Task: Research Airbnb accommodation in Cuilapa, Guatemala from 10th December, 2023 to 25th December, 2023 for 3 adults, 1 child. Place can be shared room with 2 bedrooms having 3 beds and 2 bathrooms. Property type can be guest house. Amenities needed are: wifi, TV, free parkinig on premises, gym, breakfast.
Action: Mouse moved to (580, 113)
Screenshot: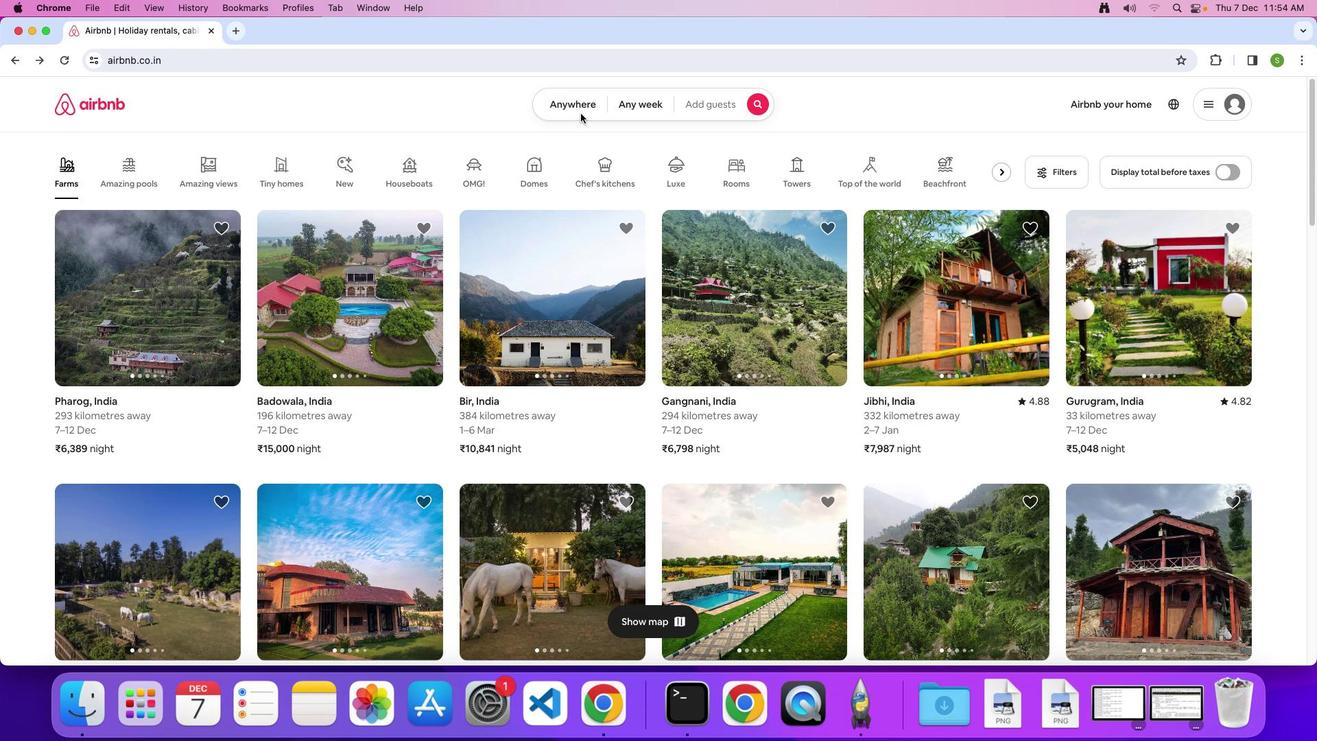 
Action: Mouse pressed left at (580, 113)
Screenshot: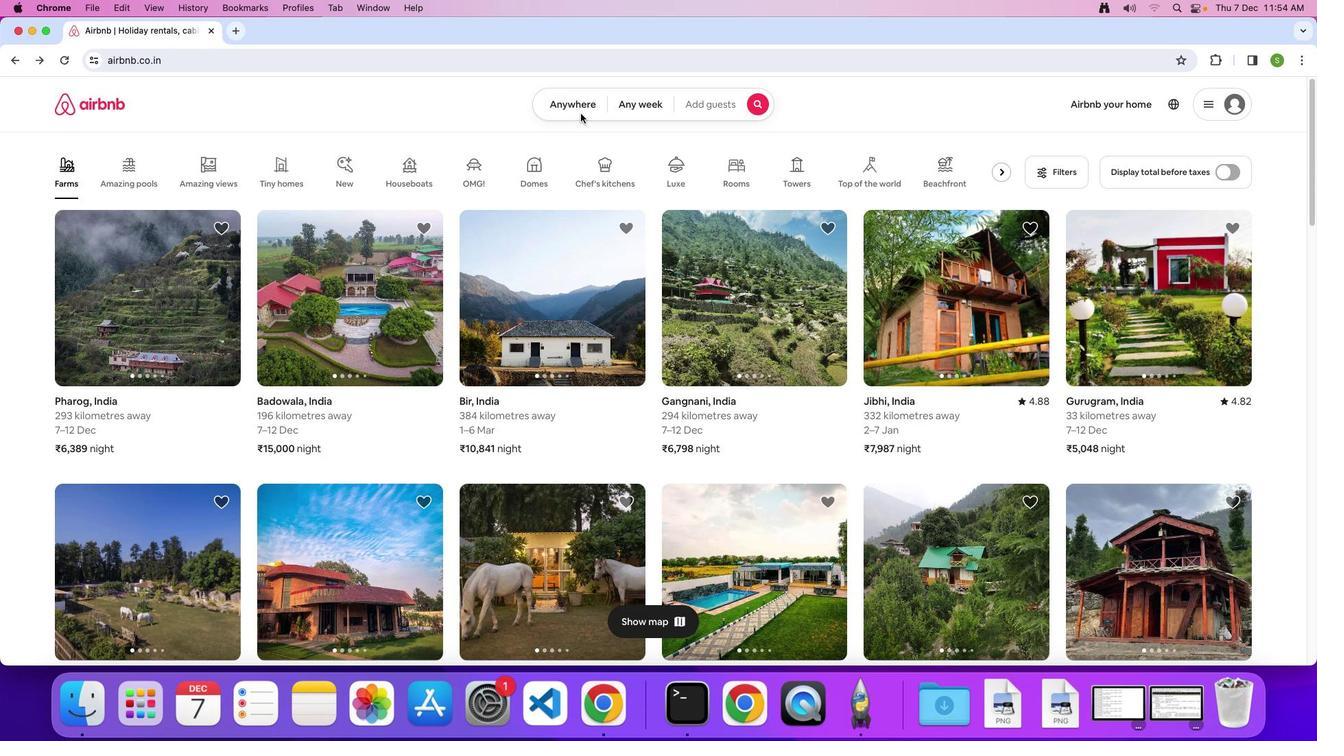 
Action: Mouse moved to (576, 107)
Screenshot: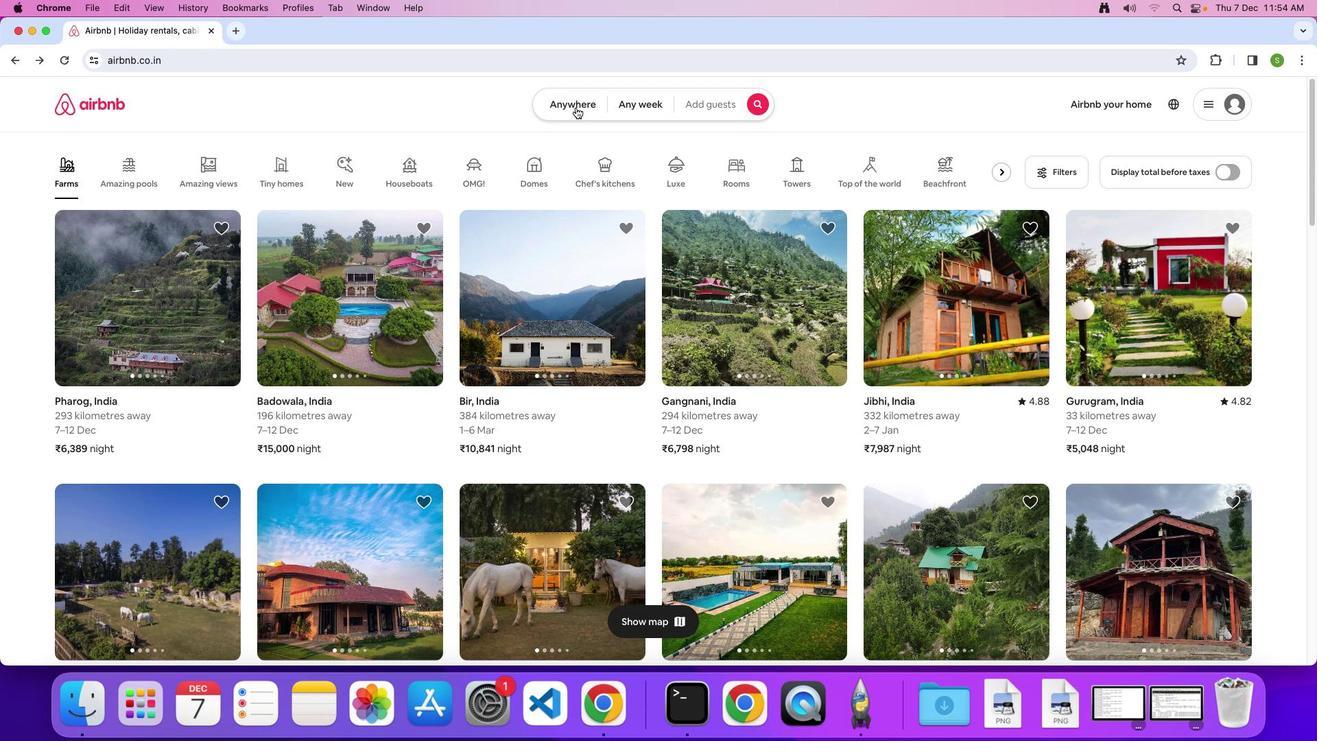 
Action: Mouse pressed left at (576, 107)
Screenshot: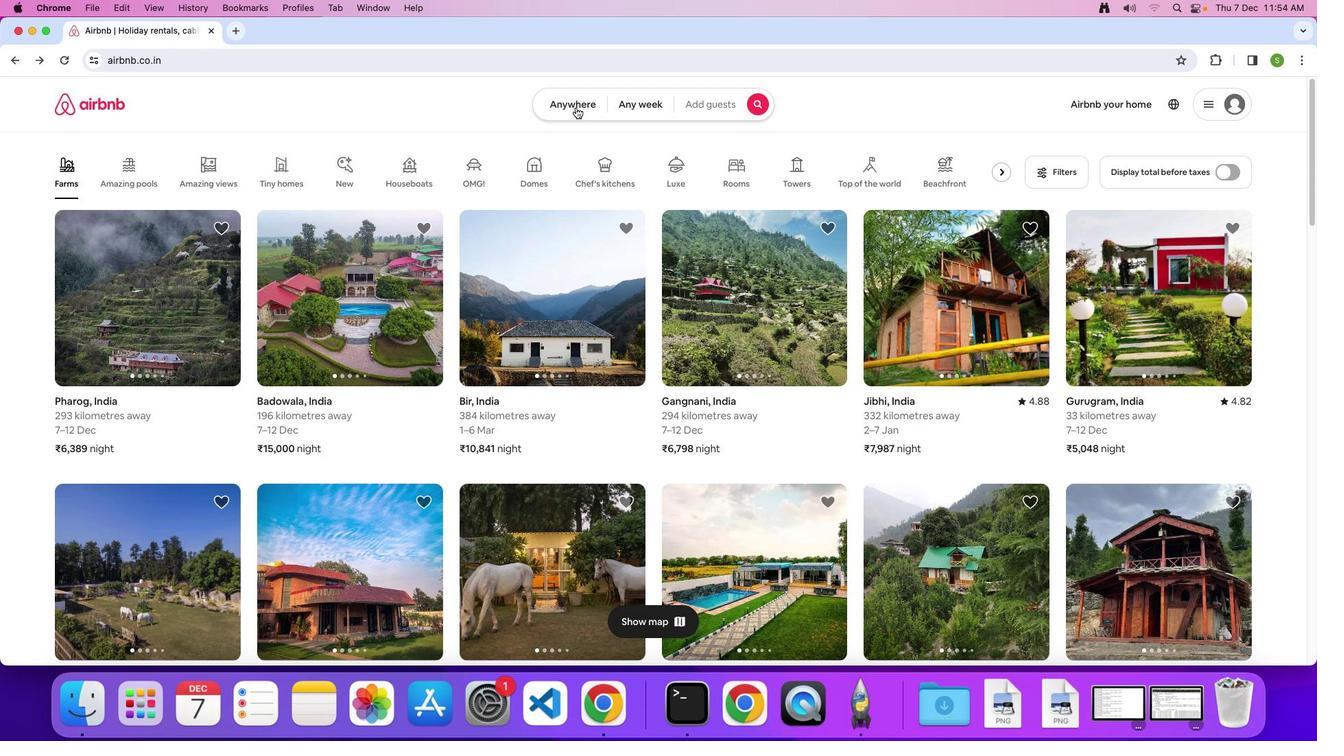 
Action: Mouse moved to (518, 149)
Screenshot: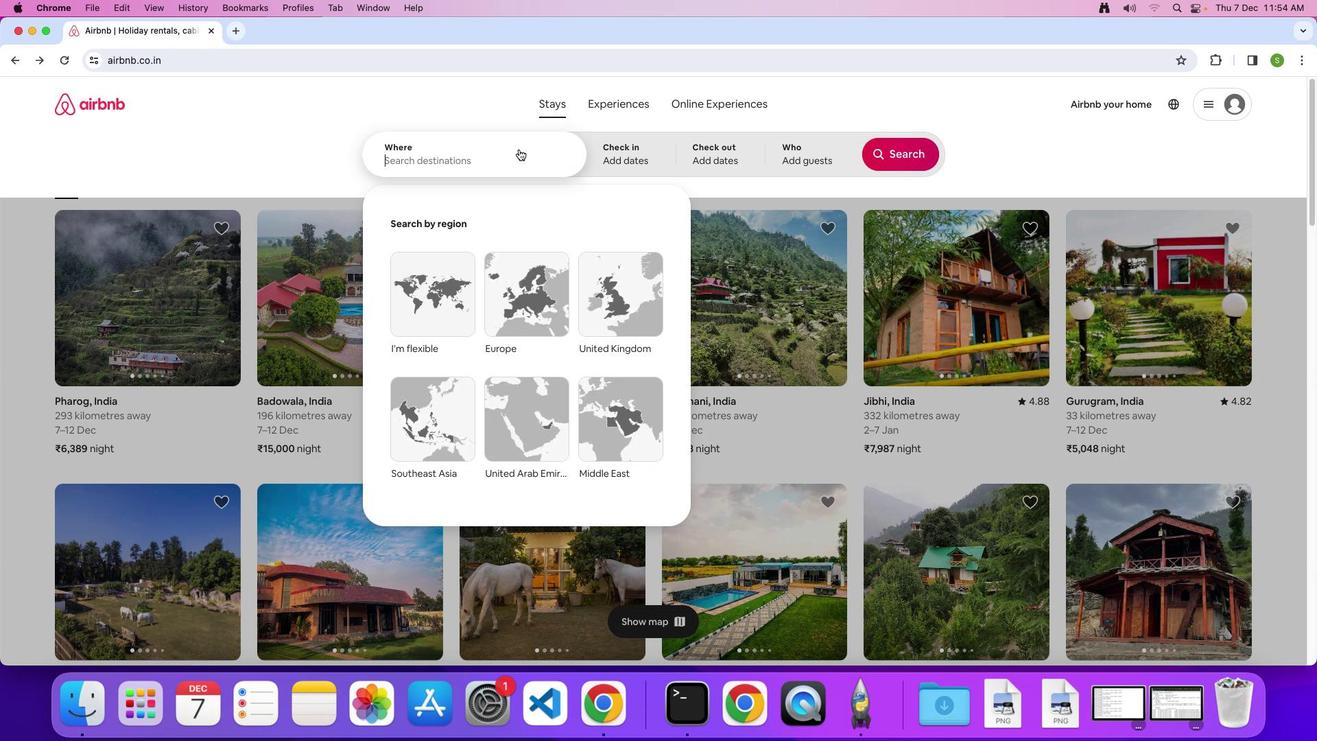 
Action: Mouse pressed left at (518, 149)
Screenshot: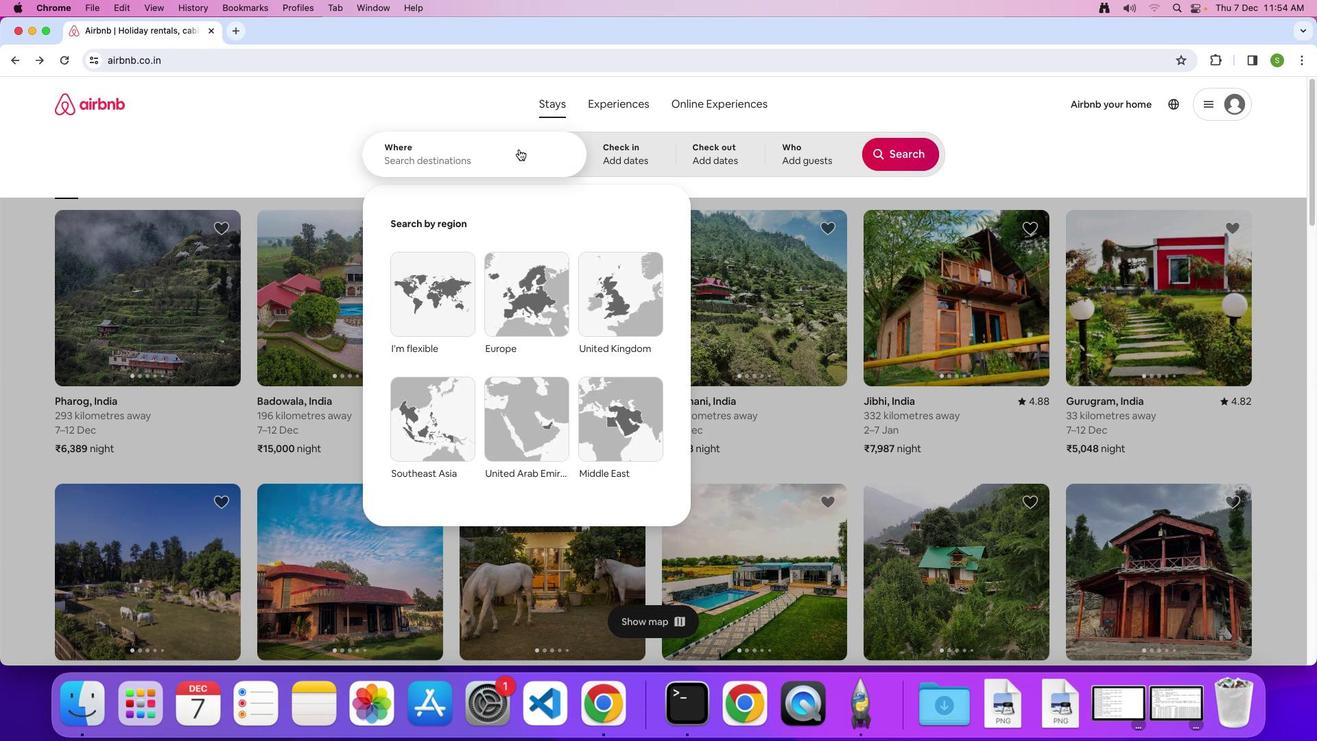 
Action: Mouse moved to (518, 149)
Screenshot: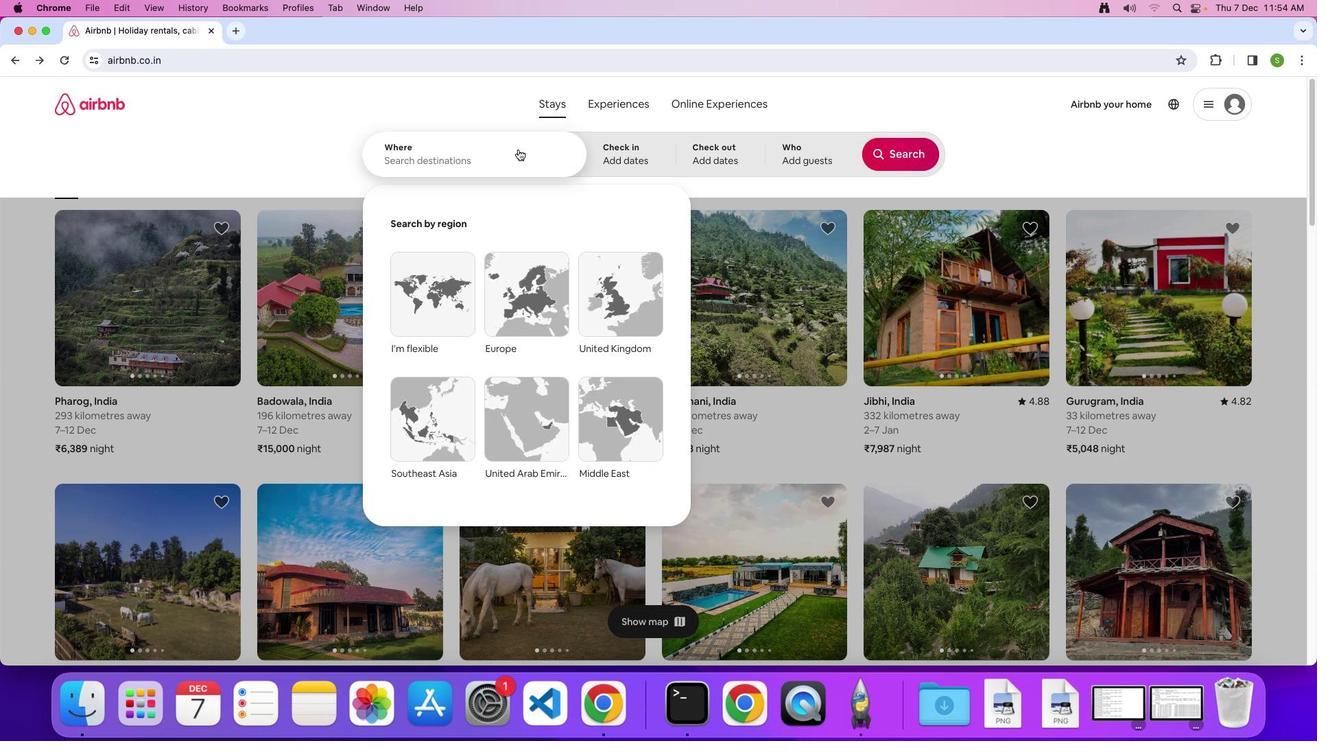 
Action: Key pressed 'C'Key.caps_lock'u''l''i''a''p''a'','Key.spaceKey.shiftKey.shift'G''u''a''t''e''m''a''l''a'Key.enter
Screenshot: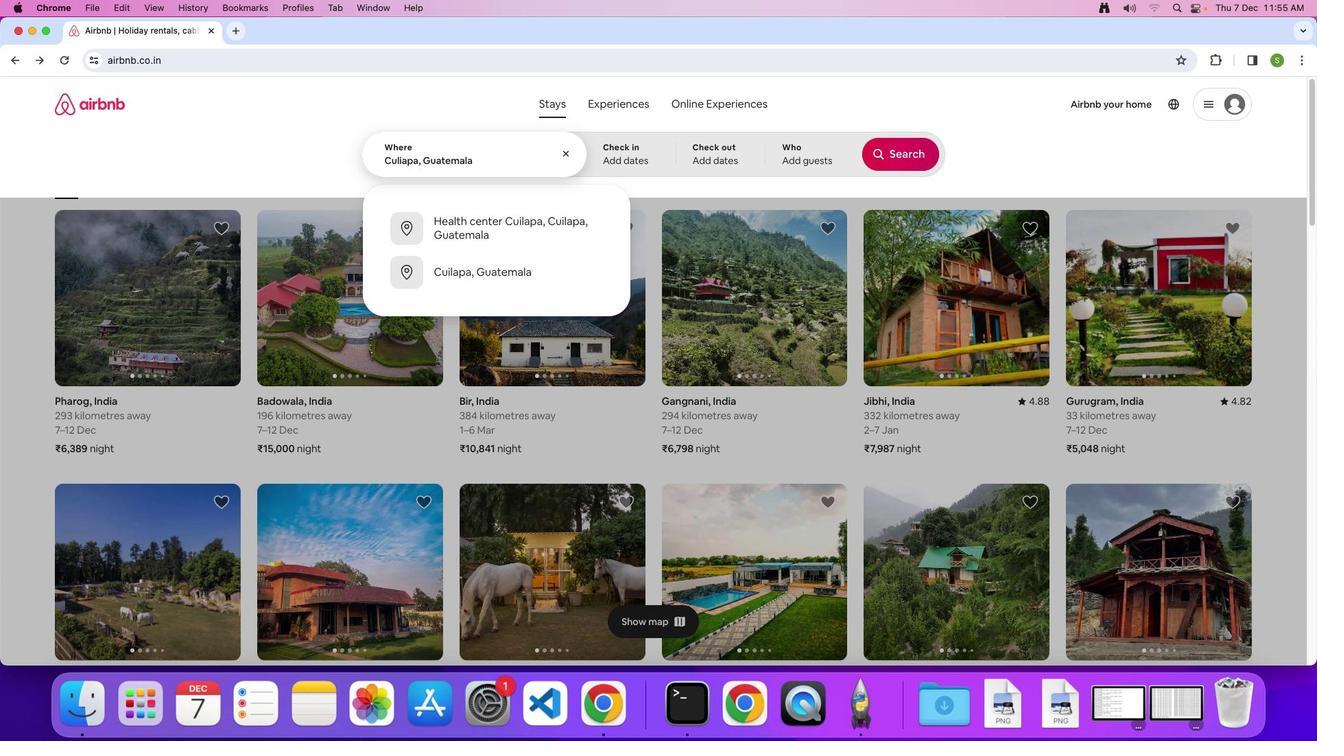 
Action: Mouse moved to (425, 393)
Screenshot: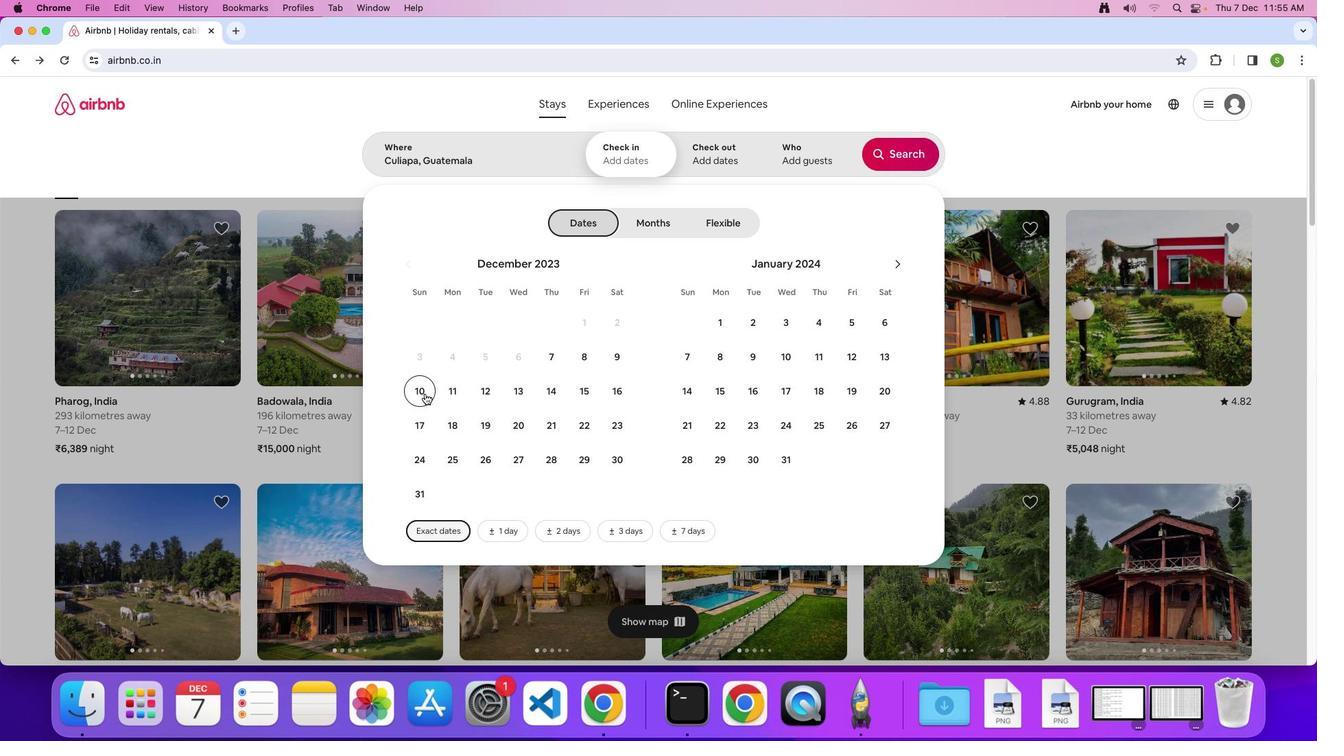 
Action: Mouse pressed left at (425, 393)
Screenshot: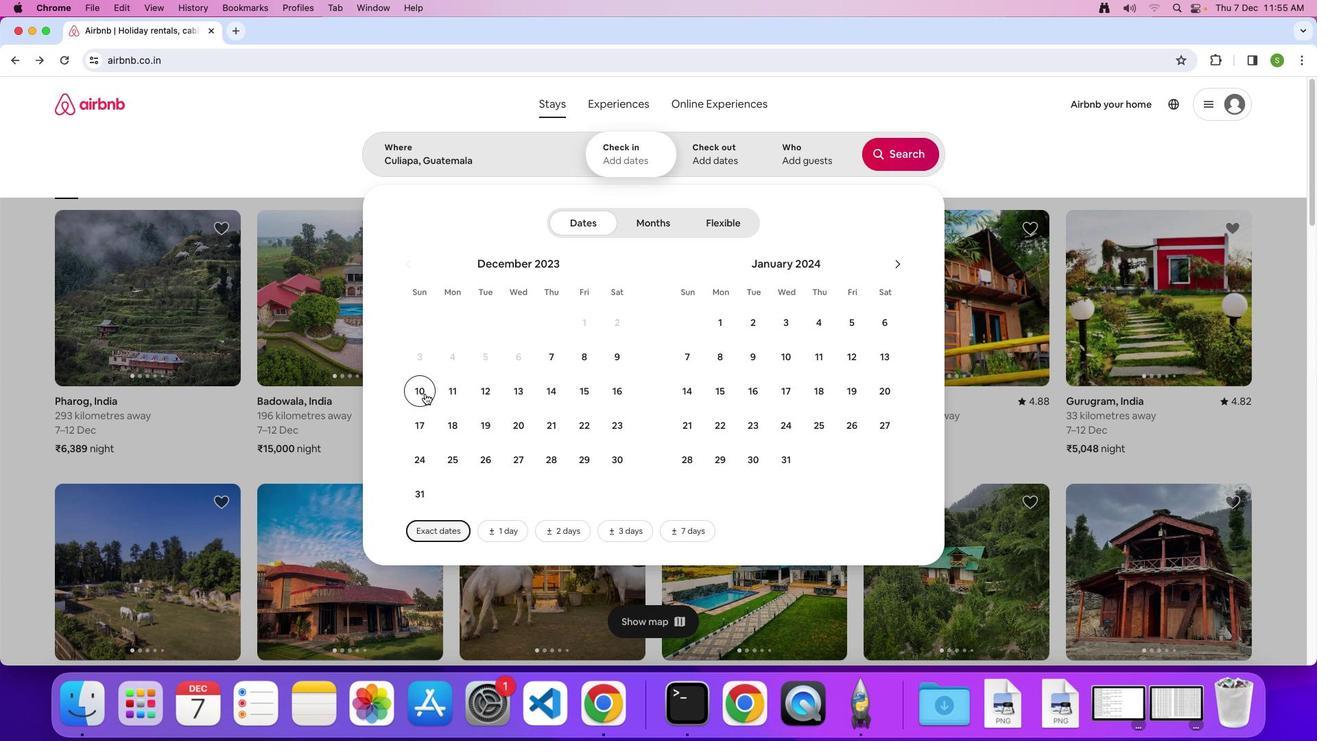 
Action: Mouse moved to (454, 456)
Screenshot: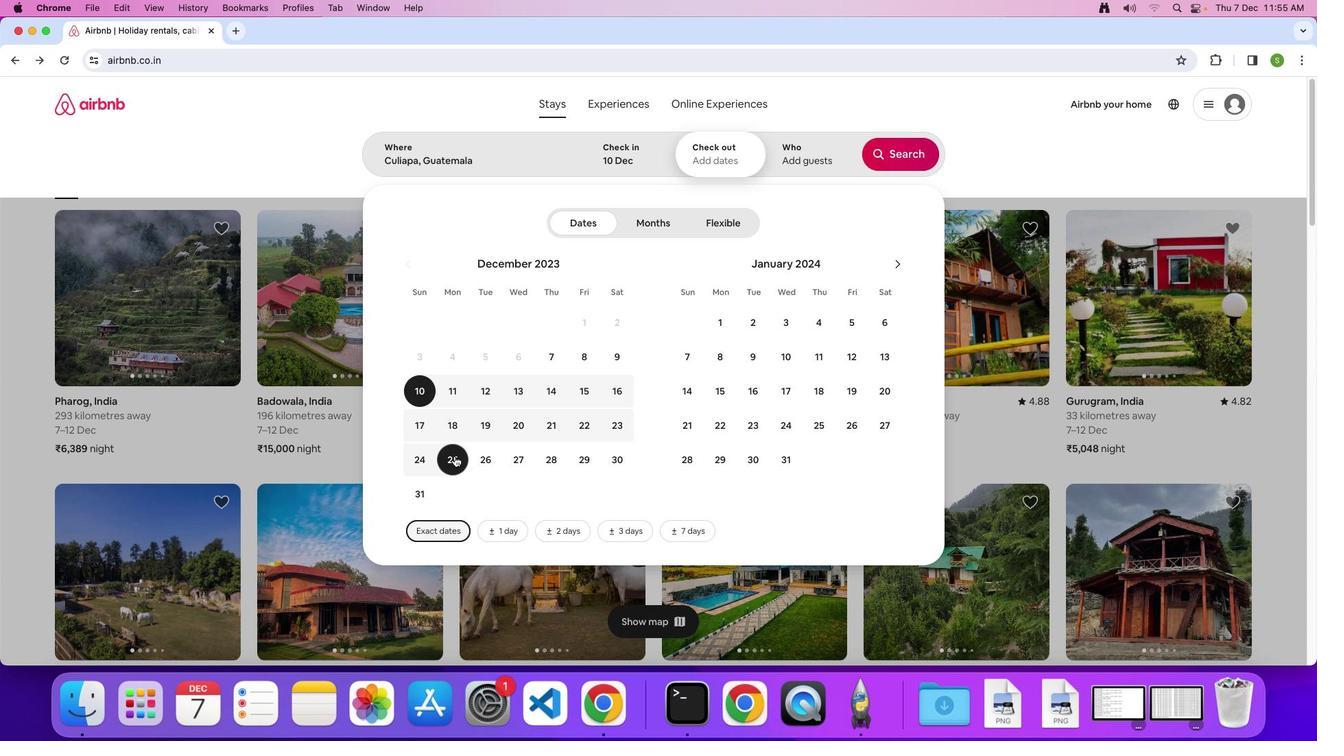 
Action: Mouse pressed left at (454, 456)
Screenshot: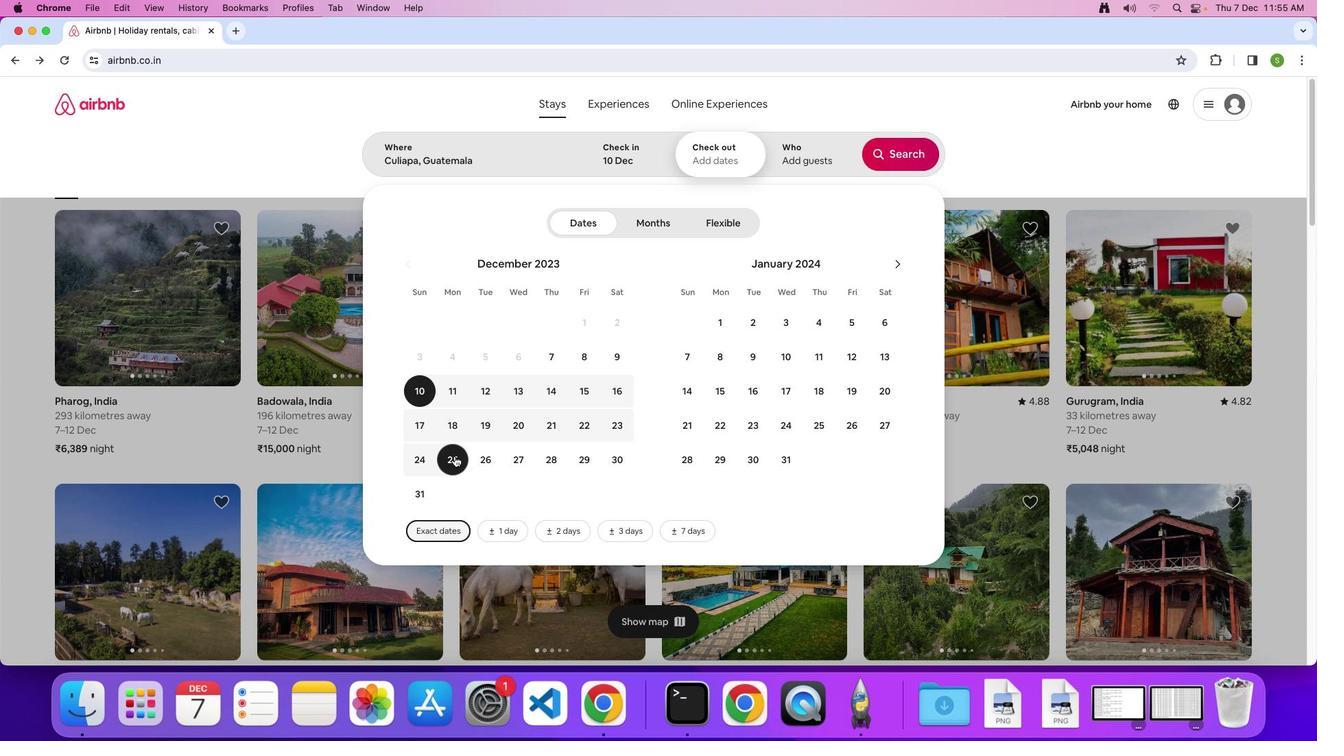 
Action: Mouse moved to (807, 146)
Screenshot: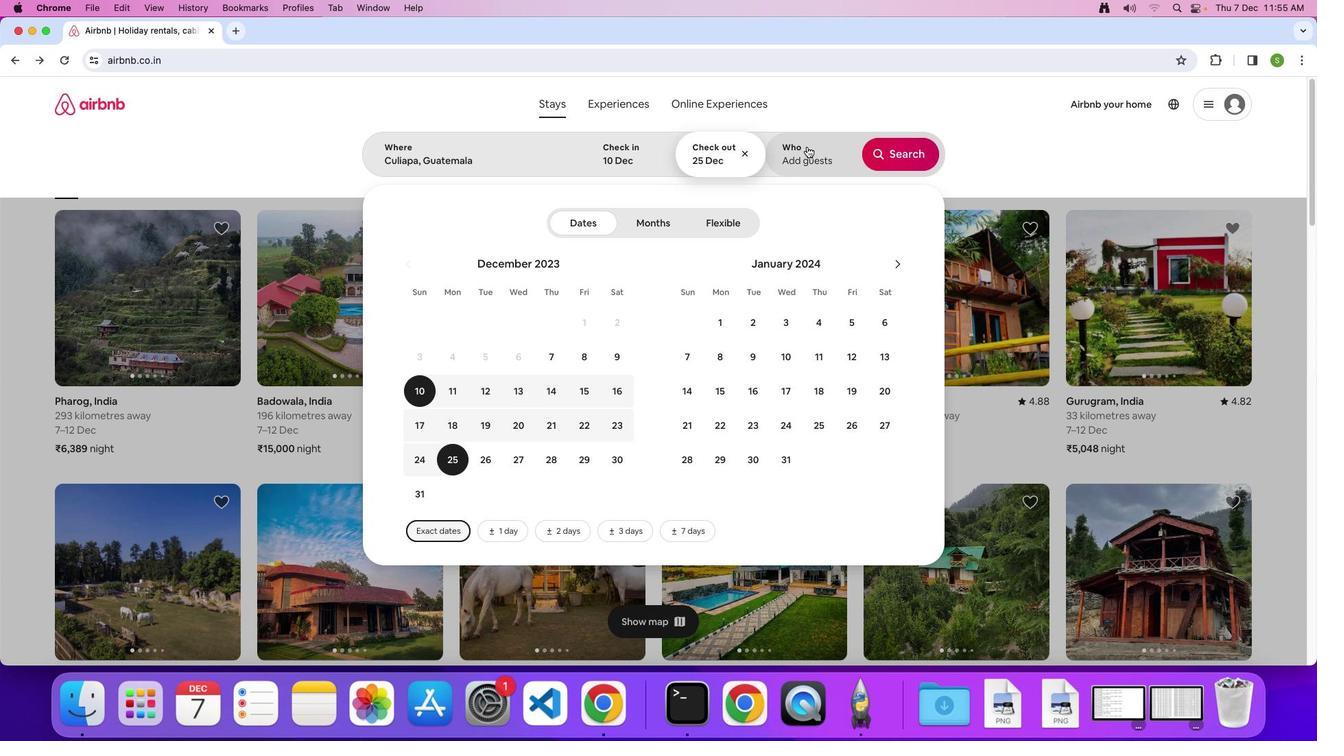 
Action: Mouse pressed left at (807, 146)
Screenshot: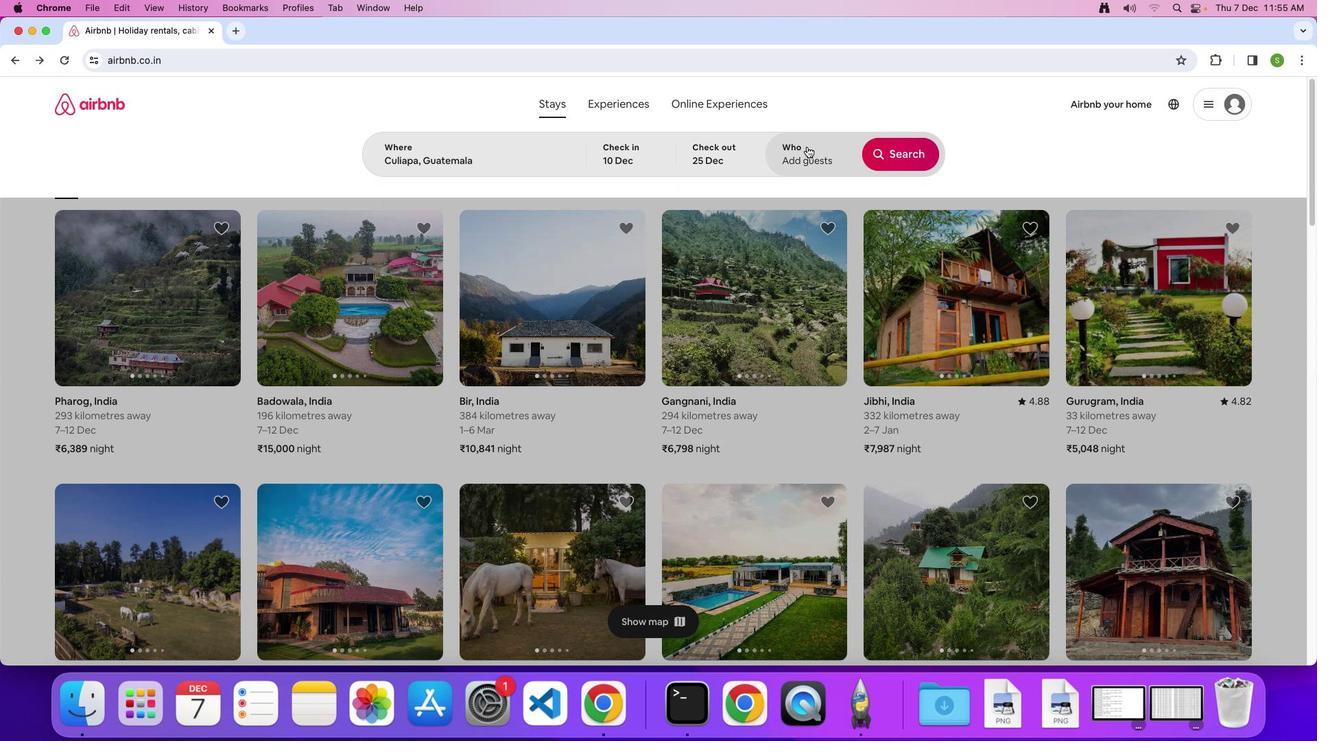 
Action: Mouse moved to (907, 225)
Screenshot: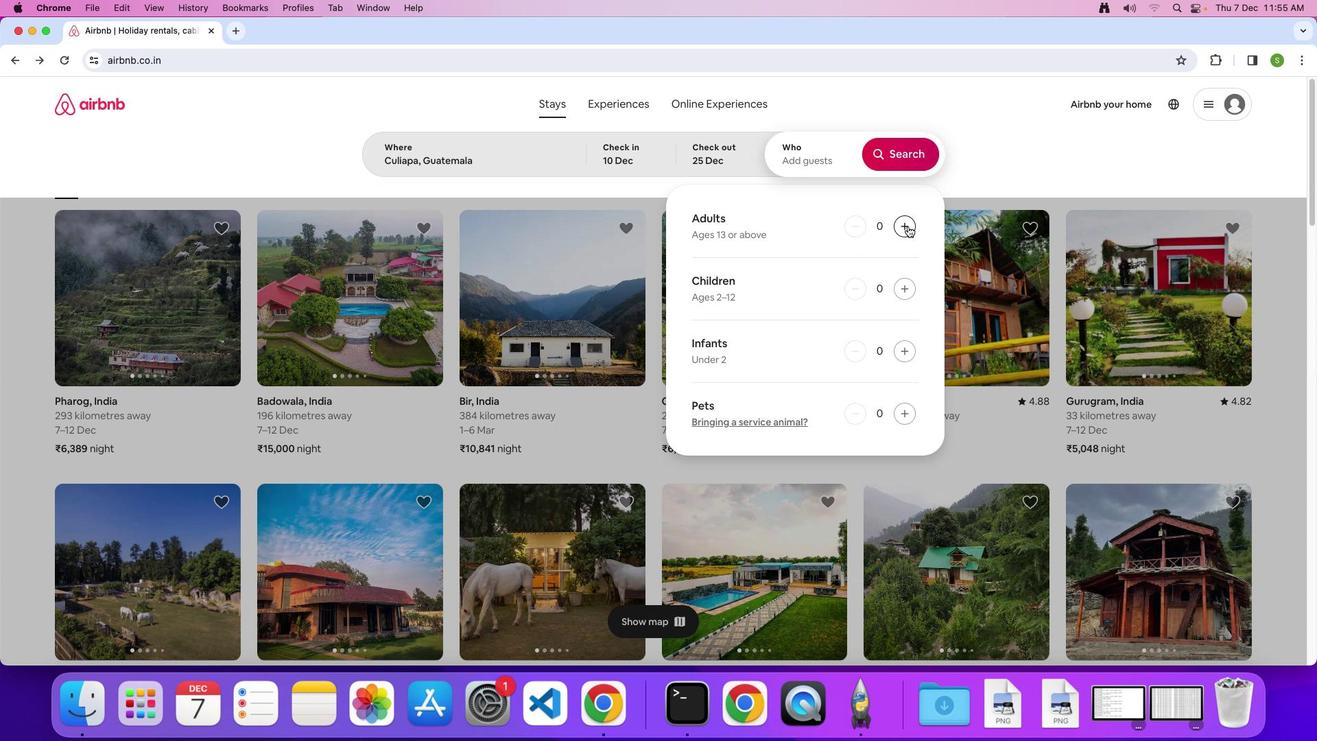 
Action: Mouse pressed left at (907, 225)
Screenshot: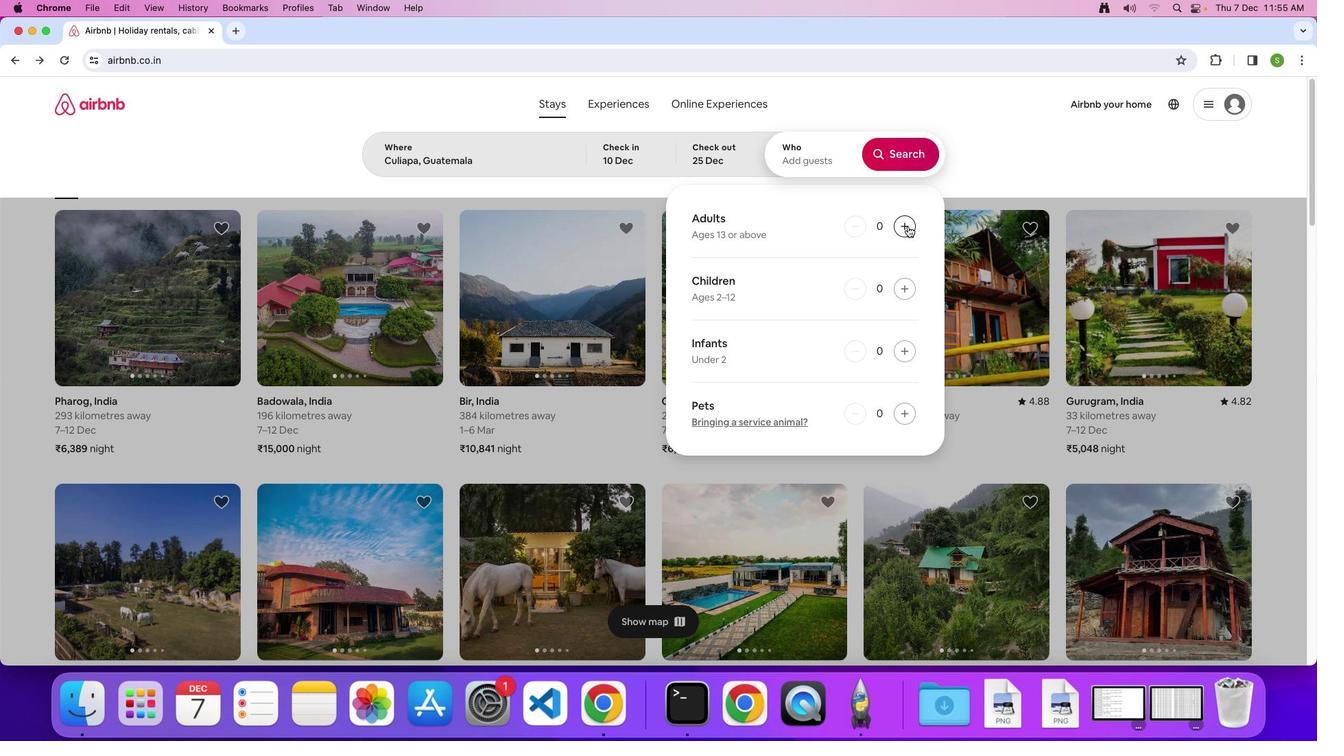 
Action: Mouse pressed left at (907, 225)
Screenshot: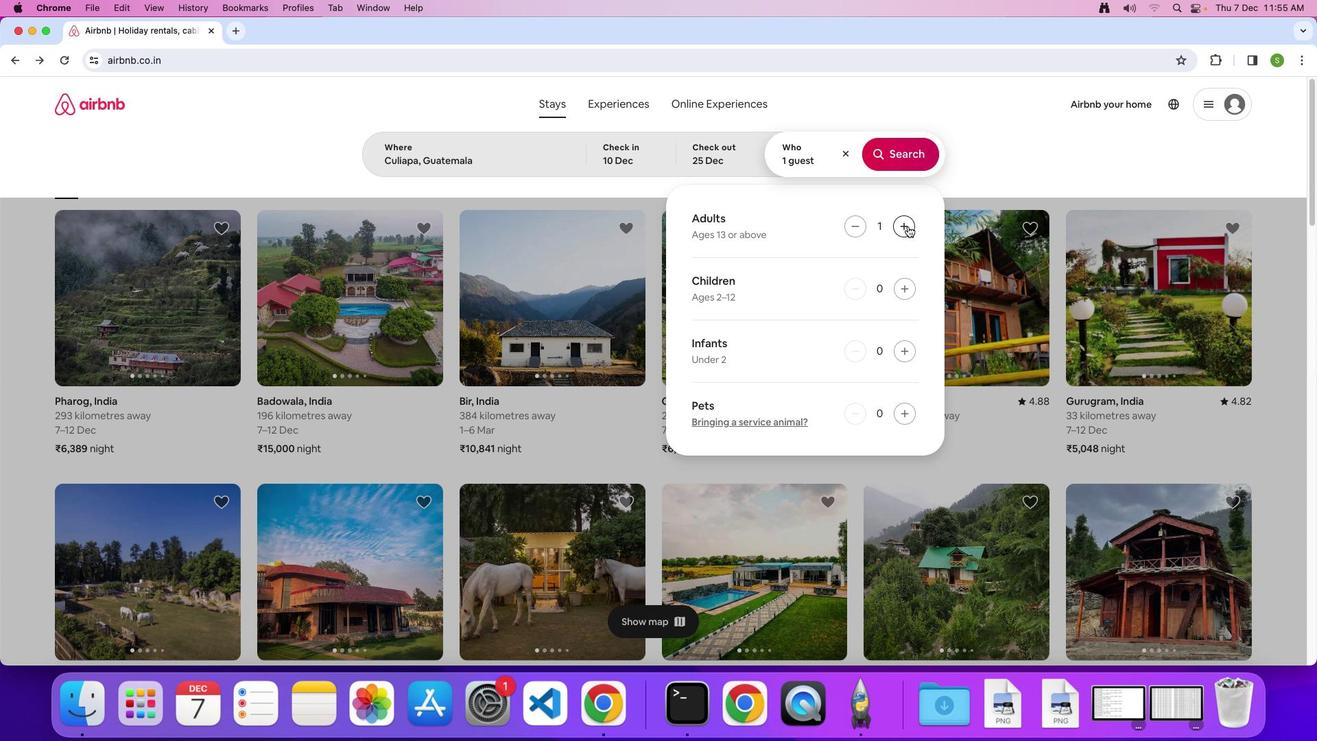 
Action: Mouse pressed left at (907, 225)
Screenshot: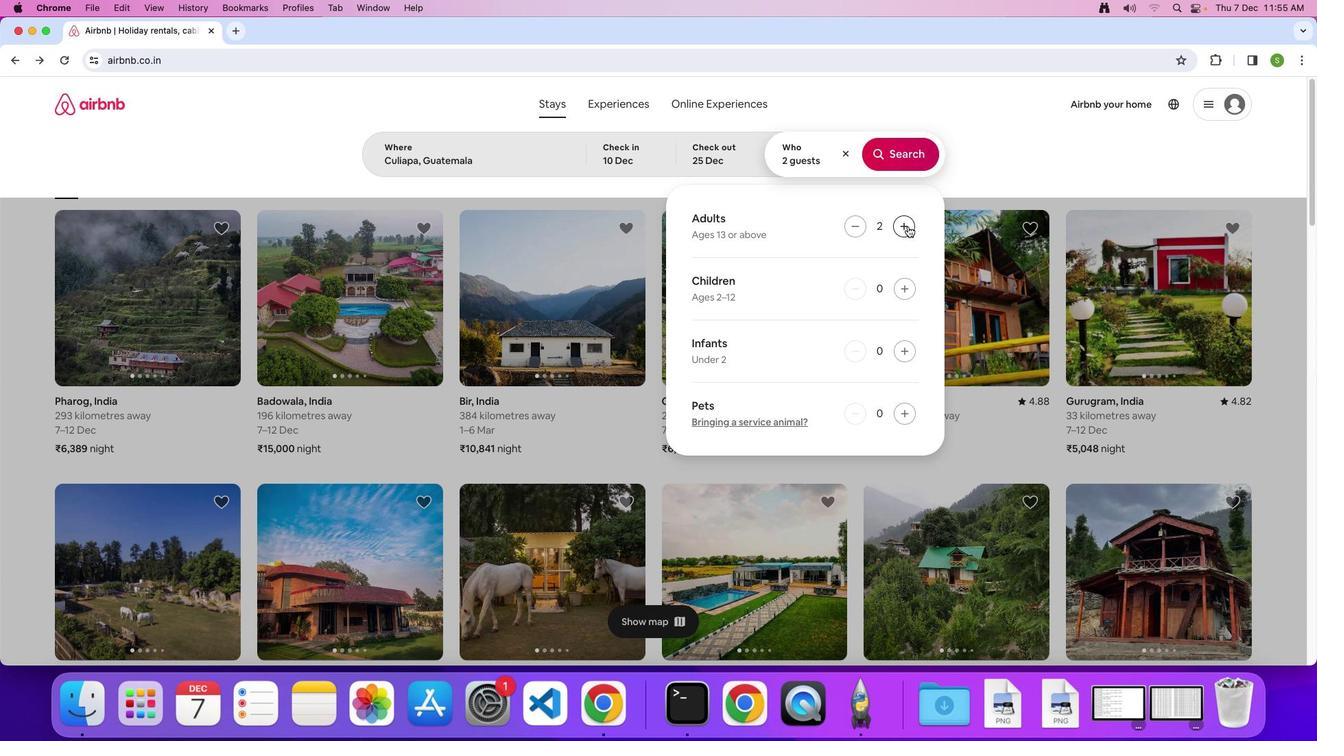
Action: Mouse moved to (904, 289)
Screenshot: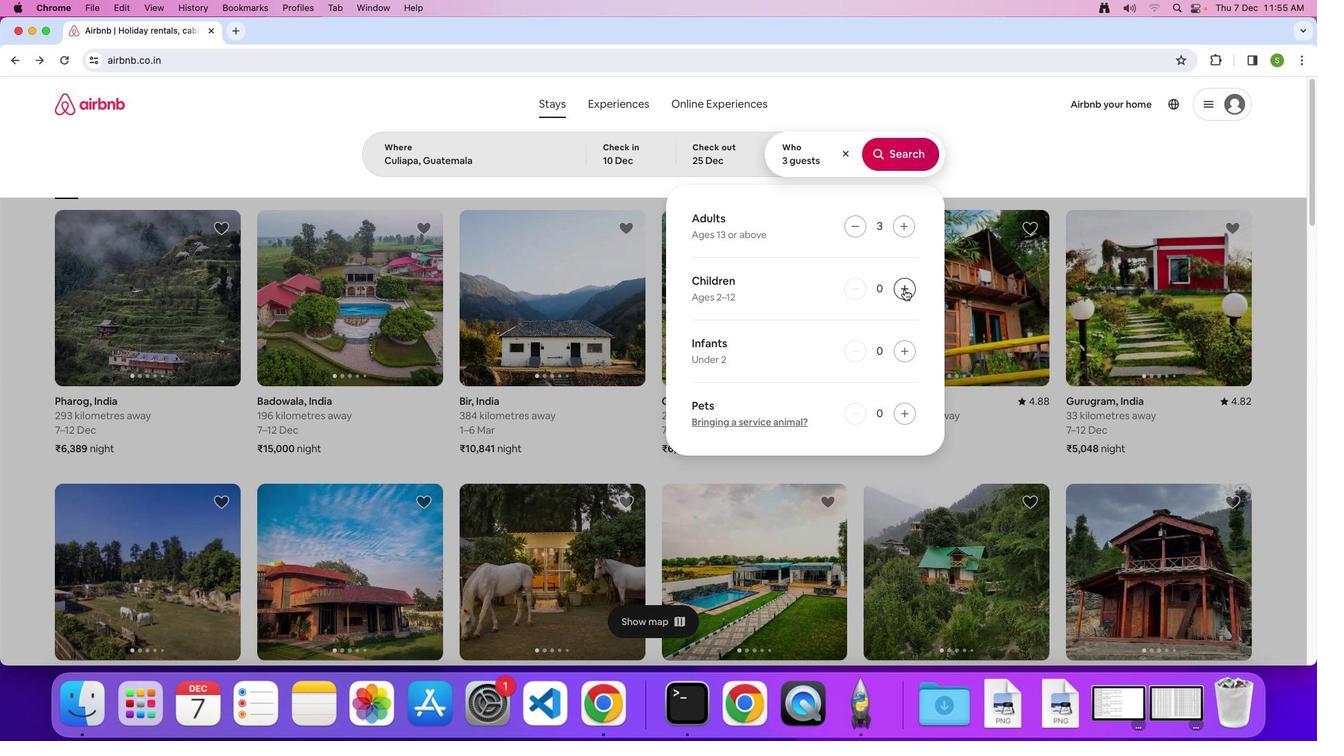 
Action: Mouse pressed left at (904, 289)
Screenshot: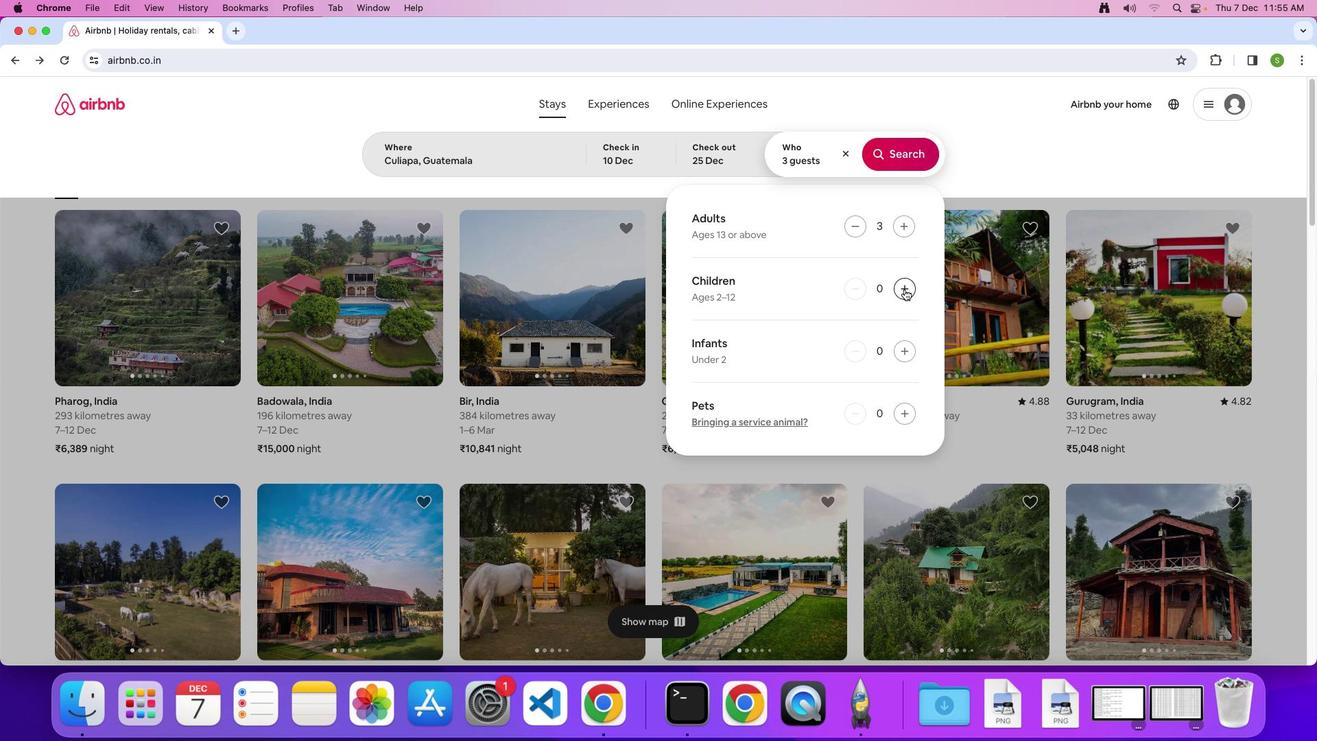 
Action: Mouse moved to (909, 159)
Screenshot: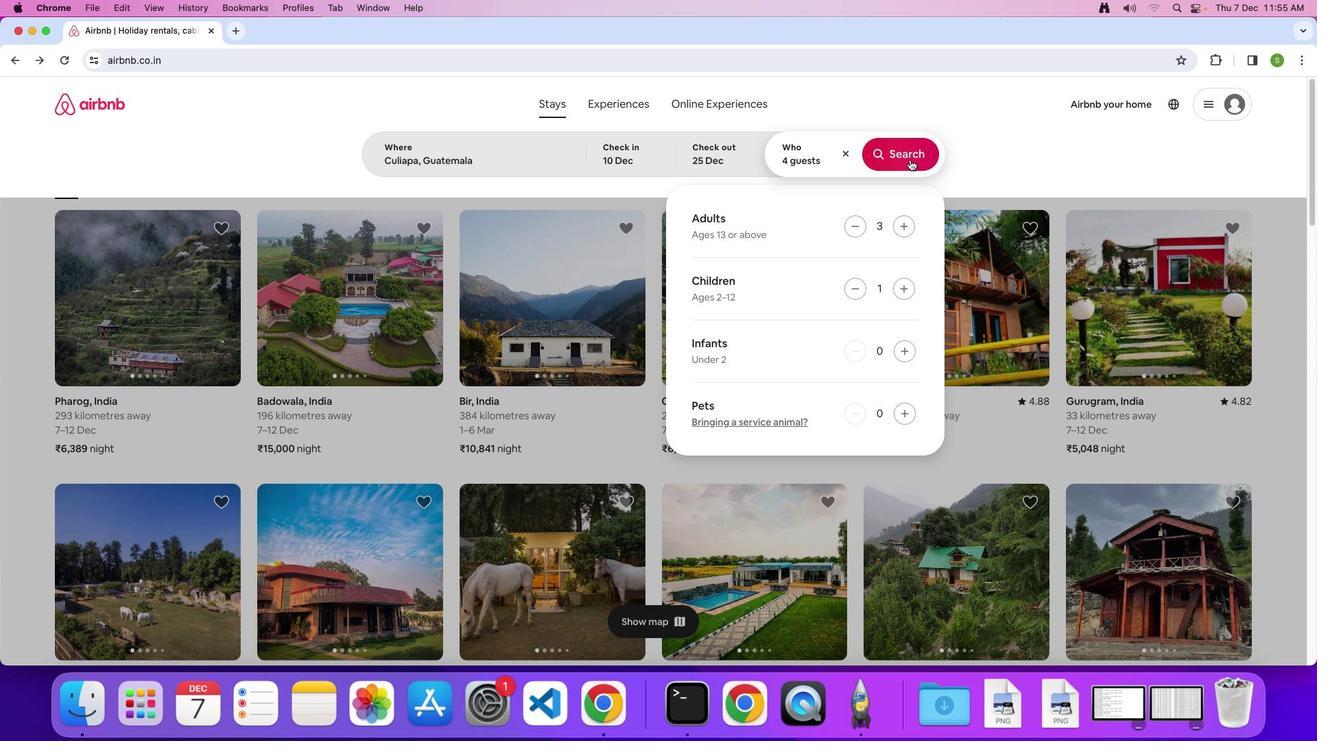 
Action: Mouse pressed left at (909, 159)
Screenshot: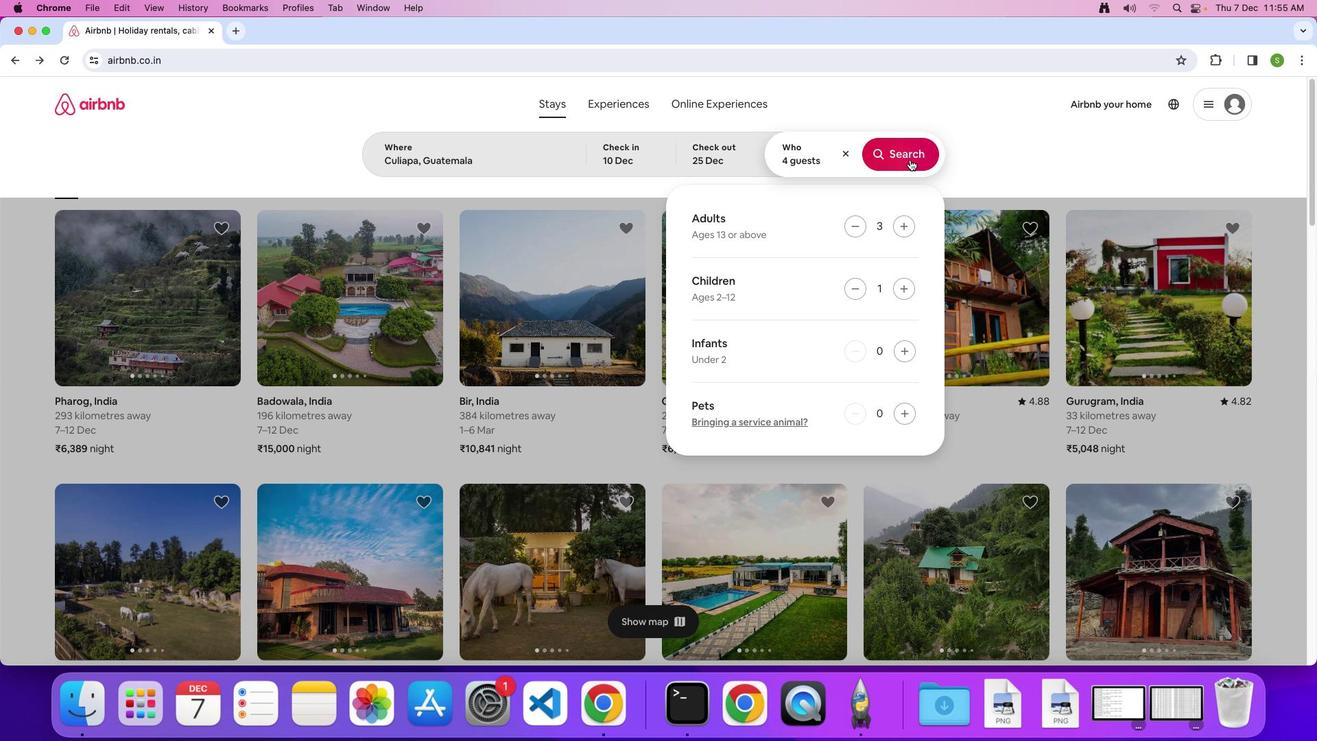 
Action: Mouse moved to (1098, 165)
Screenshot: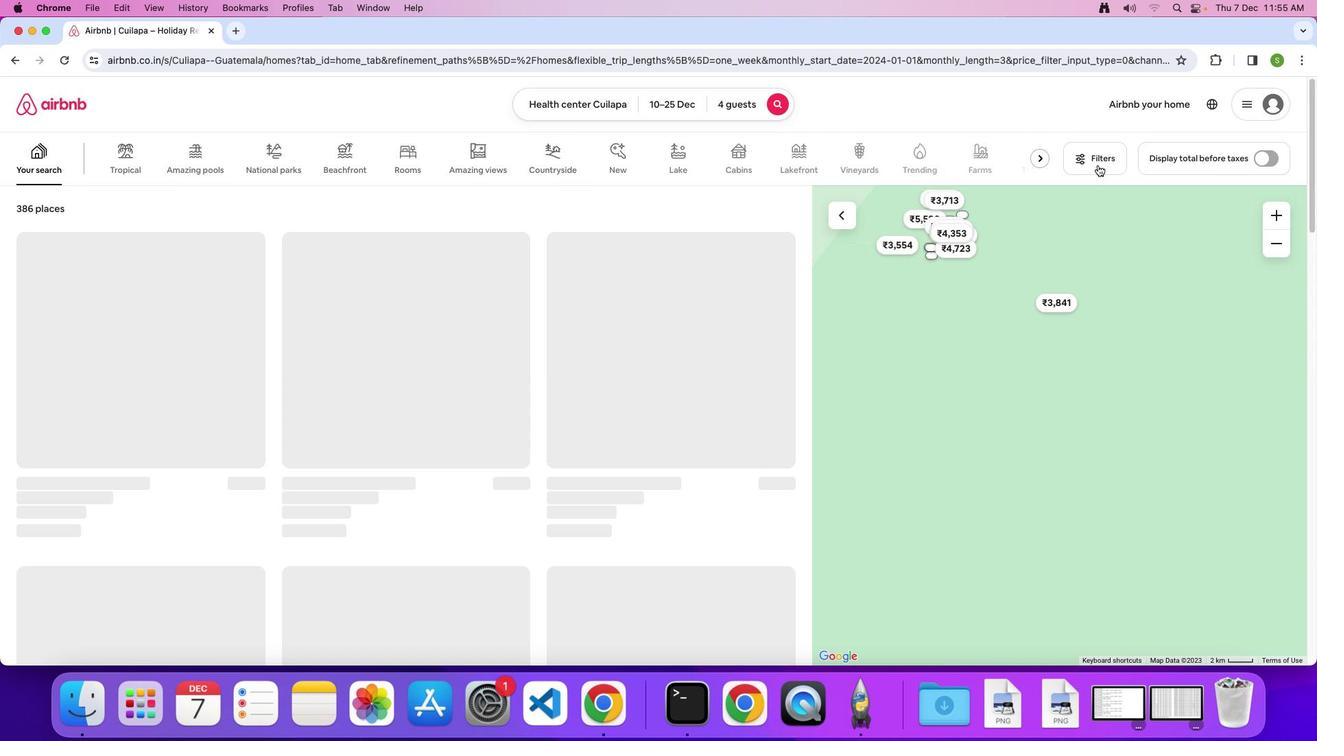 
Action: Mouse pressed left at (1098, 165)
Screenshot: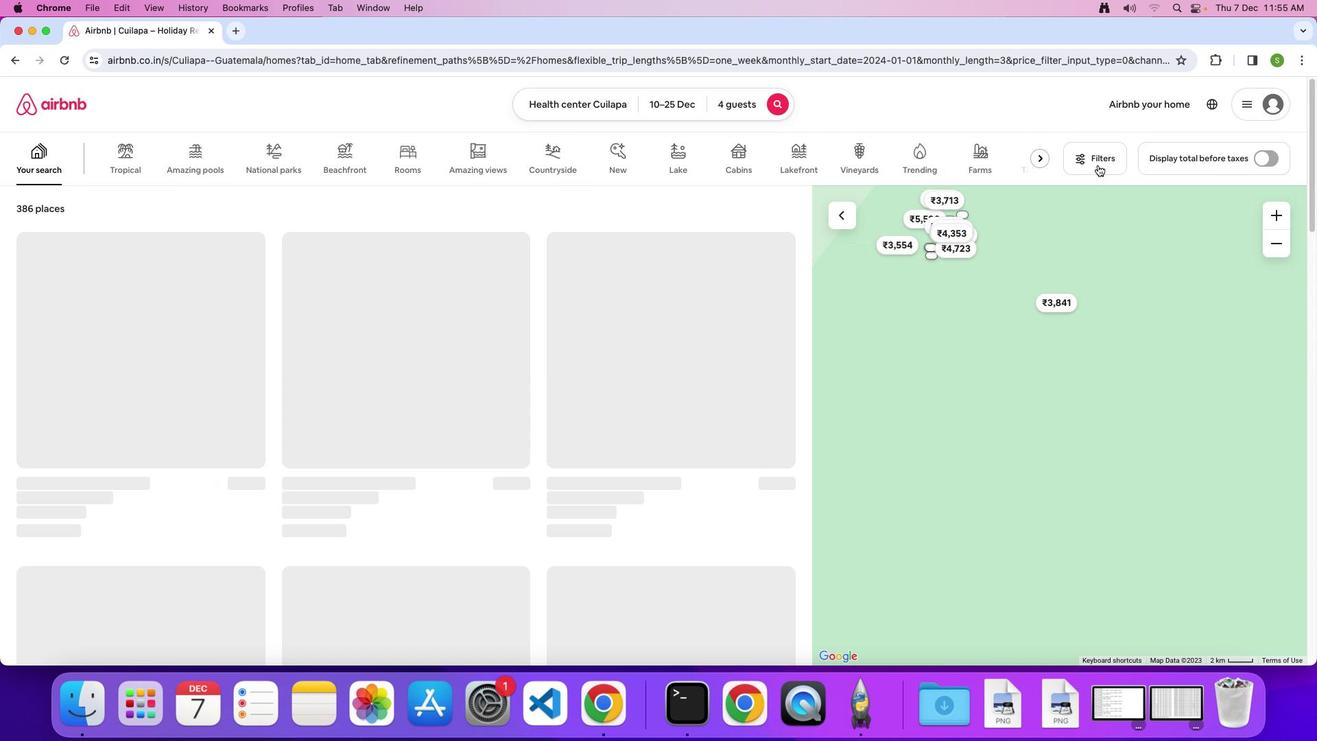 
Action: Mouse moved to (652, 248)
Screenshot: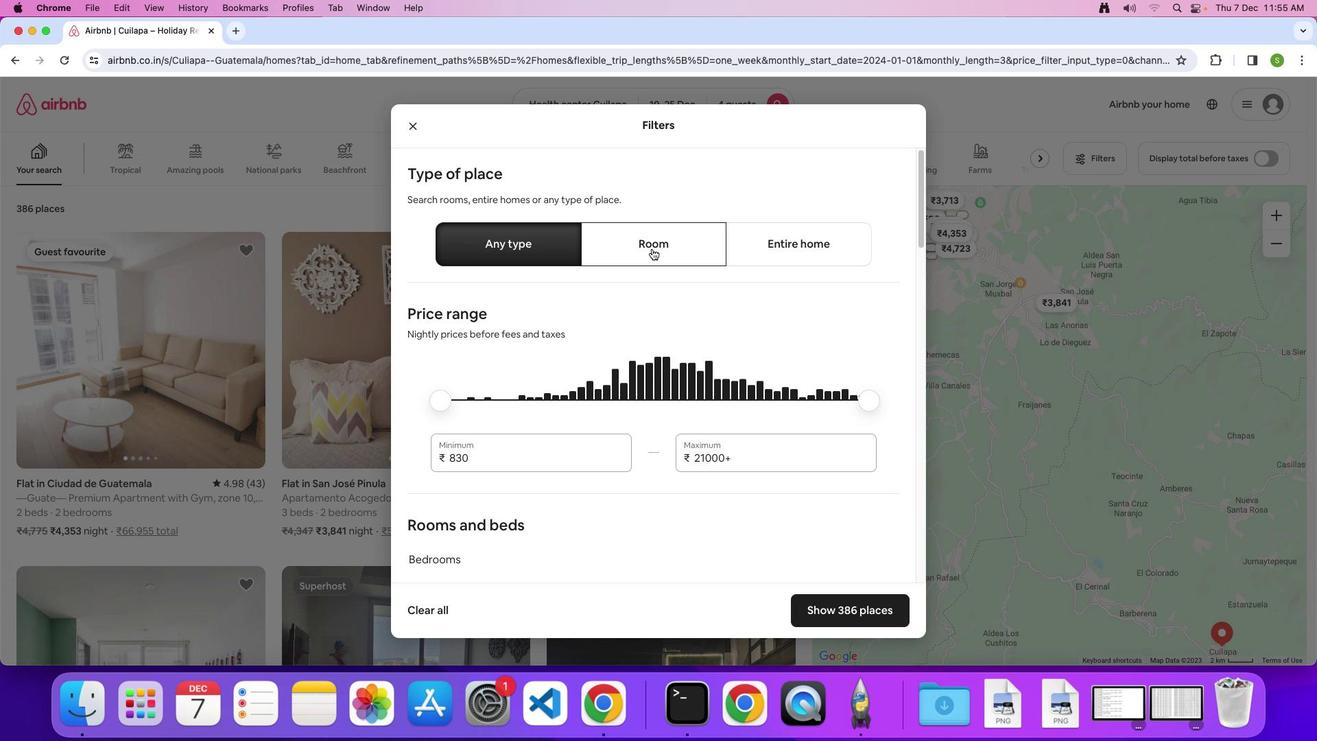 
Action: Mouse pressed left at (652, 248)
Screenshot: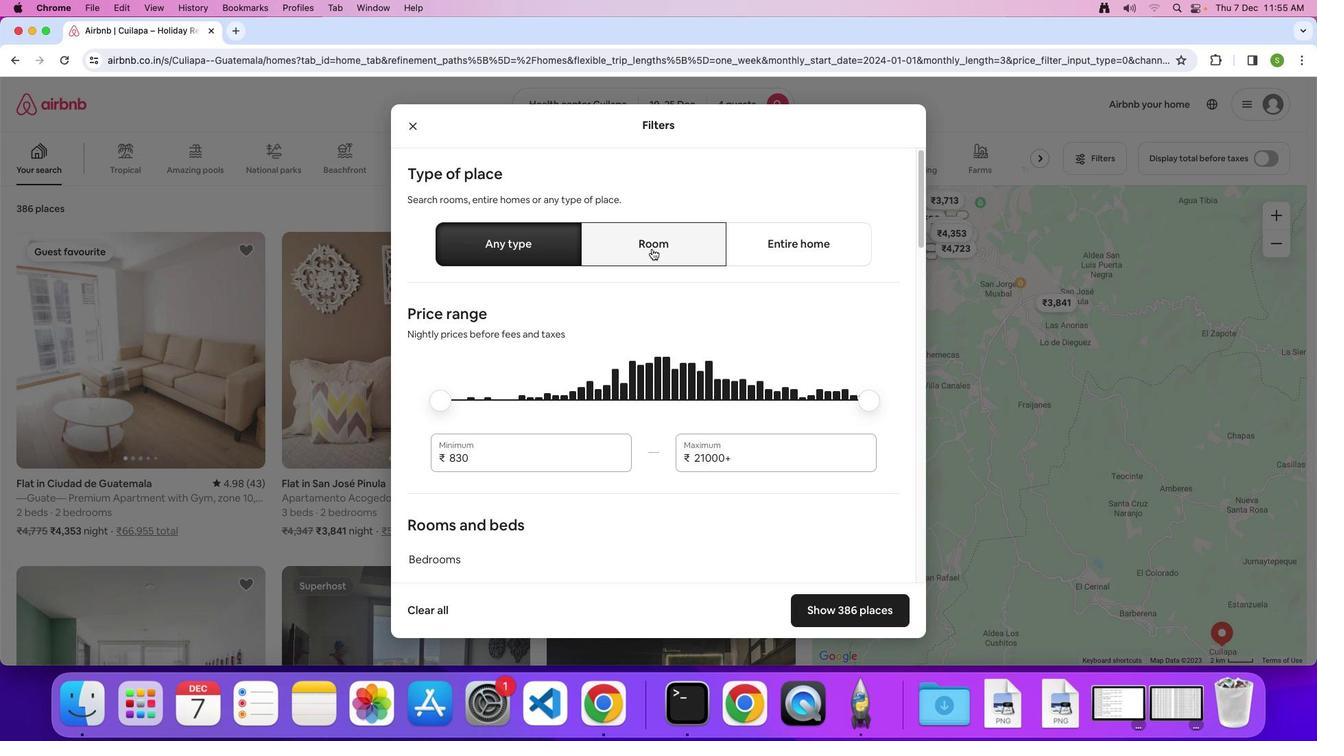 
Action: Mouse moved to (641, 404)
Screenshot: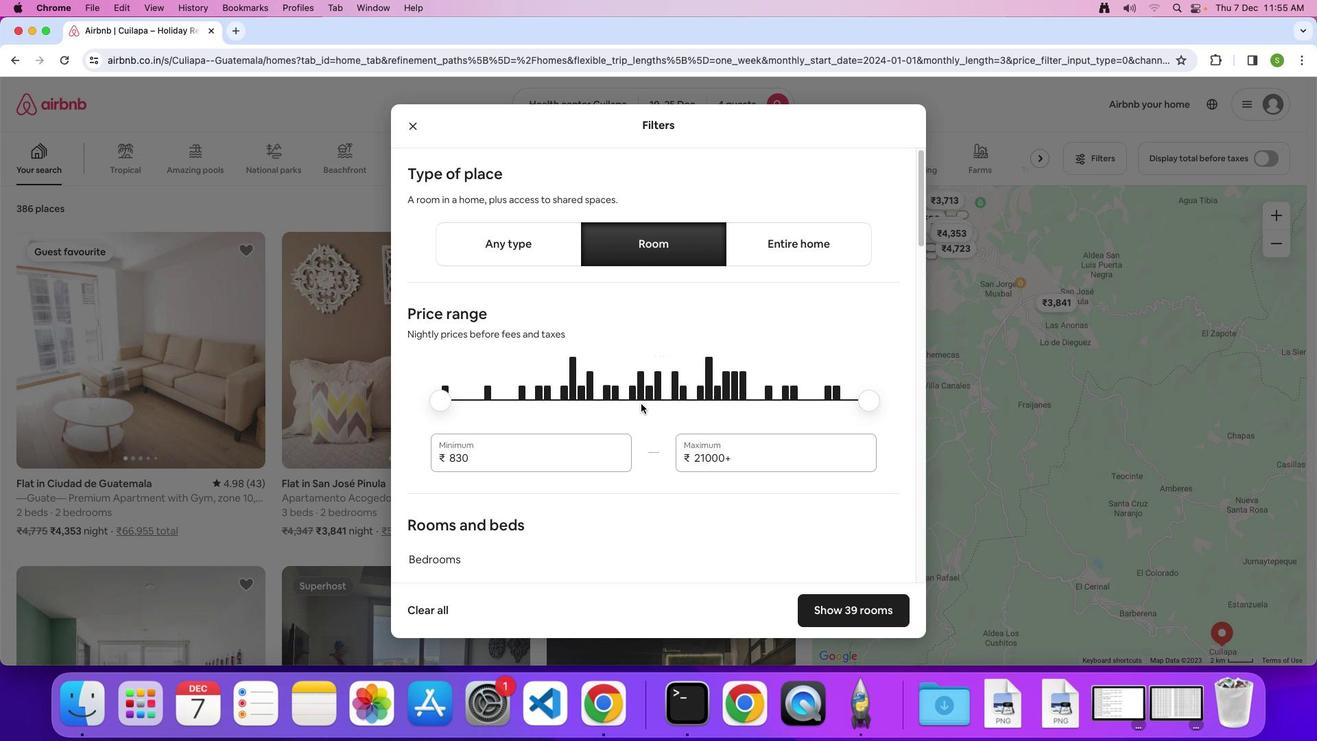 
Action: Mouse scrolled (641, 404) with delta (0, 0)
Screenshot: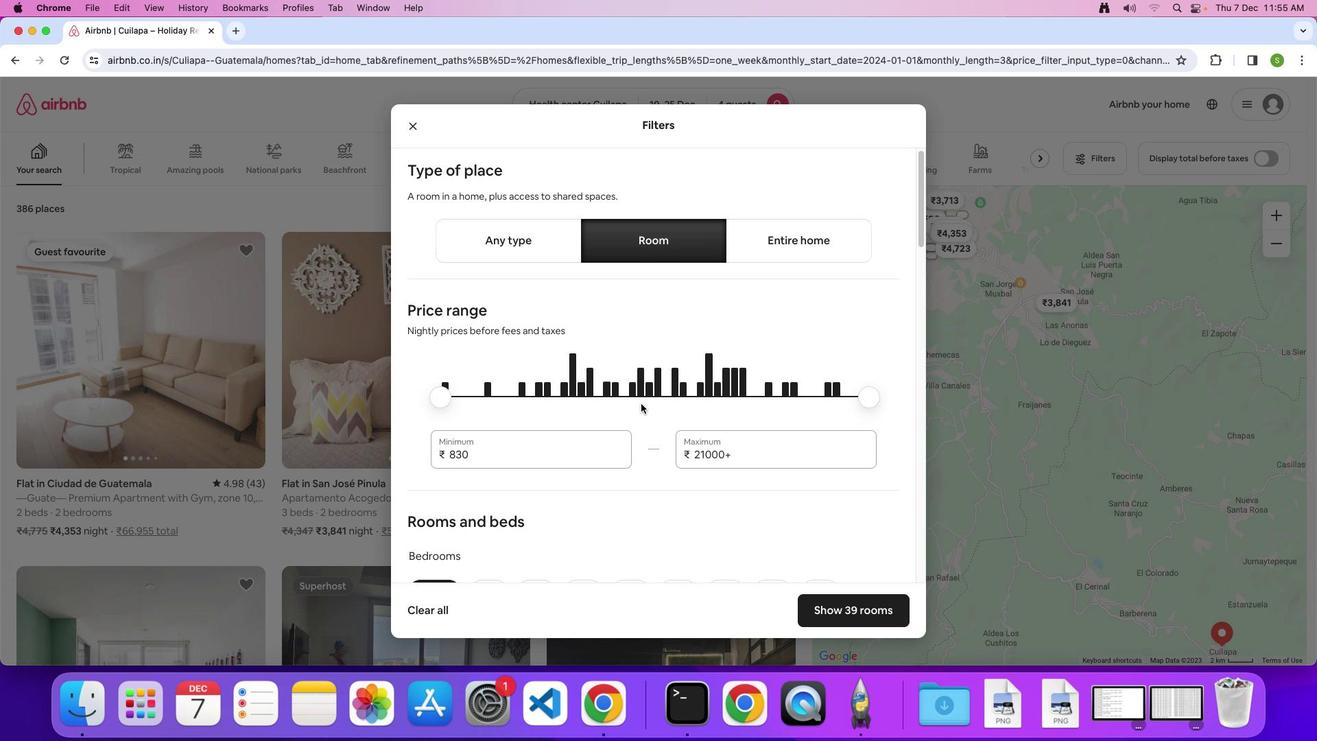 
Action: Mouse scrolled (641, 404) with delta (0, 0)
Screenshot: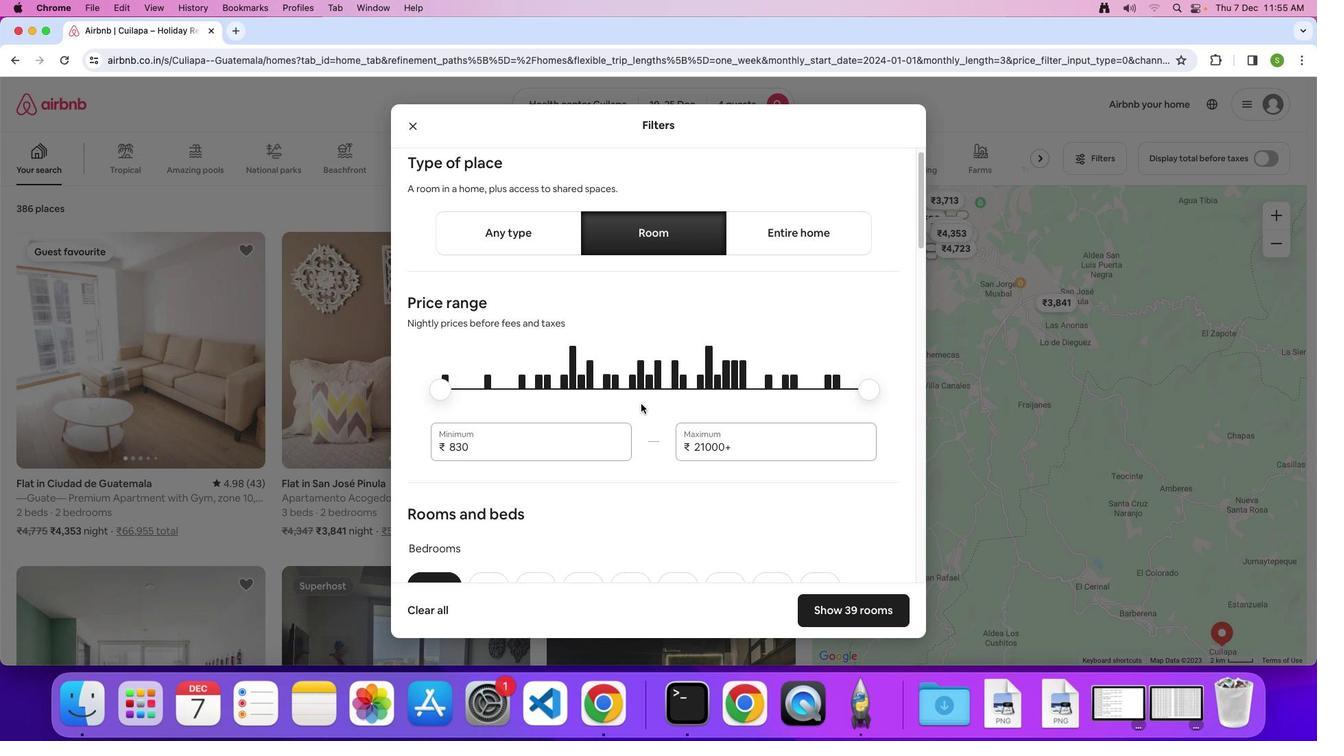 
Action: Mouse scrolled (641, 404) with delta (0, 0)
Screenshot: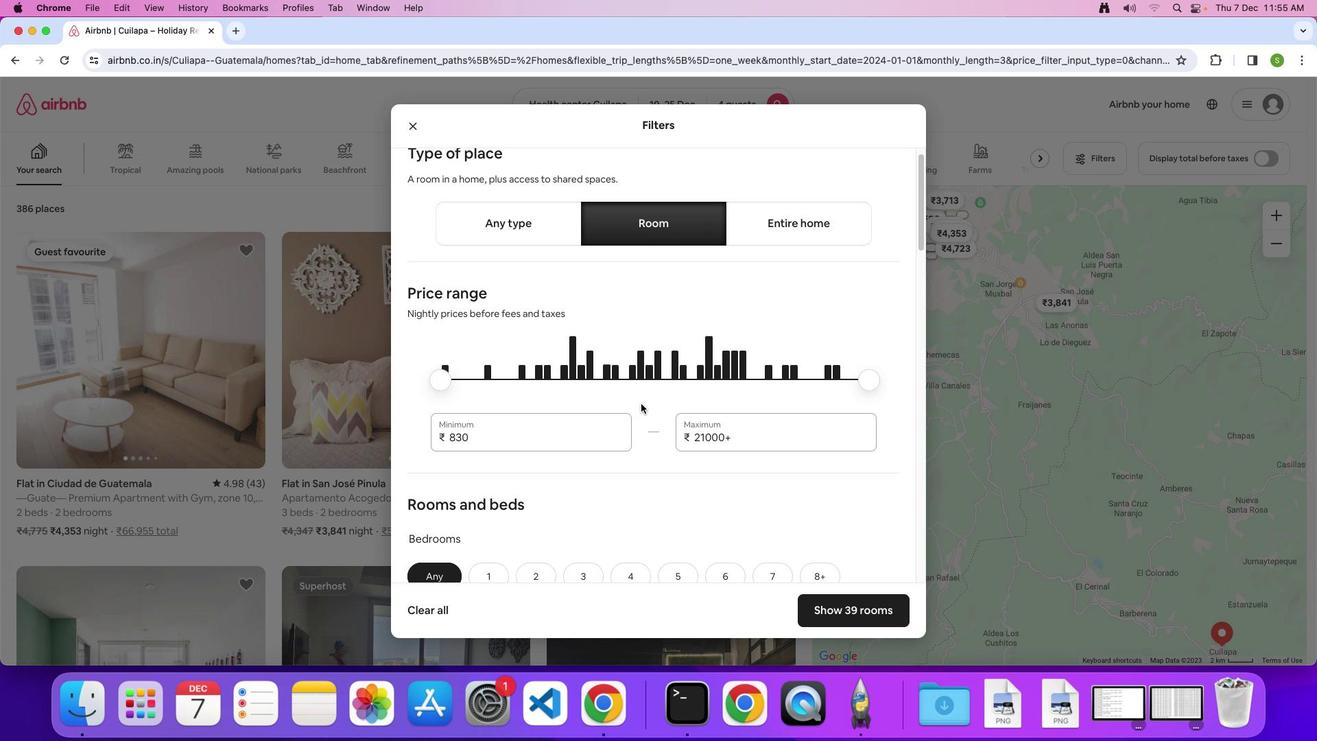 
Action: Mouse scrolled (641, 404) with delta (0, 0)
Screenshot: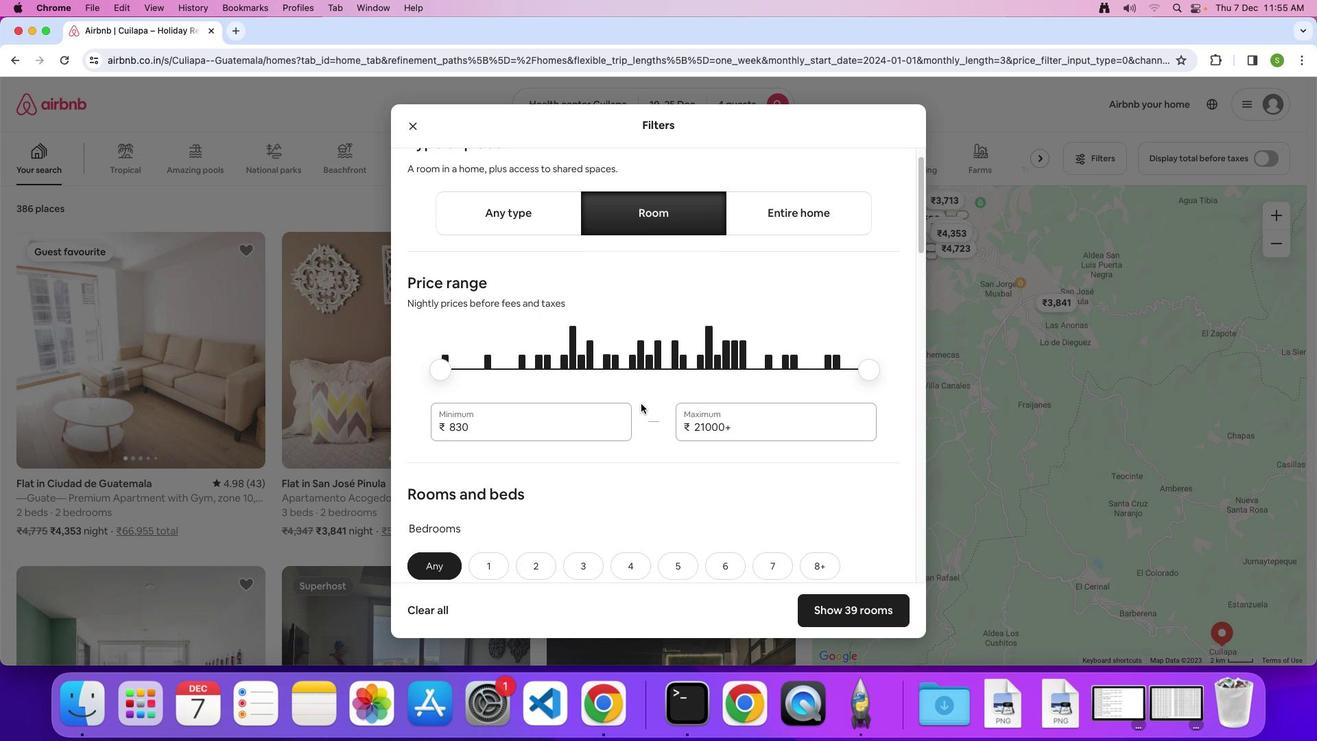 
Action: Mouse scrolled (641, 404) with delta (0, 0)
Screenshot: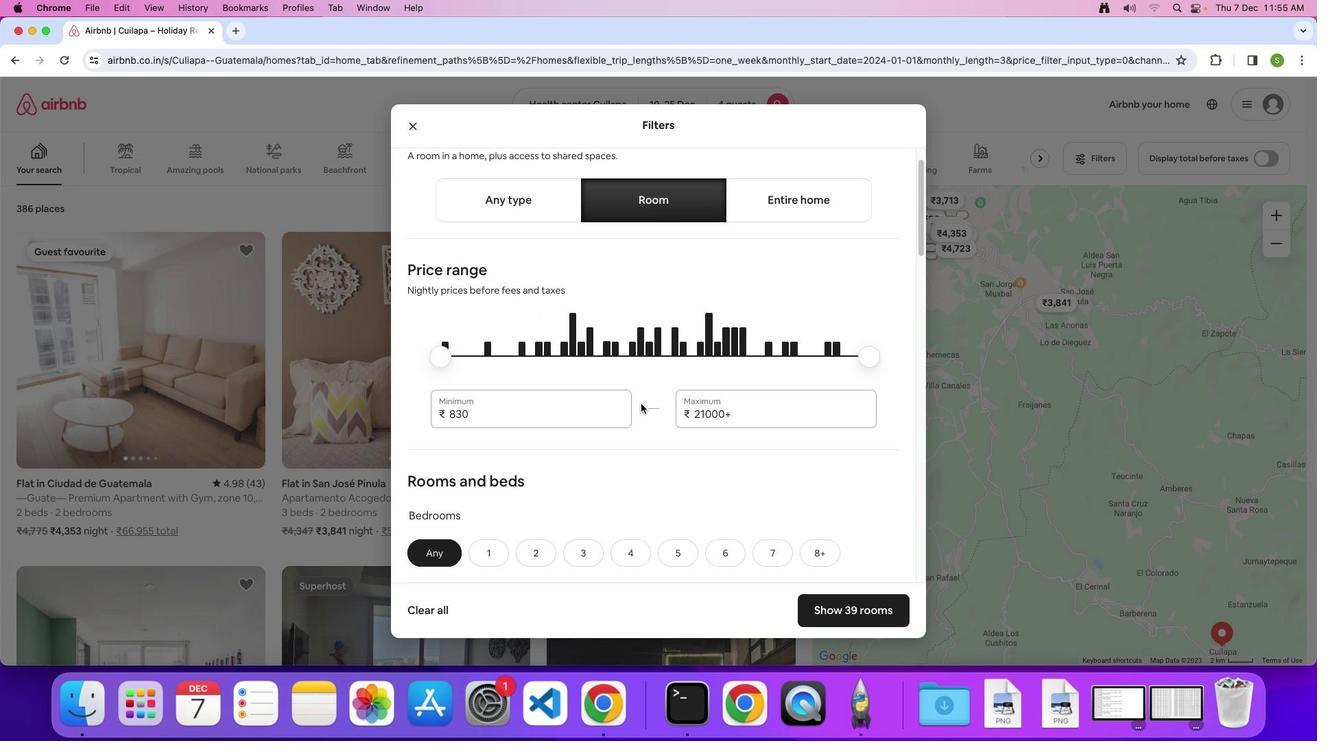 
Action: Mouse scrolled (641, 404) with delta (0, 0)
Screenshot: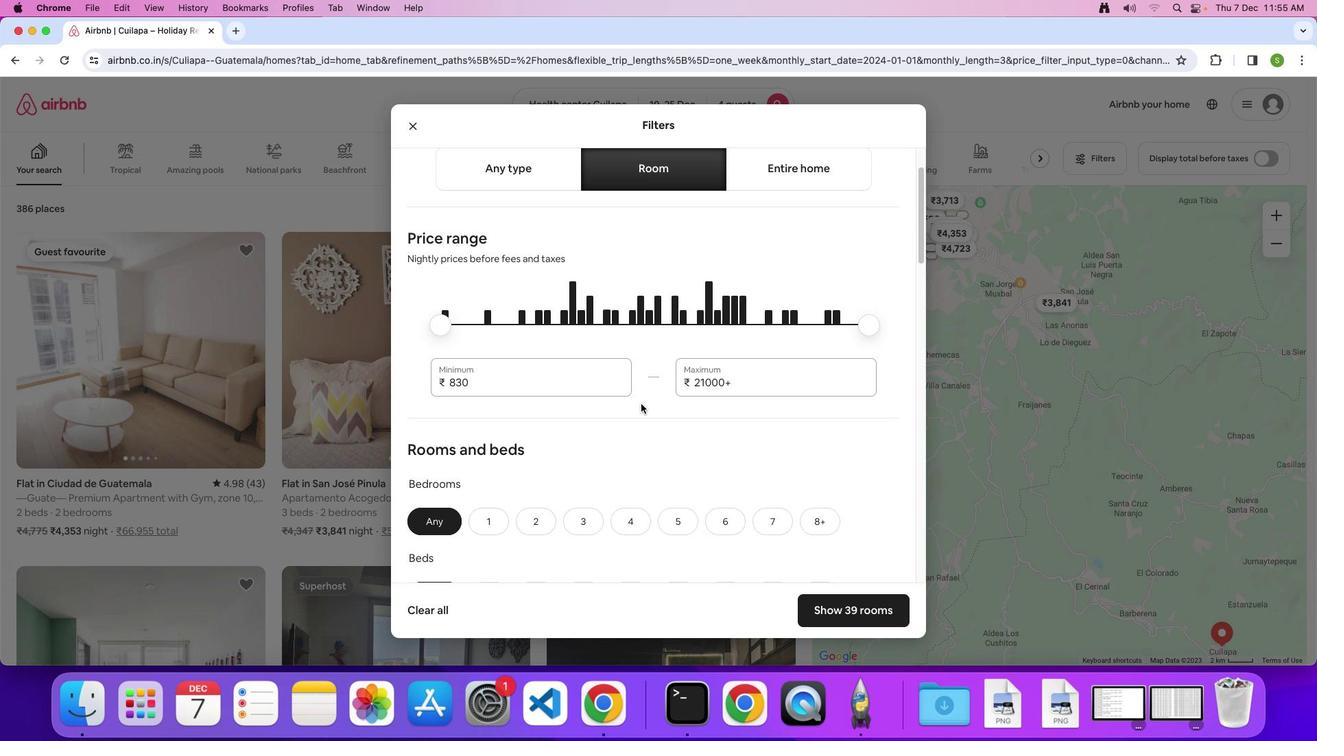 
Action: Mouse scrolled (641, 404) with delta (0, -2)
Screenshot: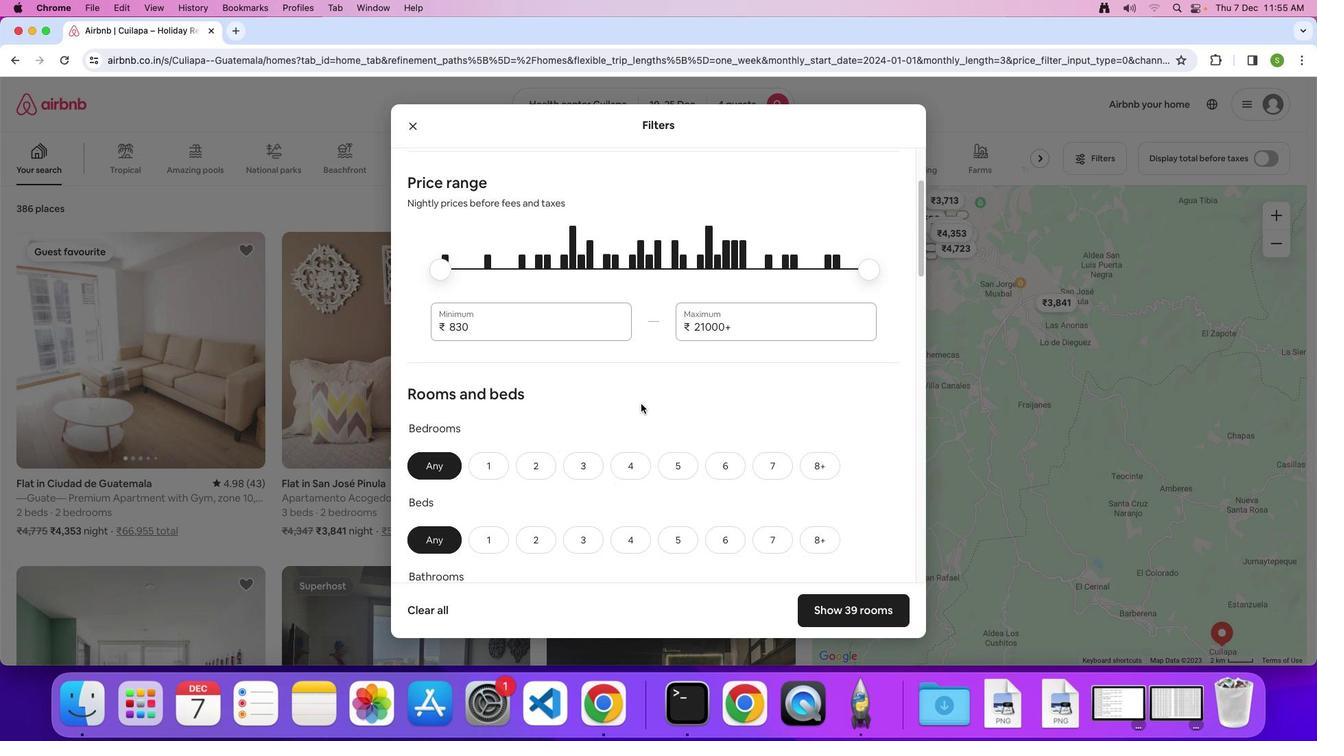 
Action: Mouse scrolled (641, 404) with delta (0, 0)
Screenshot: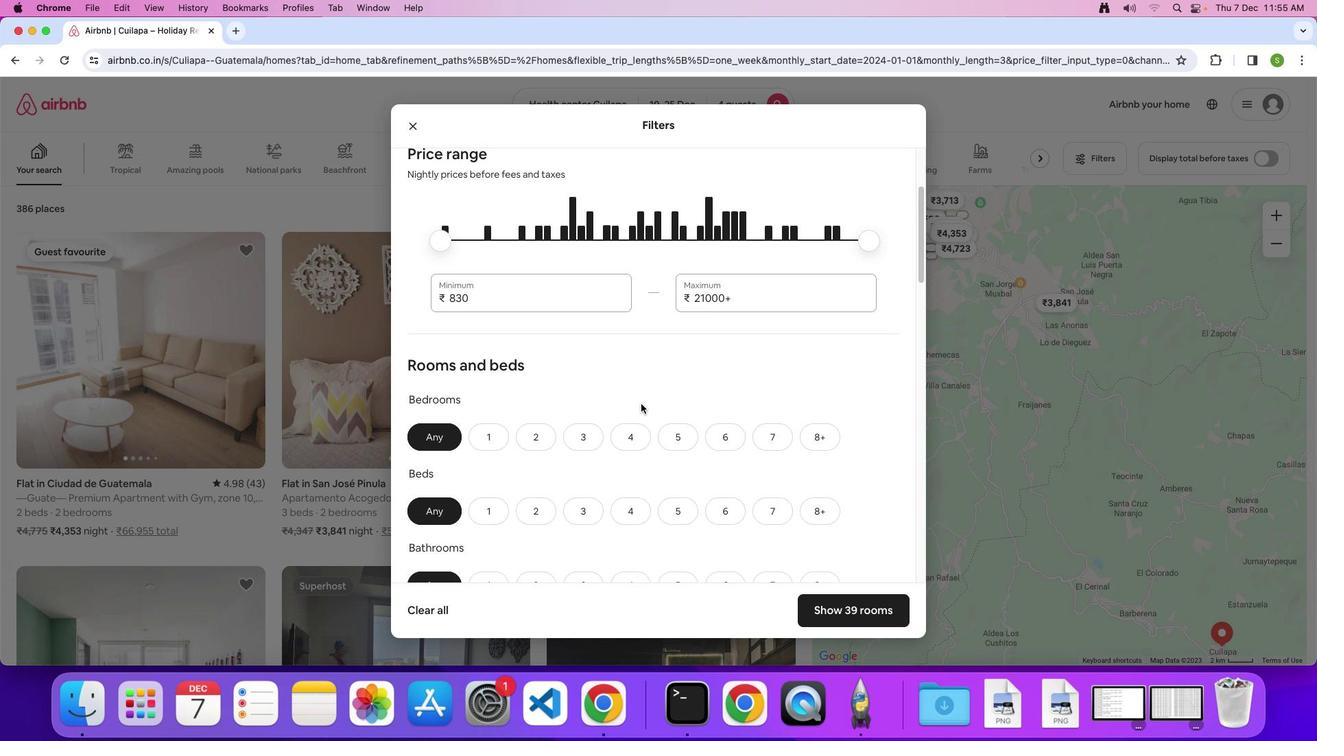 
Action: Mouse scrolled (641, 404) with delta (0, 0)
Screenshot: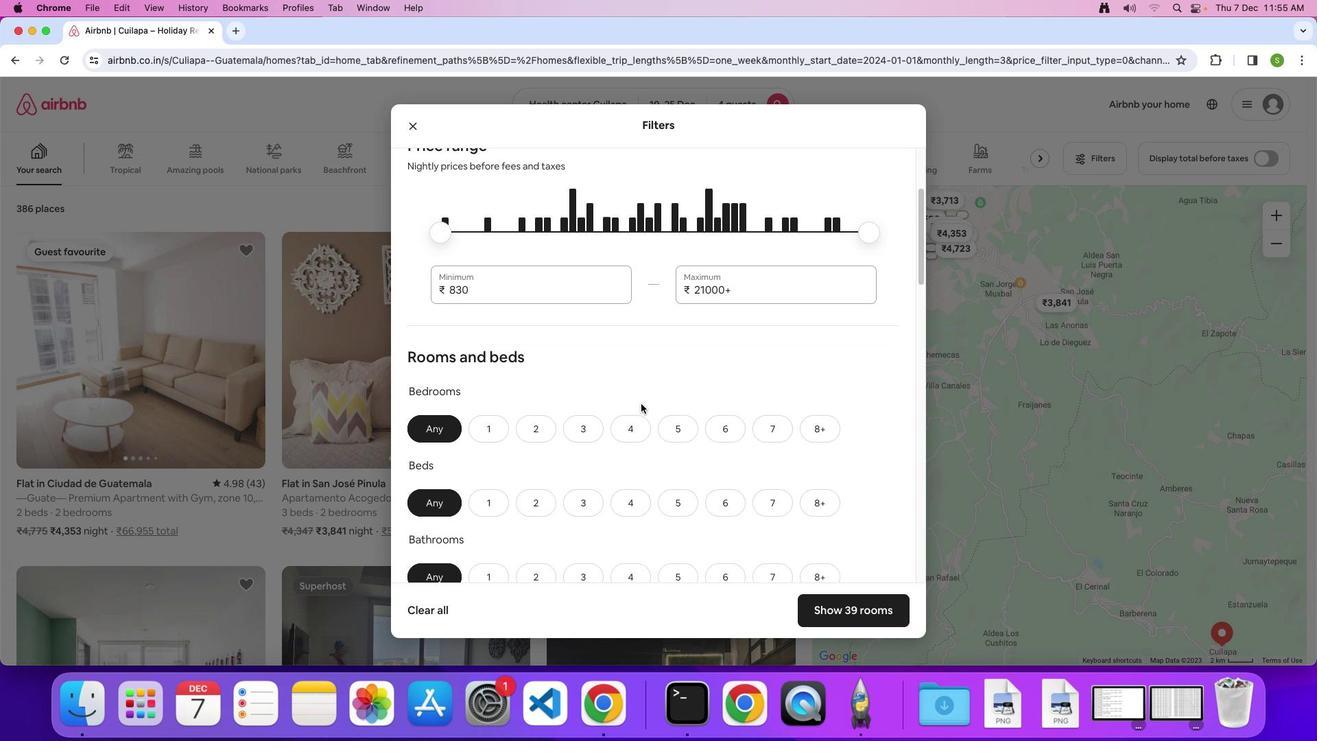 
Action: Mouse scrolled (641, 404) with delta (0, 0)
Screenshot: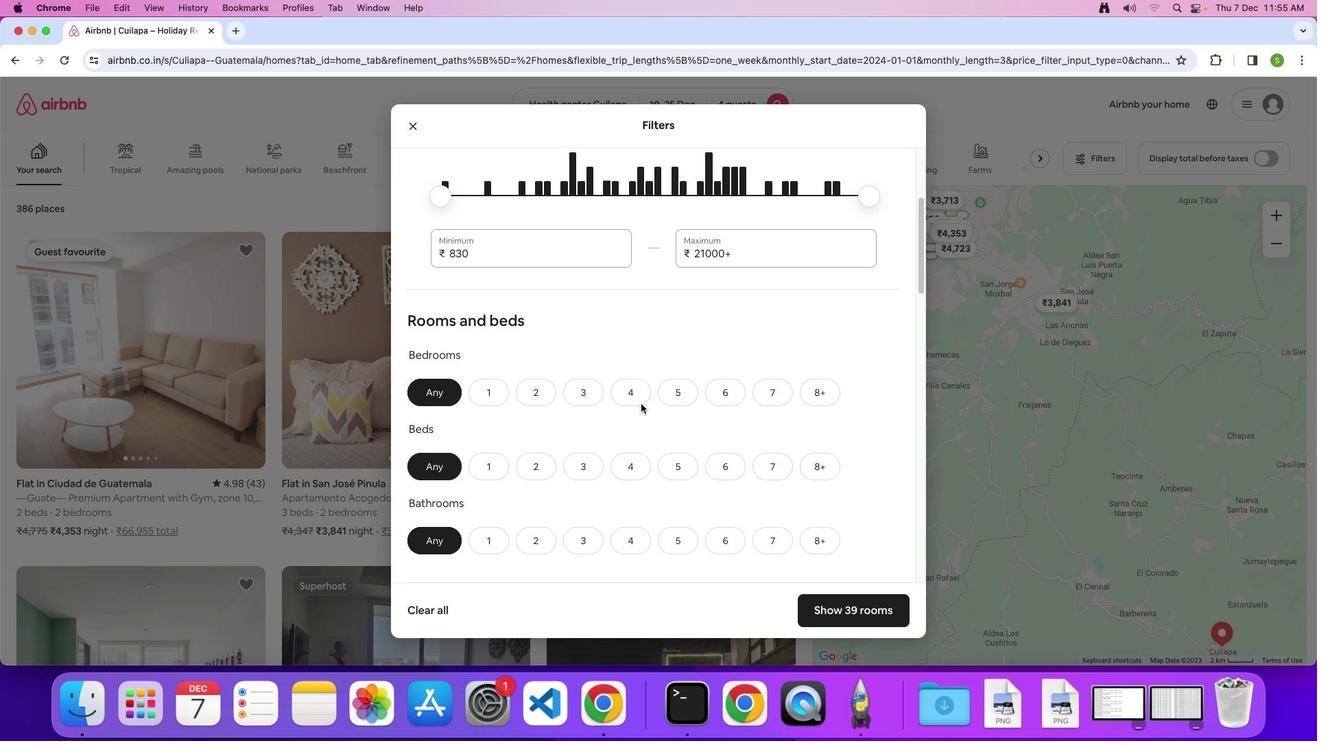 
Action: Mouse scrolled (641, 404) with delta (0, 0)
Screenshot: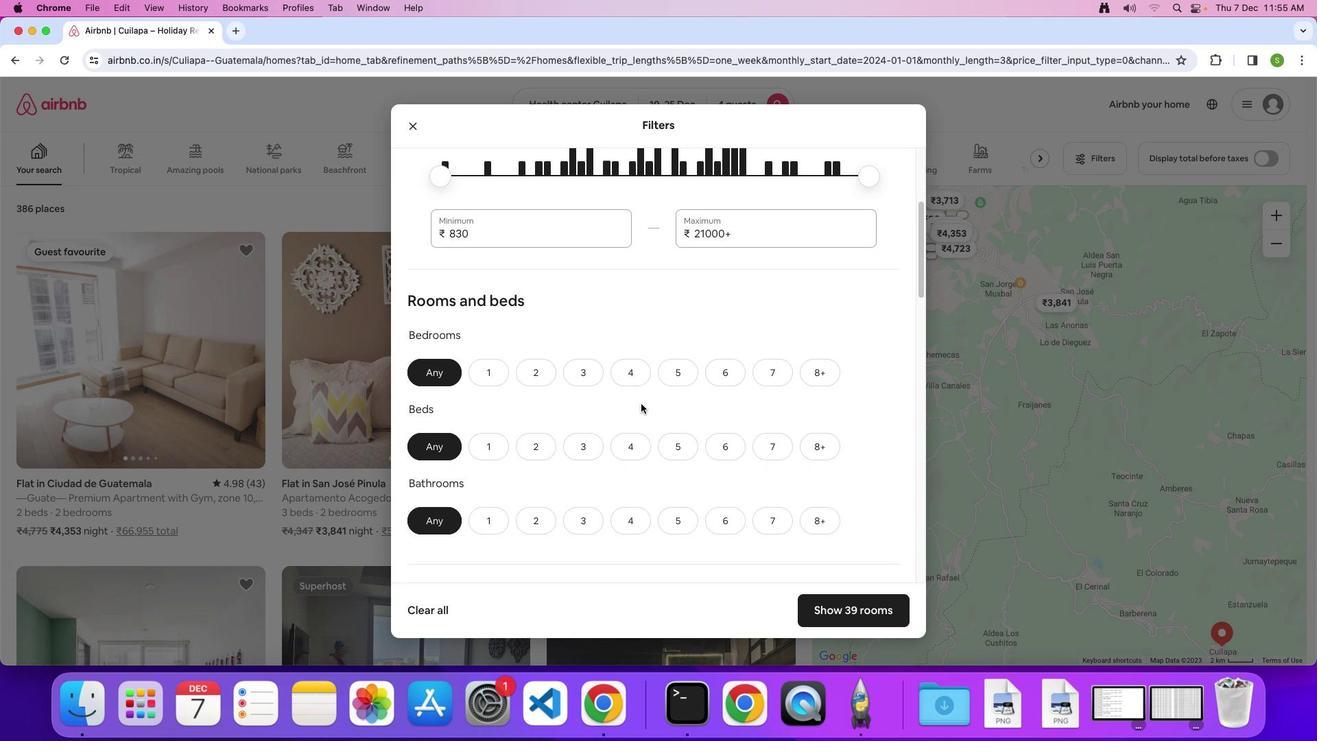 
Action: Mouse scrolled (641, 404) with delta (0, 0)
Screenshot: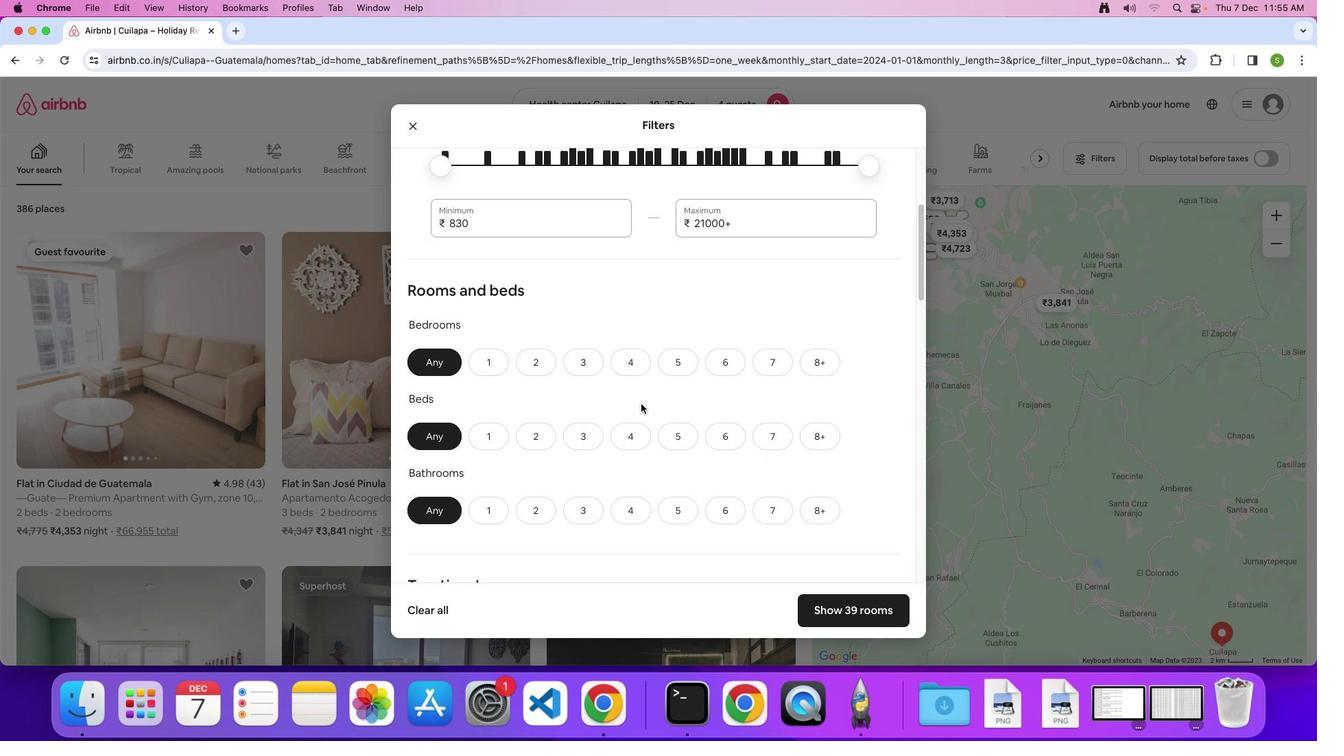 
Action: Mouse moved to (545, 362)
Screenshot: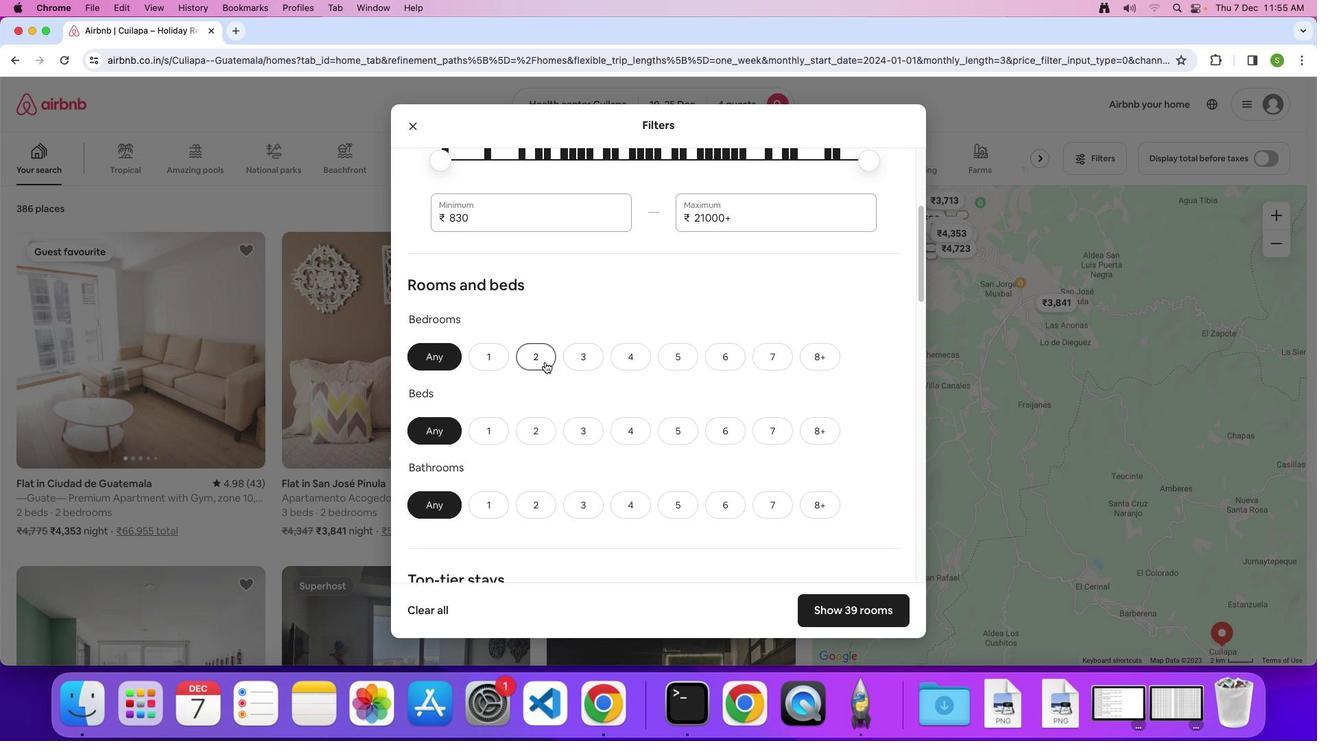 
Action: Mouse pressed left at (545, 362)
Screenshot: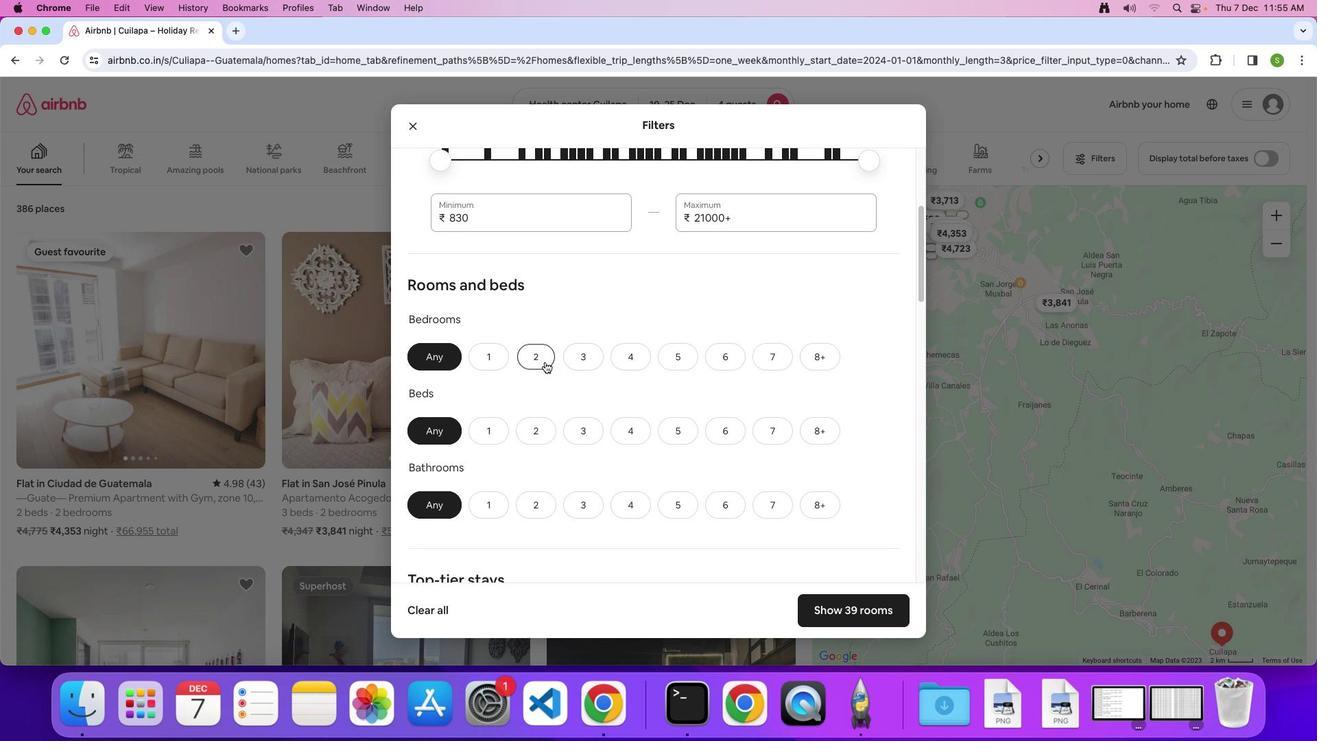 
Action: Mouse moved to (579, 430)
Screenshot: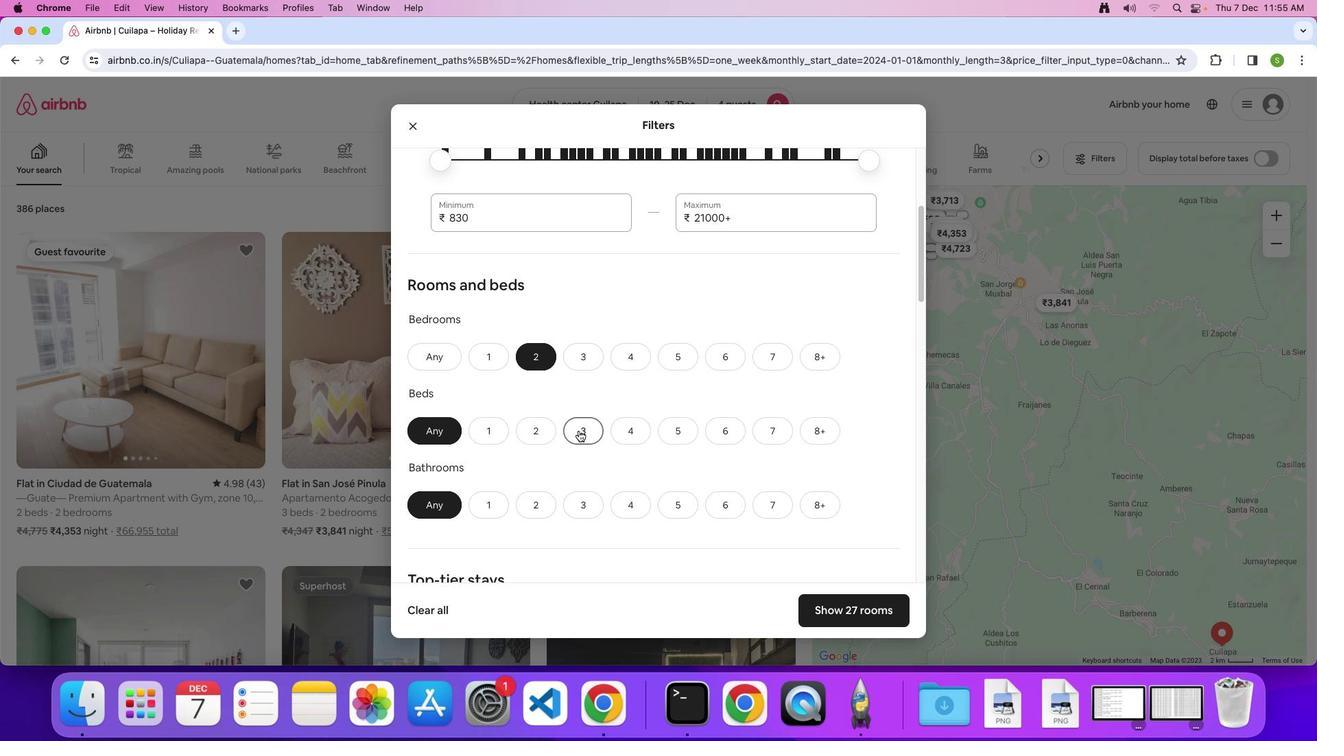 
Action: Mouse pressed left at (579, 430)
Screenshot: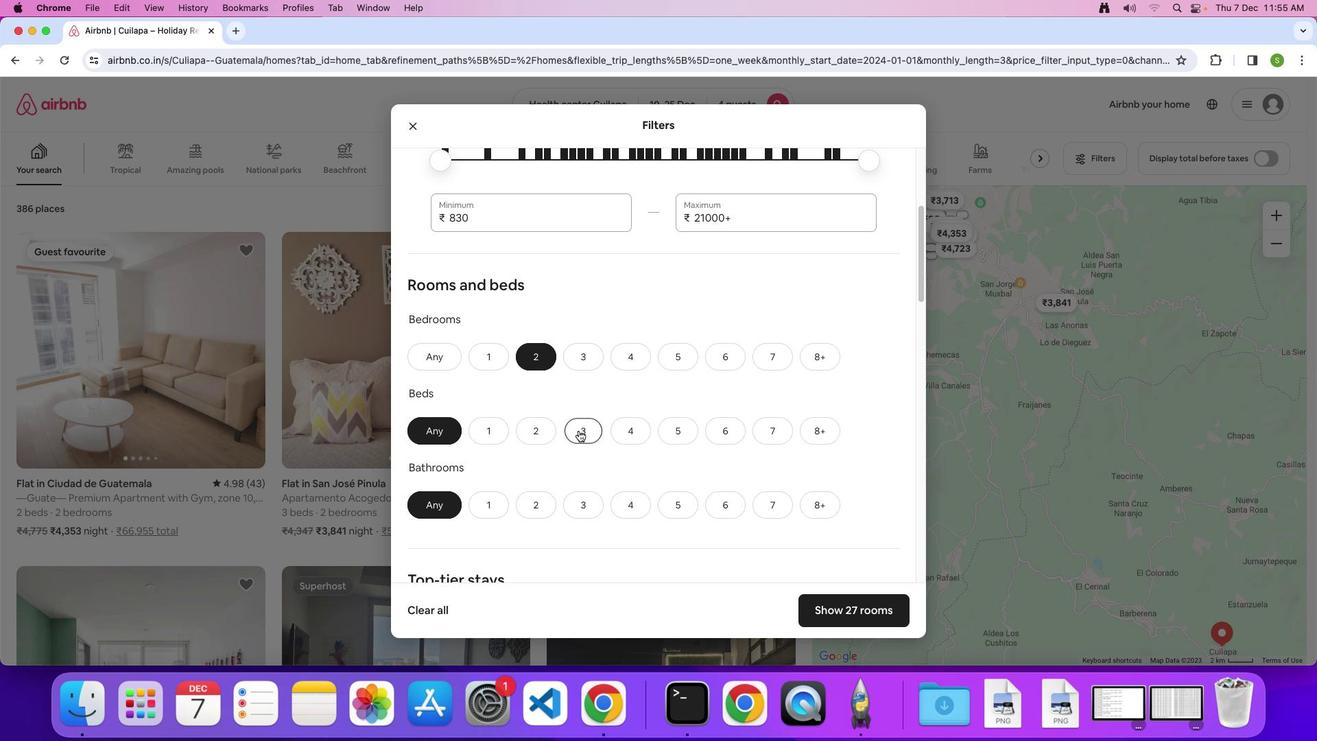 
Action: Mouse moved to (535, 507)
Screenshot: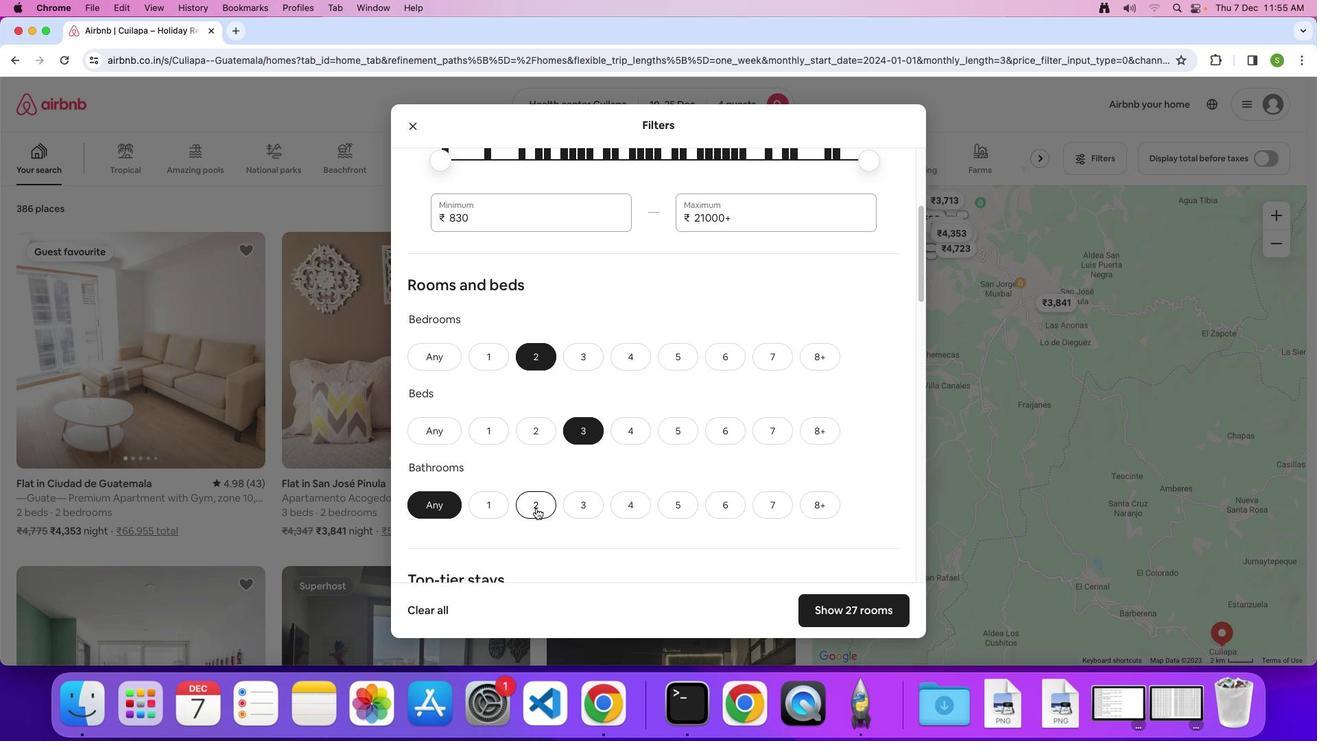 
Action: Mouse pressed left at (535, 507)
Screenshot: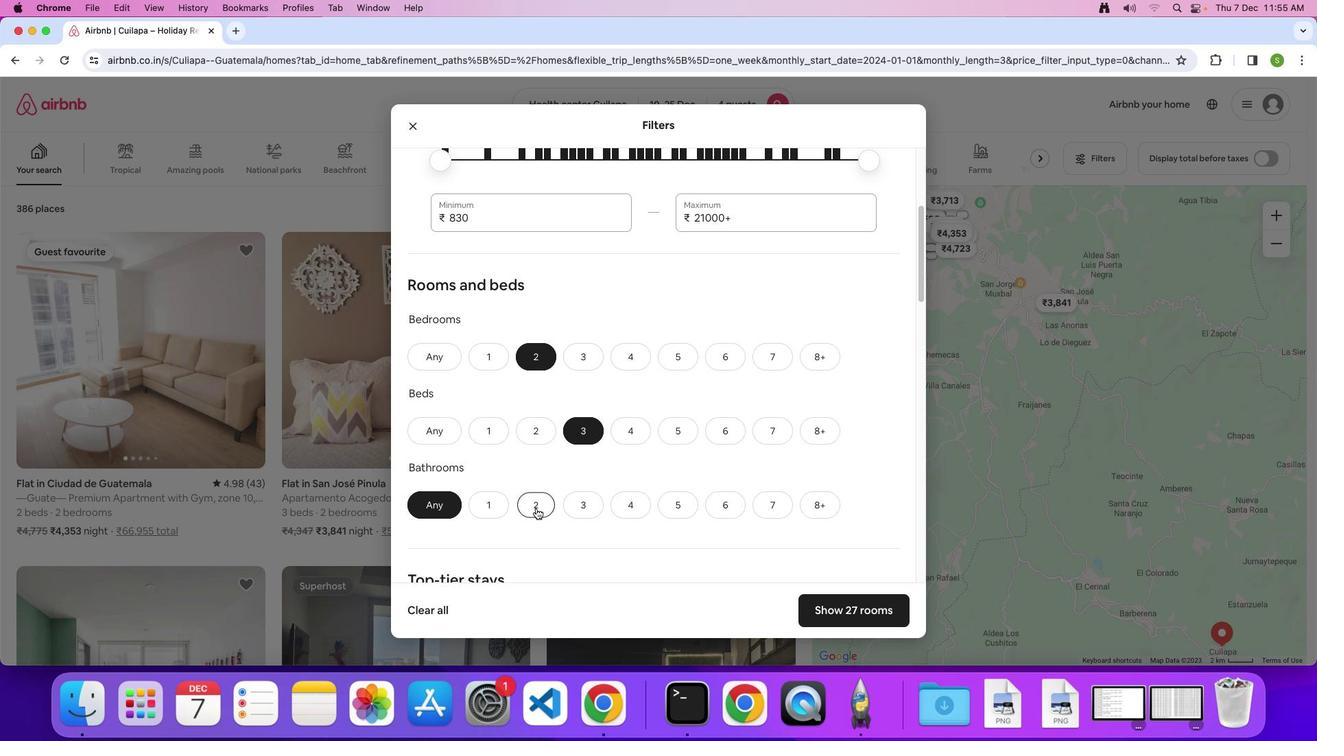 
Action: Mouse moved to (682, 432)
Screenshot: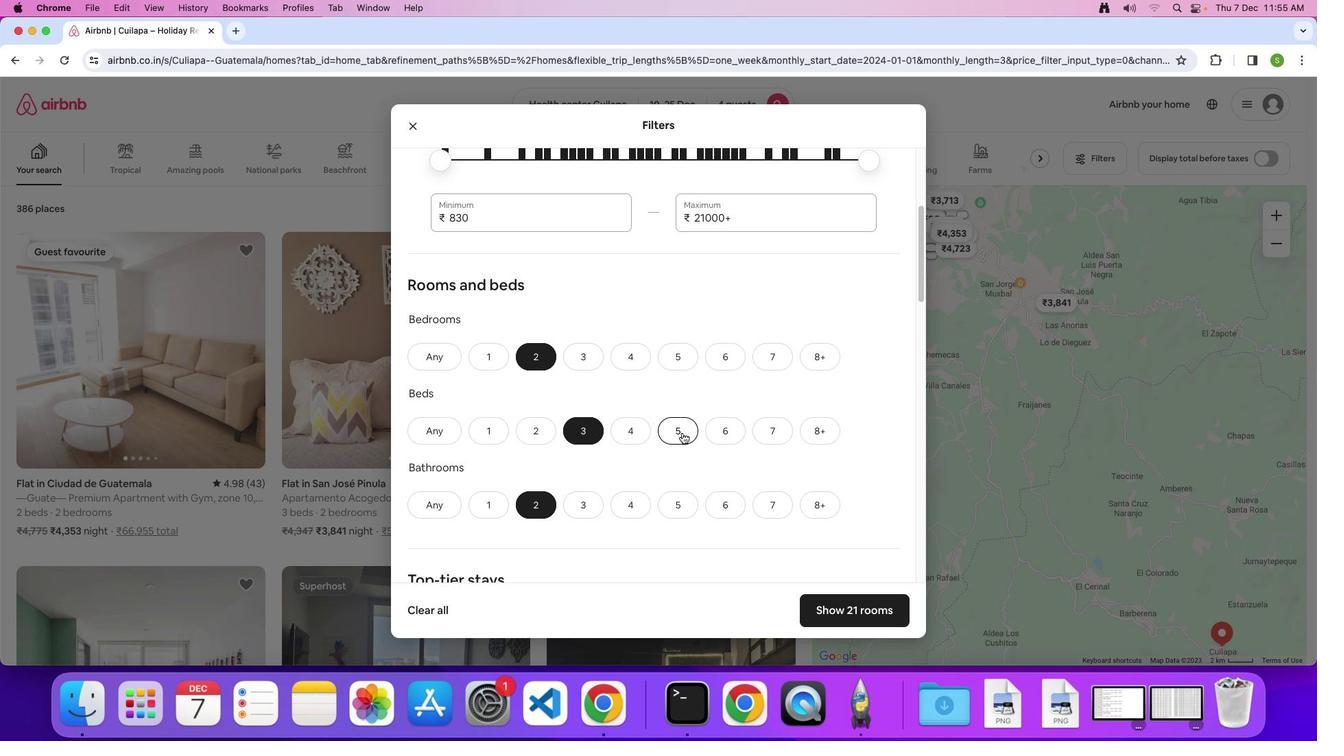 
Action: Mouse scrolled (682, 432) with delta (0, 0)
Screenshot: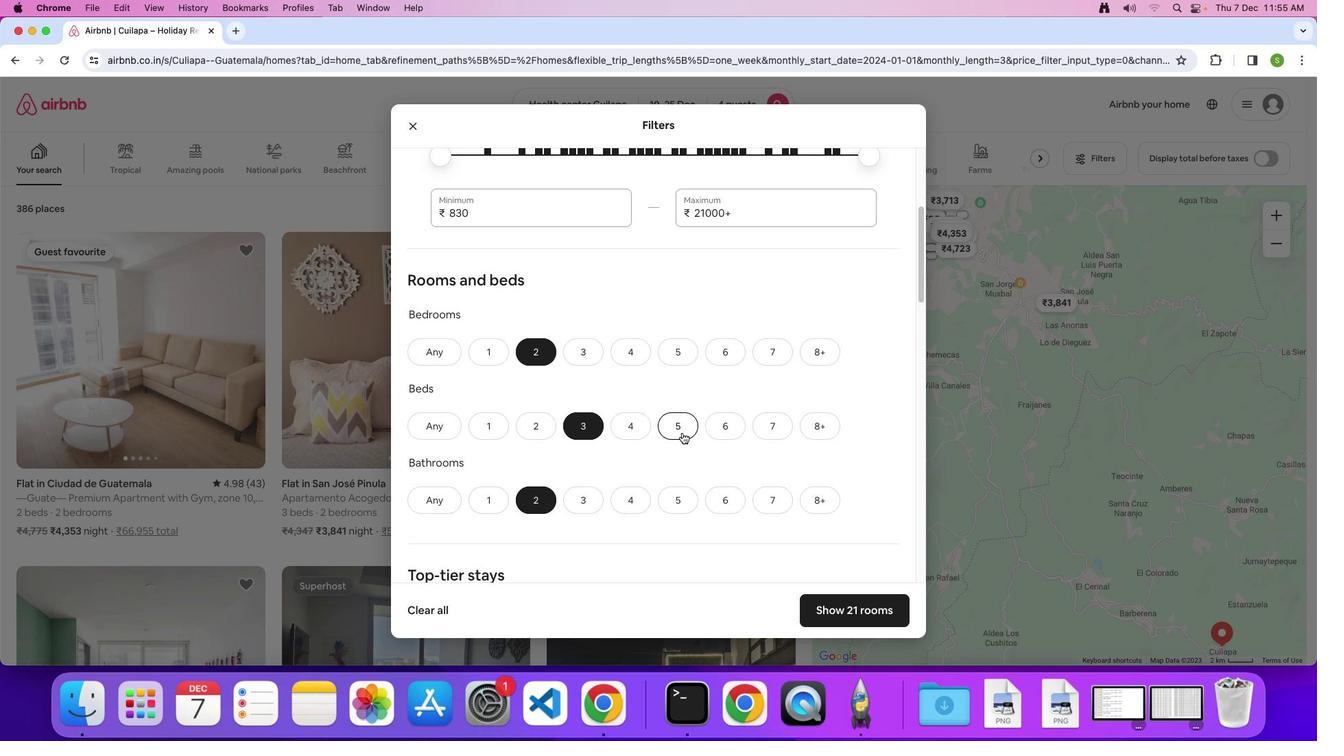 
Action: Mouse scrolled (682, 432) with delta (0, 0)
Screenshot: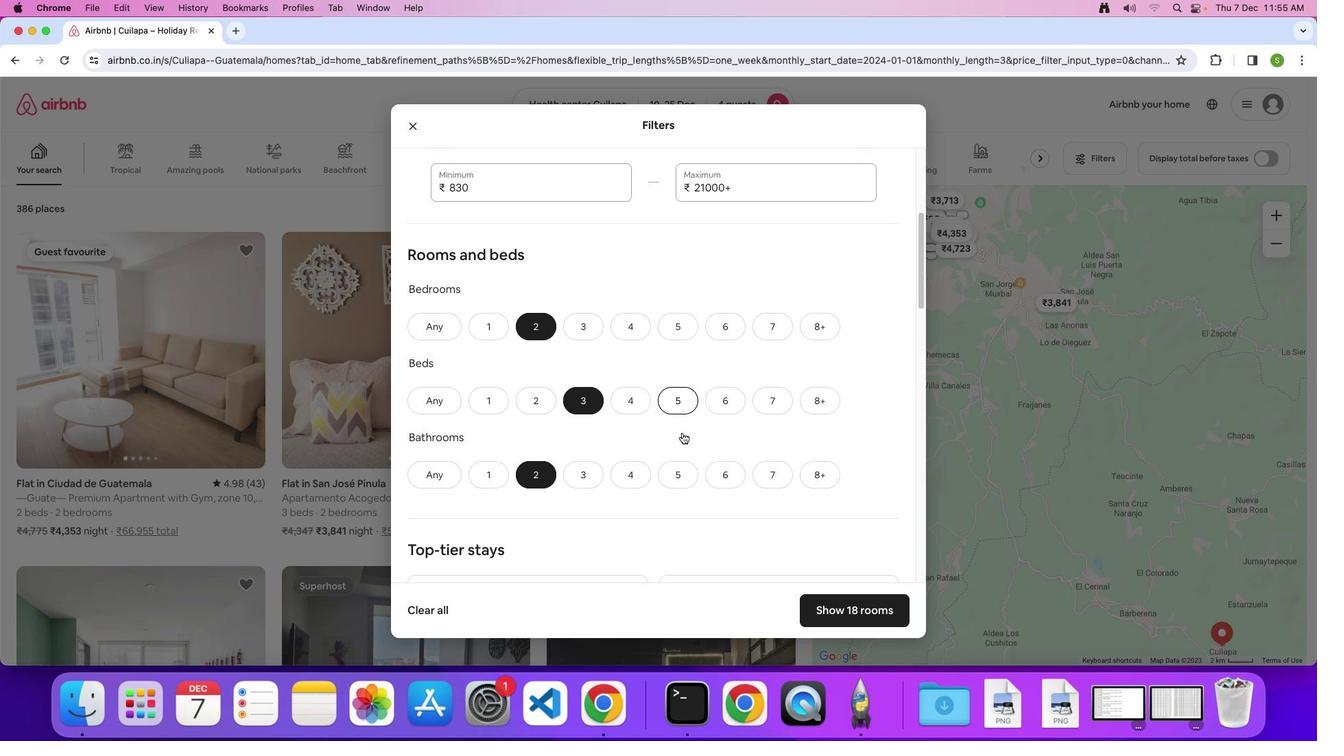 
Action: Mouse scrolled (682, 432) with delta (0, -1)
Screenshot: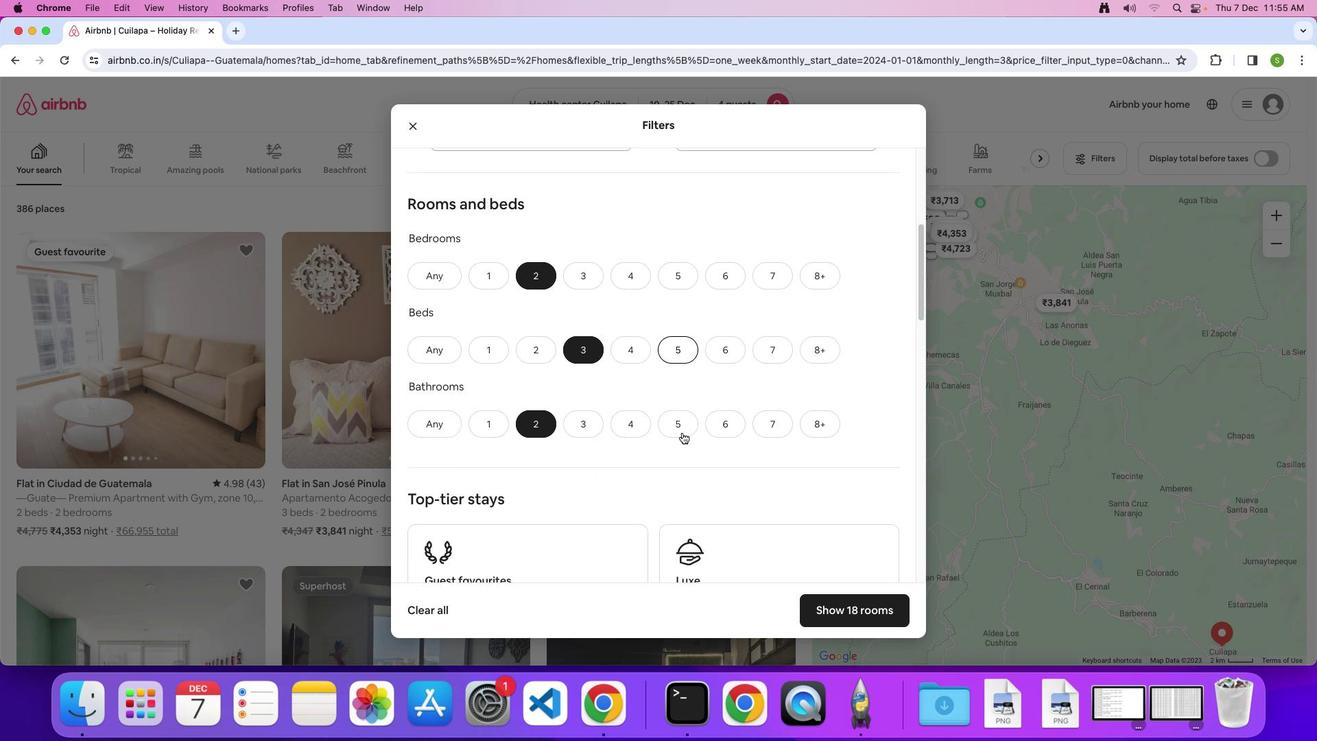 
Action: Mouse moved to (682, 432)
Screenshot: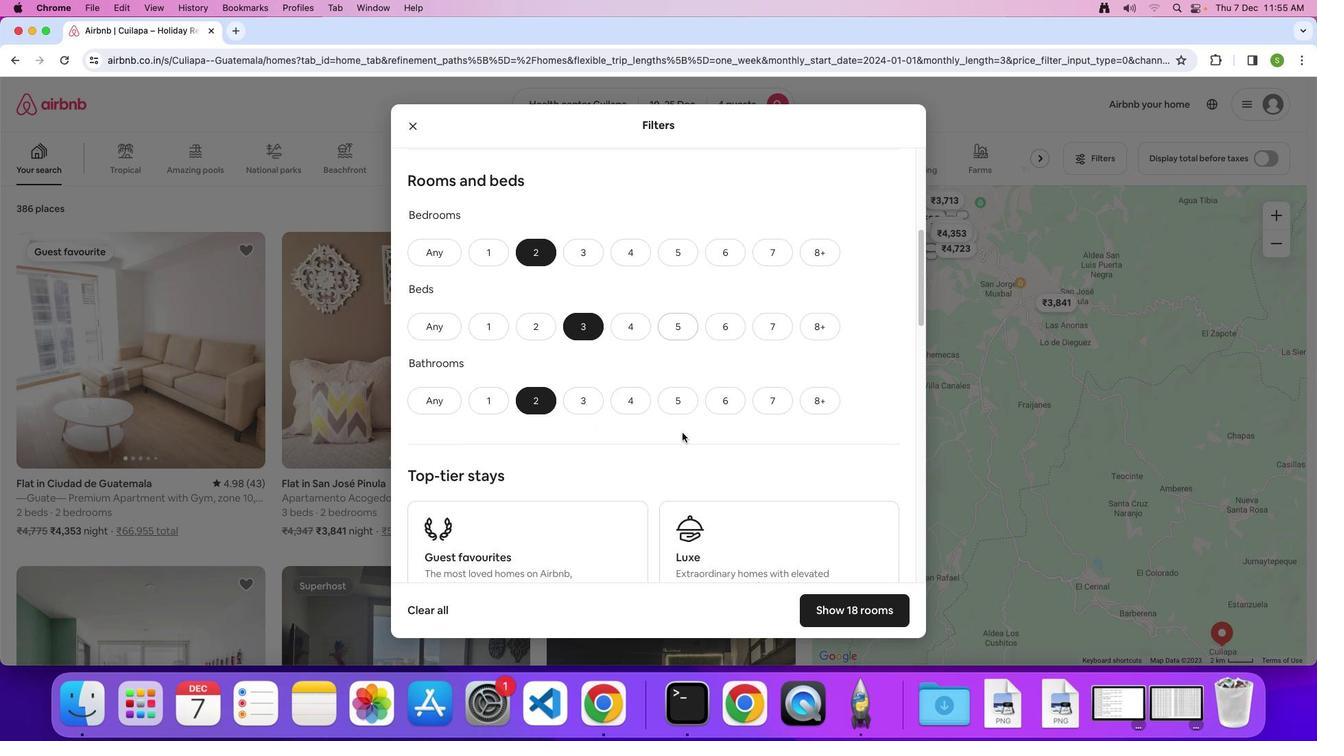 
Action: Mouse scrolled (682, 432) with delta (0, 0)
Screenshot: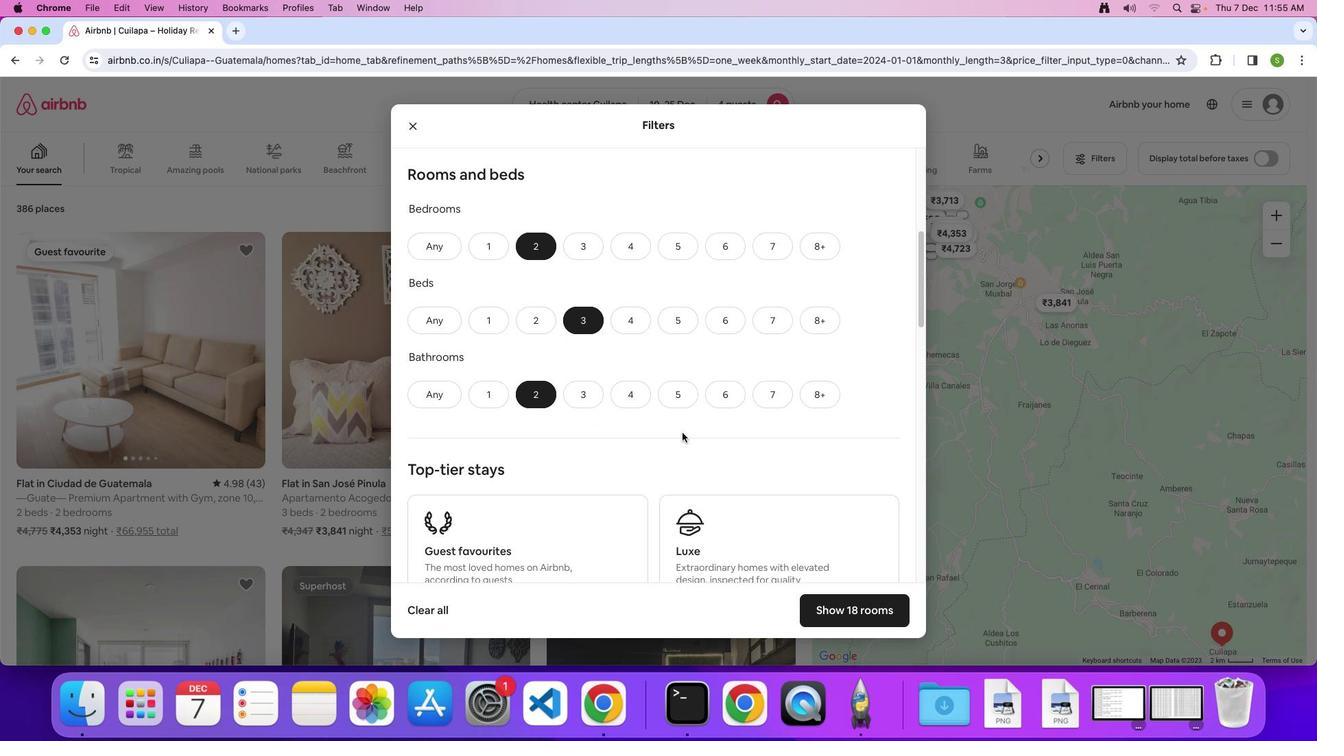 
Action: Mouse scrolled (682, 432) with delta (0, 0)
Screenshot: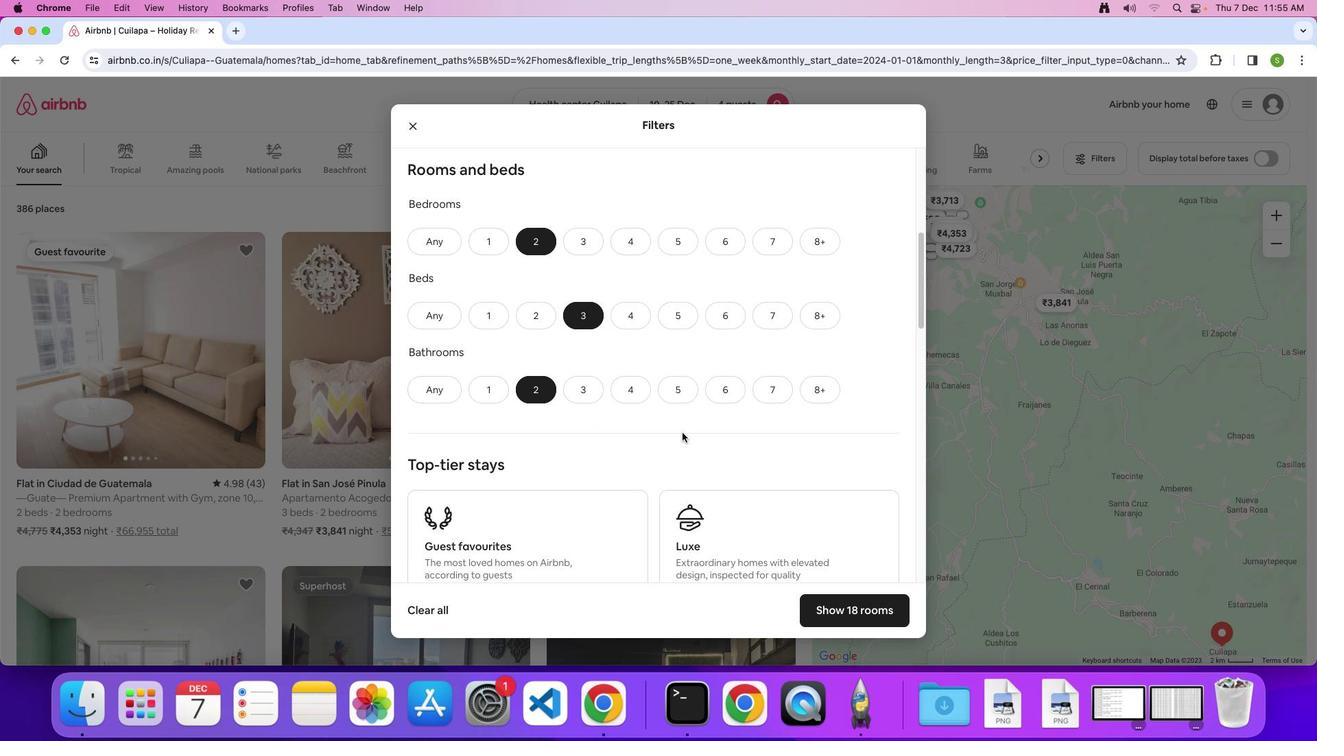 
Action: Mouse moved to (681, 432)
Screenshot: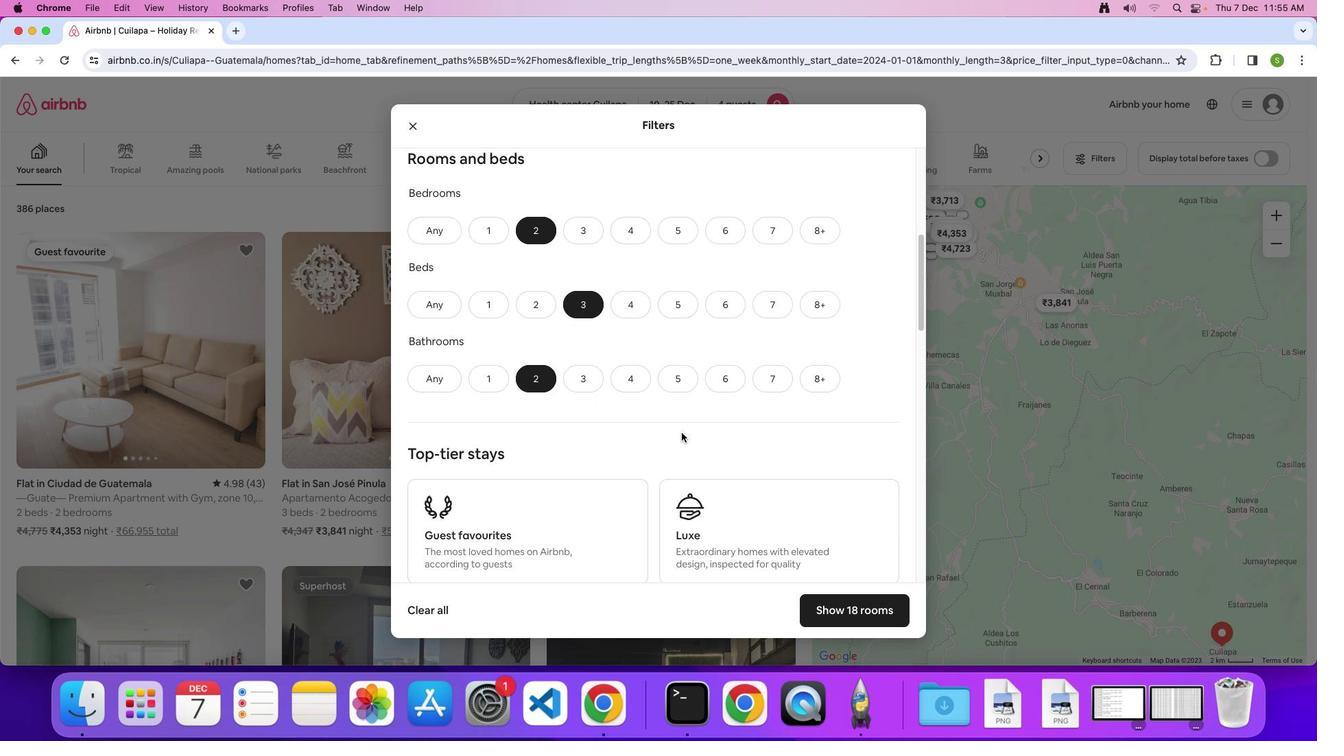 
Action: Mouse scrolled (681, 432) with delta (0, 0)
Screenshot: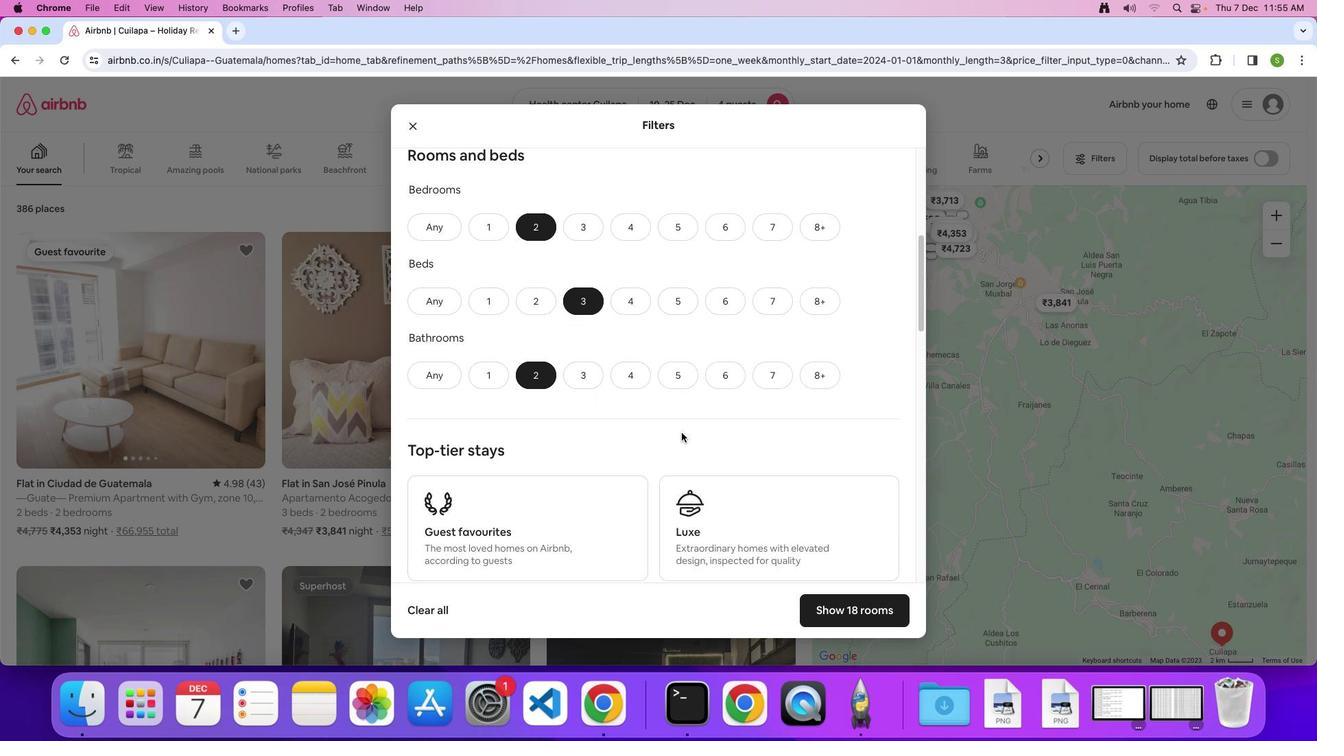 
Action: Mouse scrolled (681, 432) with delta (0, 0)
Screenshot: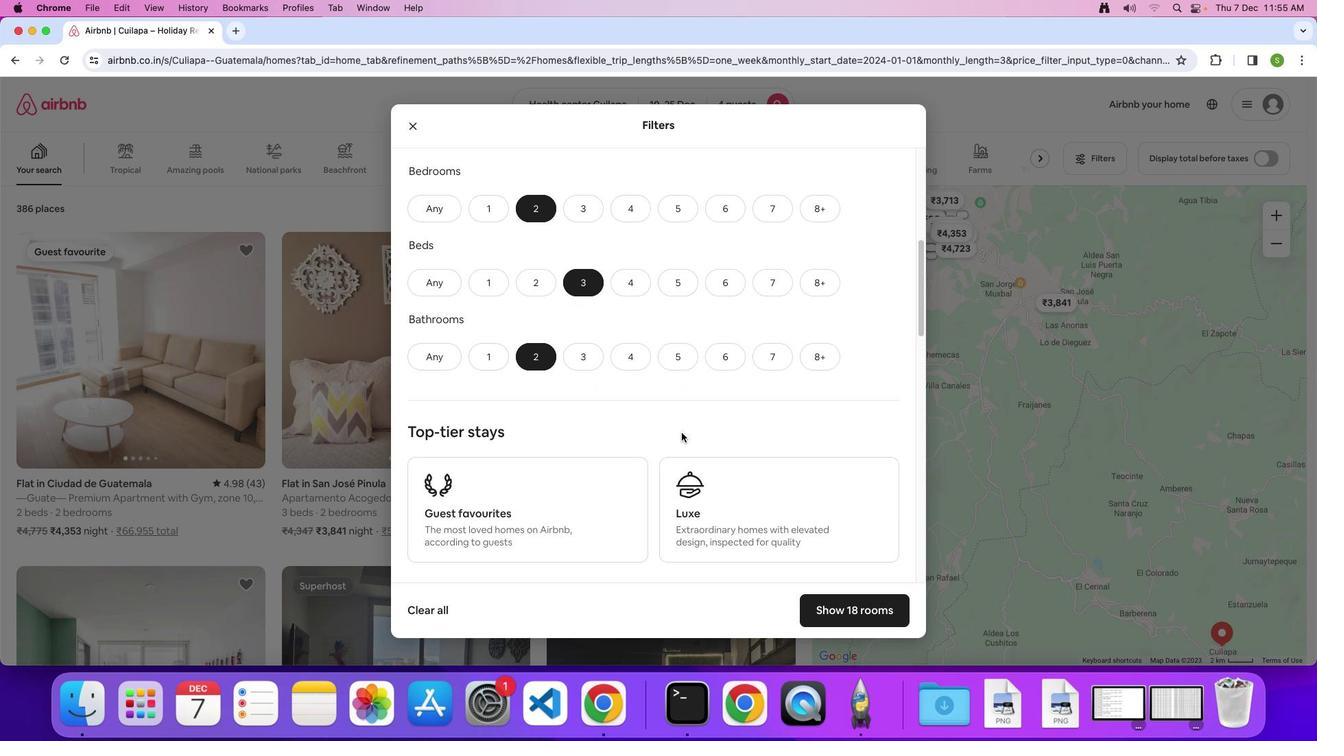 
Action: Mouse scrolled (681, 432) with delta (0, -1)
Screenshot: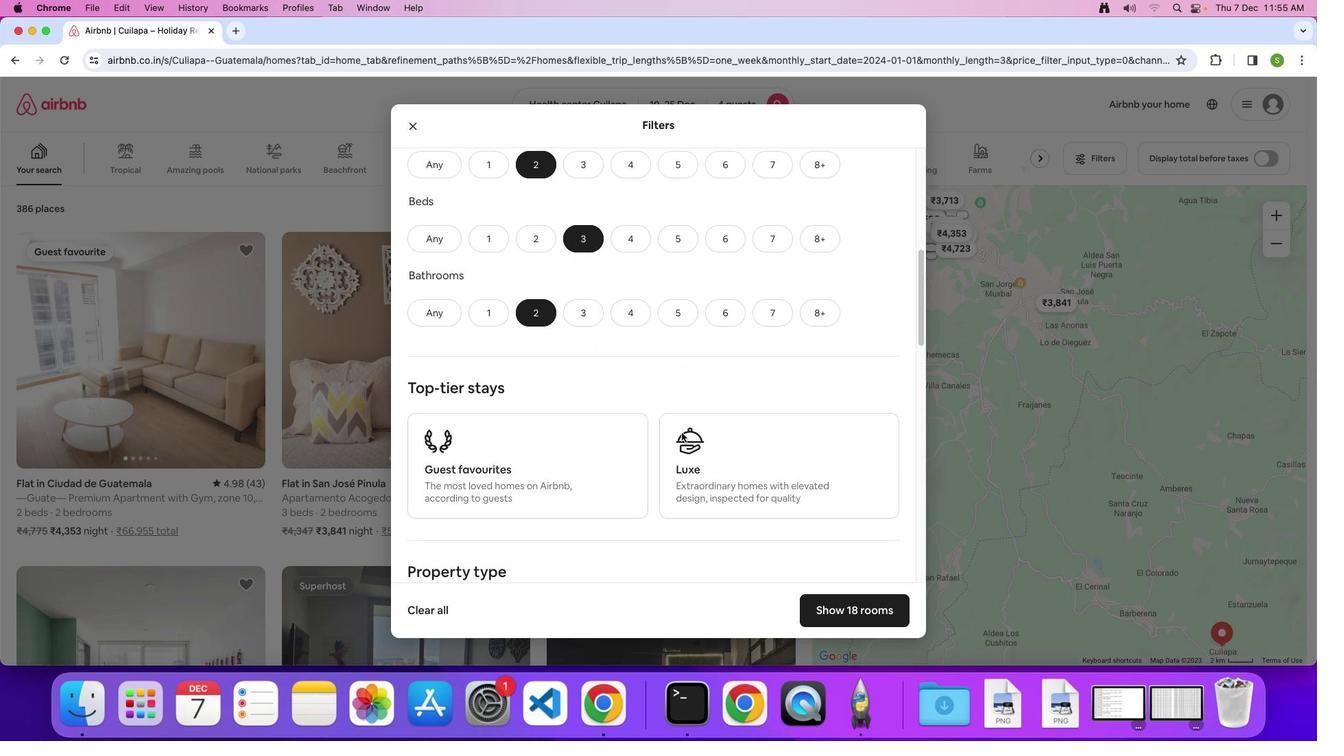 
Action: Mouse scrolled (681, 432) with delta (0, 0)
Screenshot: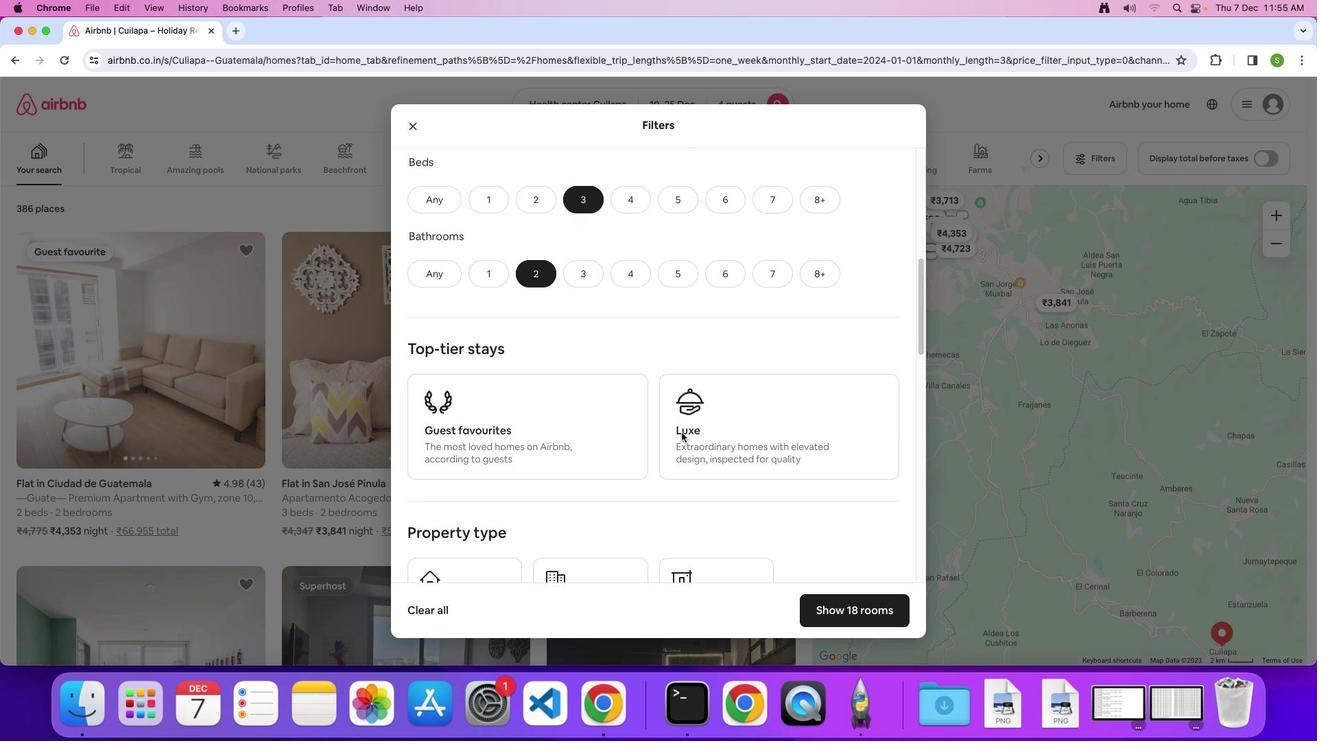 
Action: Mouse scrolled (681, 432) with delta (0, 0)
Screenshot: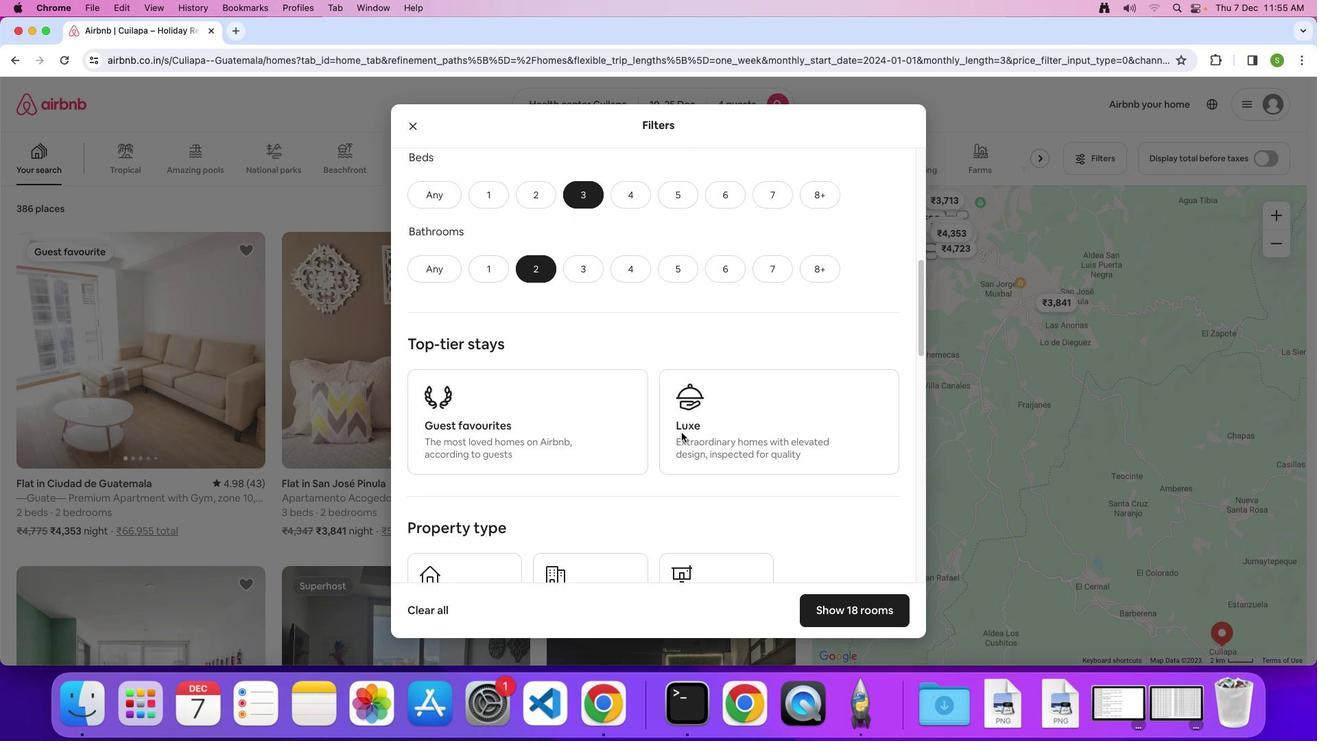 
Action: Mouse scrolled (681, 432) with delta (0, -1)
Screenshot: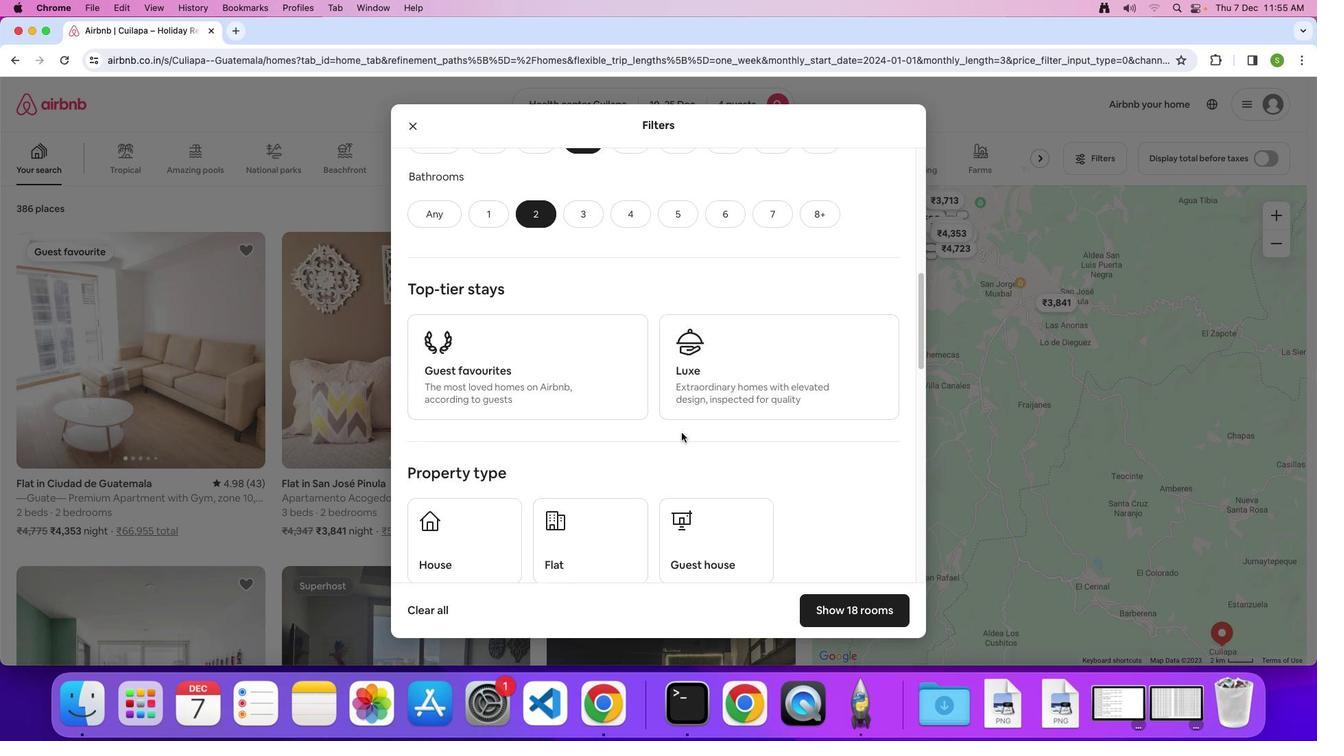 
Action: Mouse scrolled (681, 432) with delta (0, 0)
Screenshot: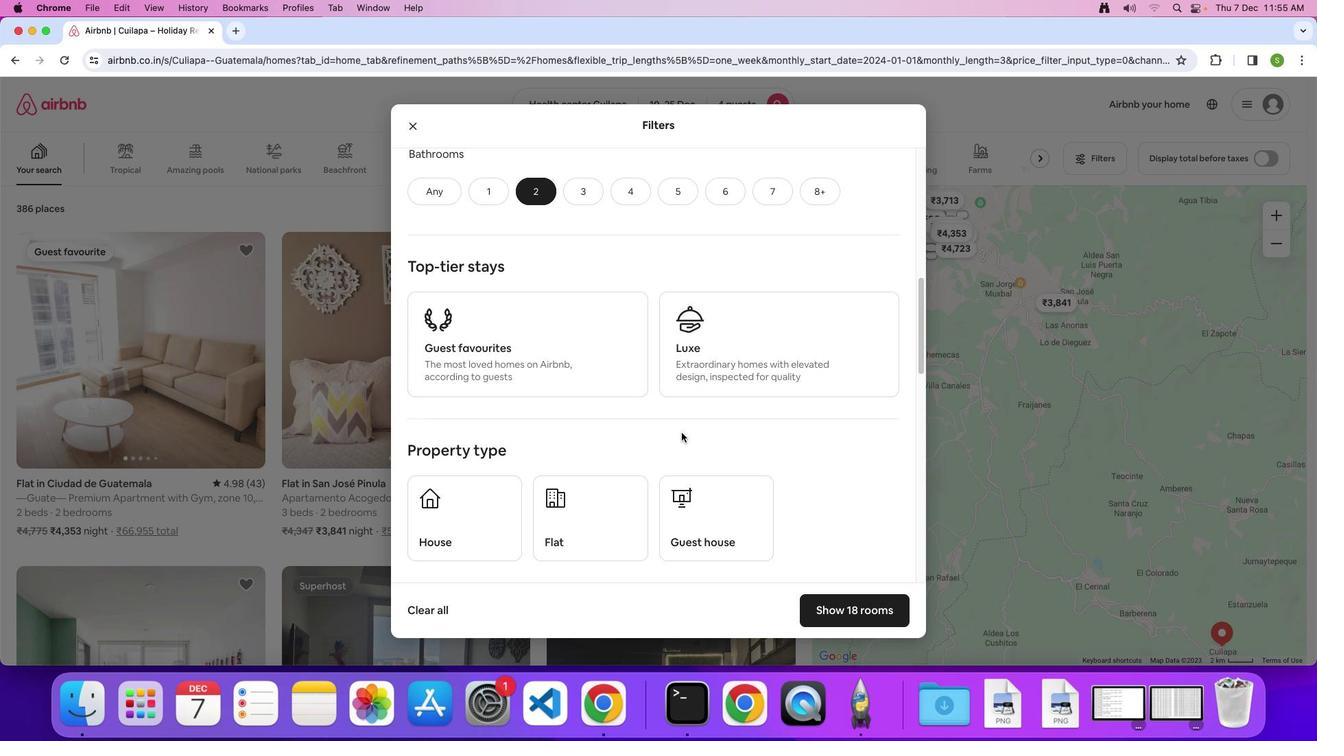 
Action: Mouse scrolled (681, 432) with delta (0, 0)
Screenshot: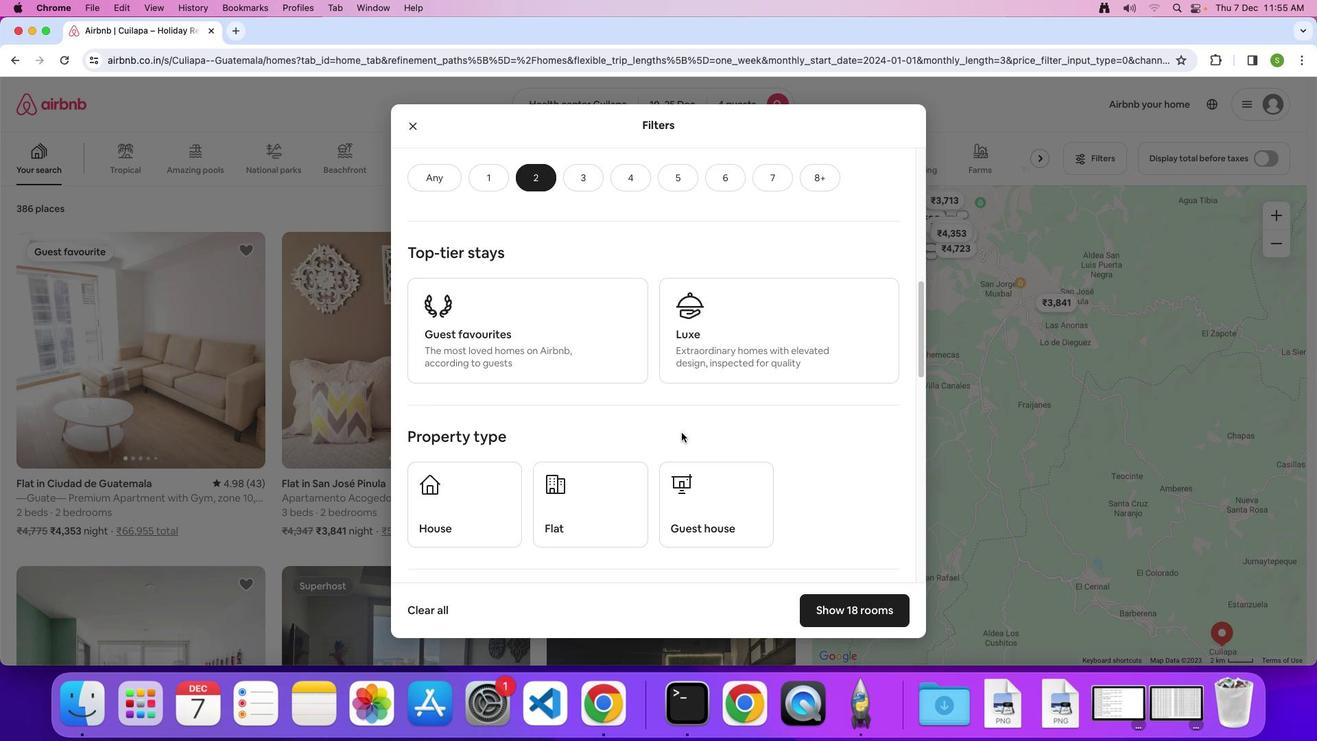 
Action: Mouse scrolled (681, 432) with delta (0, 0)
Screenshot: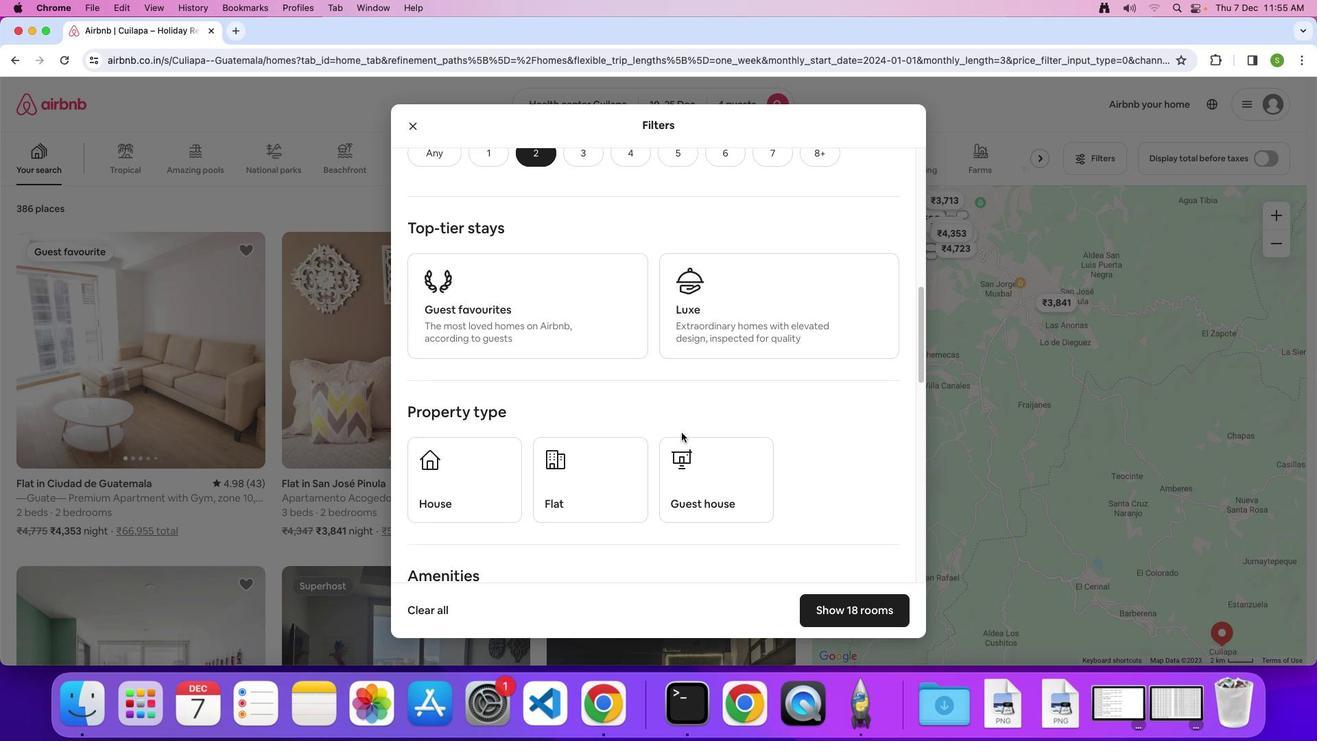 
Action: Mouse scrolled (681, 432) with delta (0, 0)
Screenshot: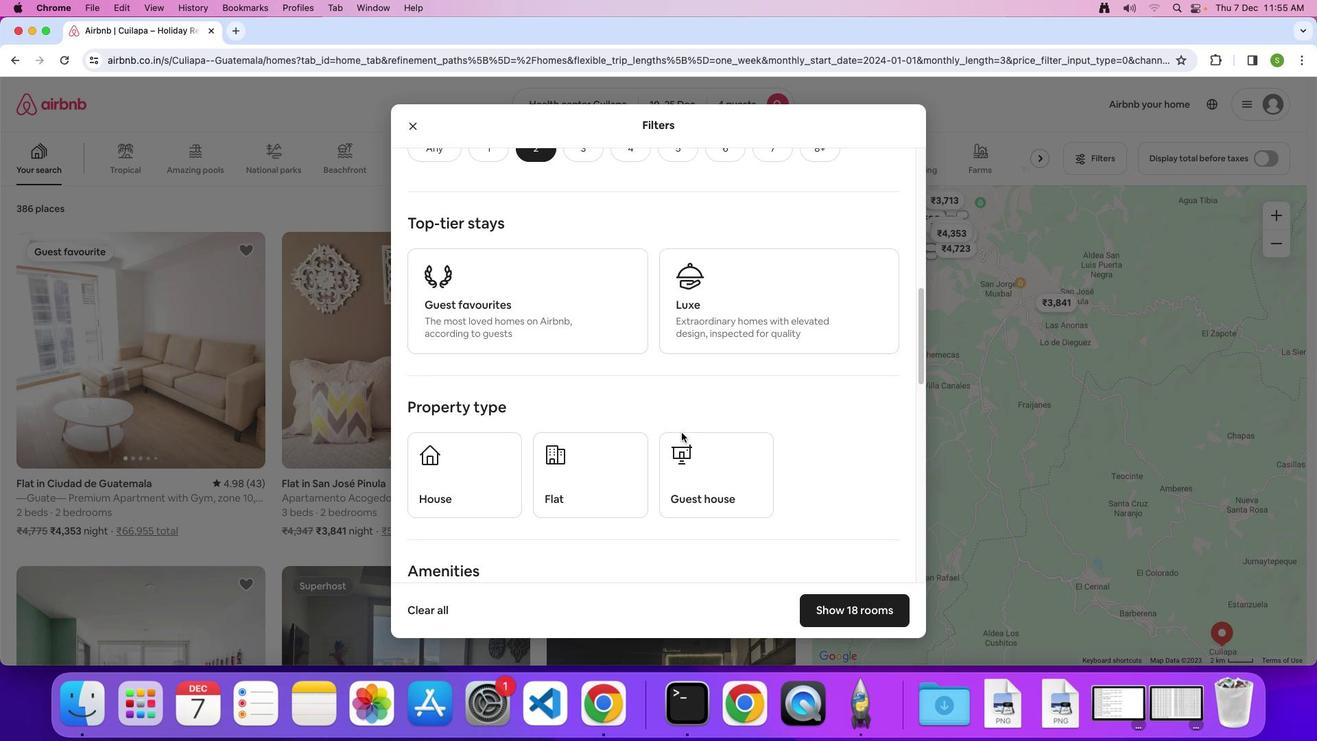 
Action: Mouse scrolled (681, 432) with delta (0, 0)
Screenshot: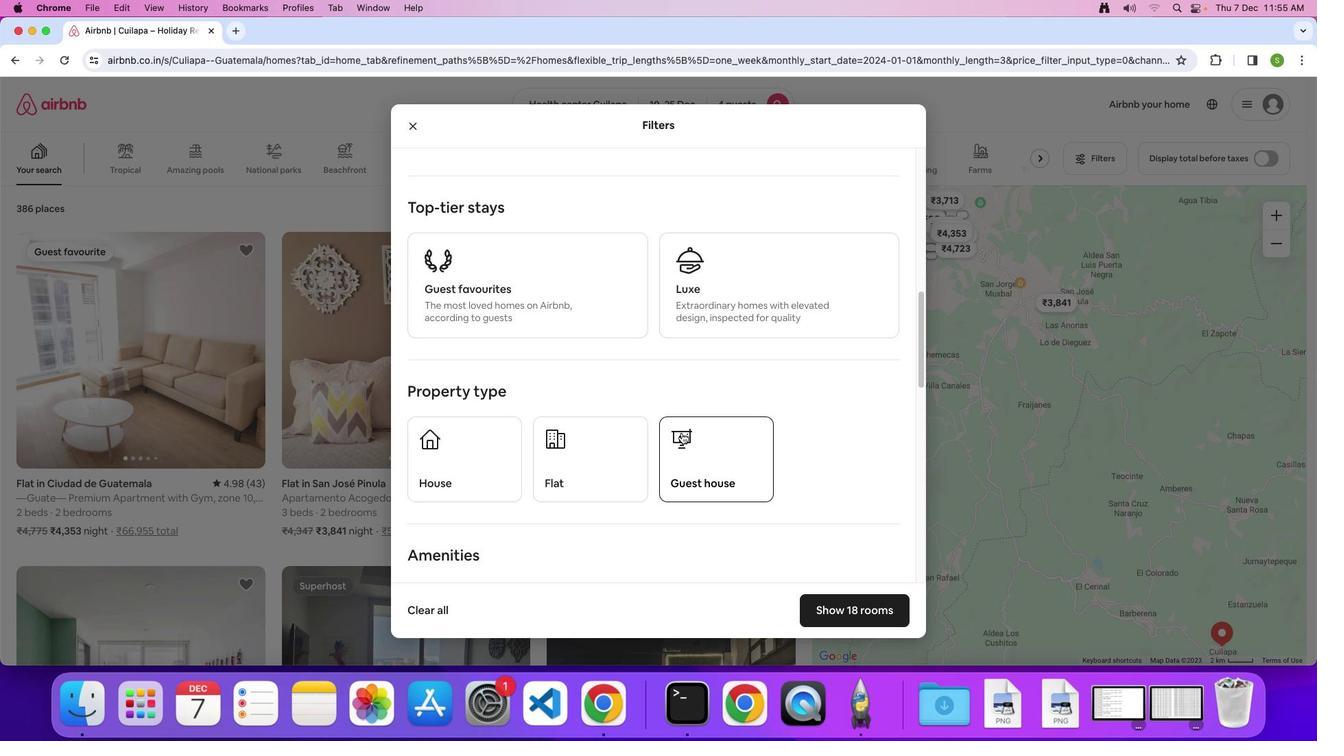 
Action: Mouse scrolled (681, 432) with delta (0, 0)
Screenshot: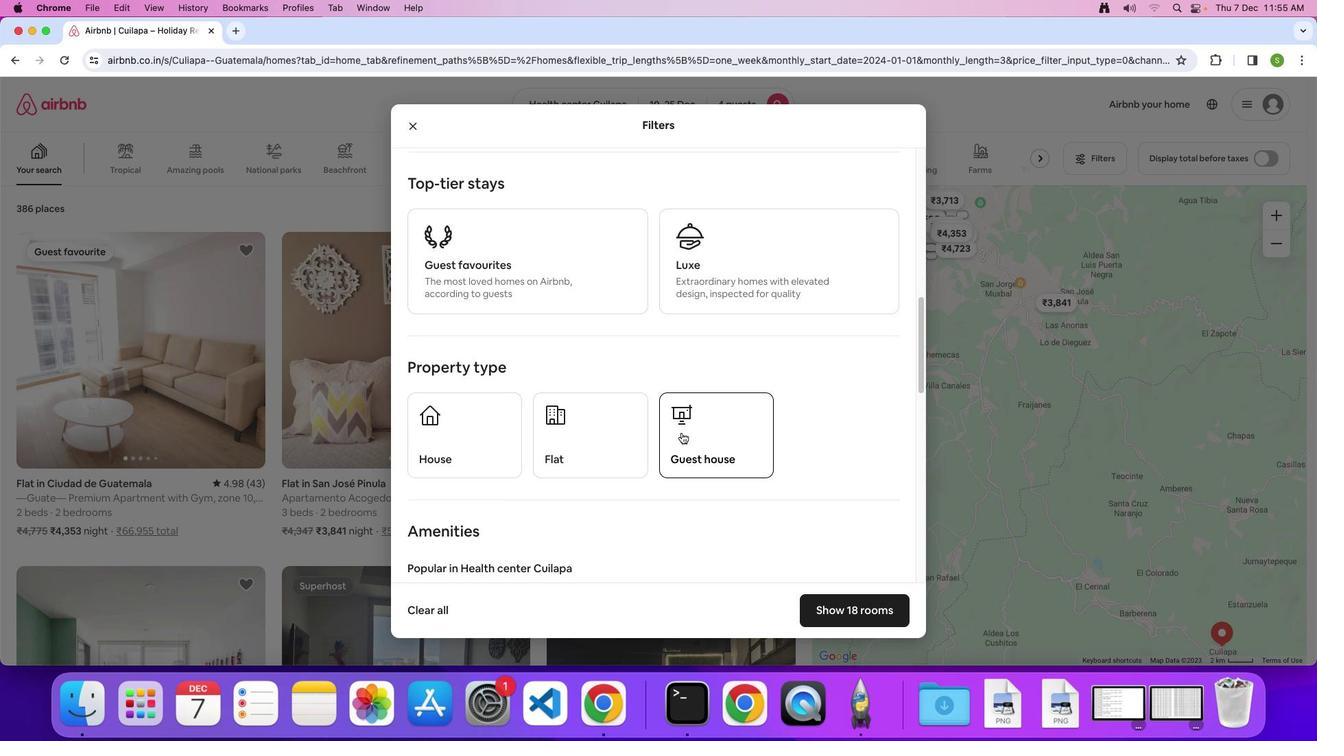 
Action: Mouse scrolled (681, 432) with delta (0, -1)
Screenshot: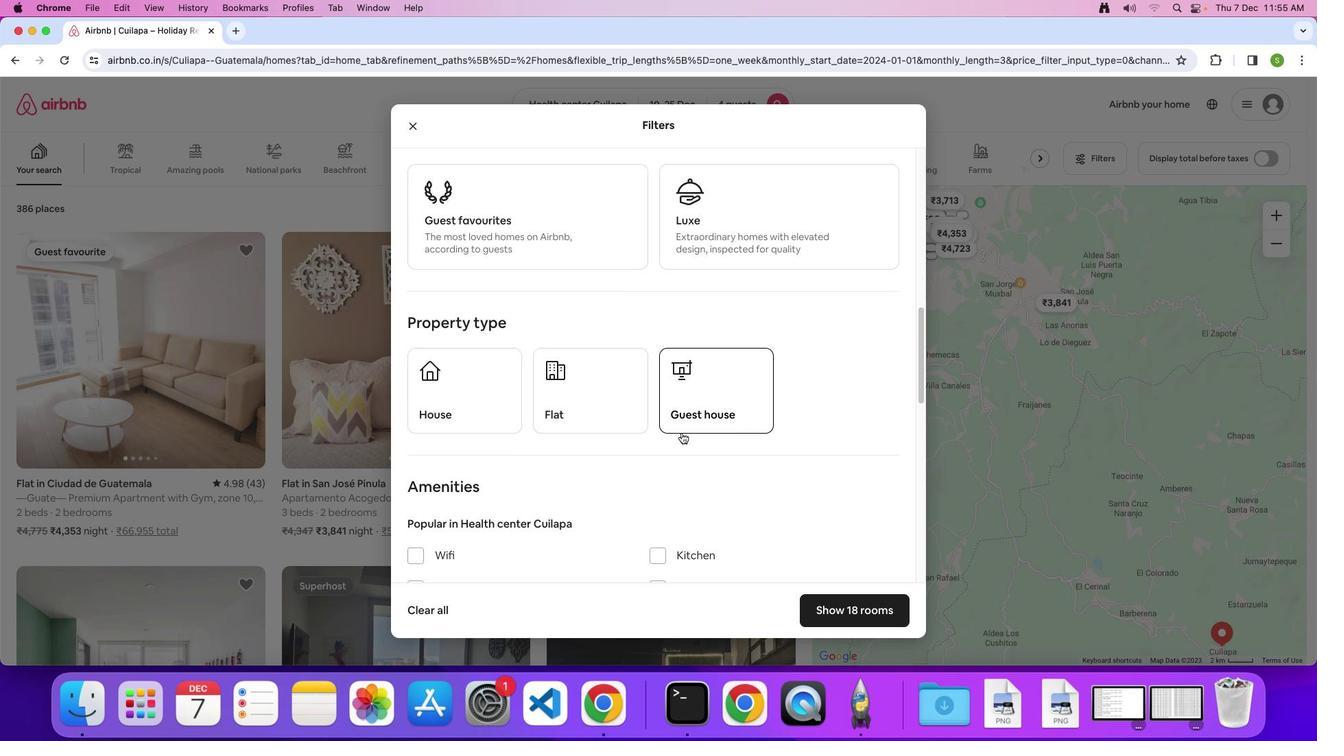 
Action: Mouse moved to (473, 385)
Screenshot: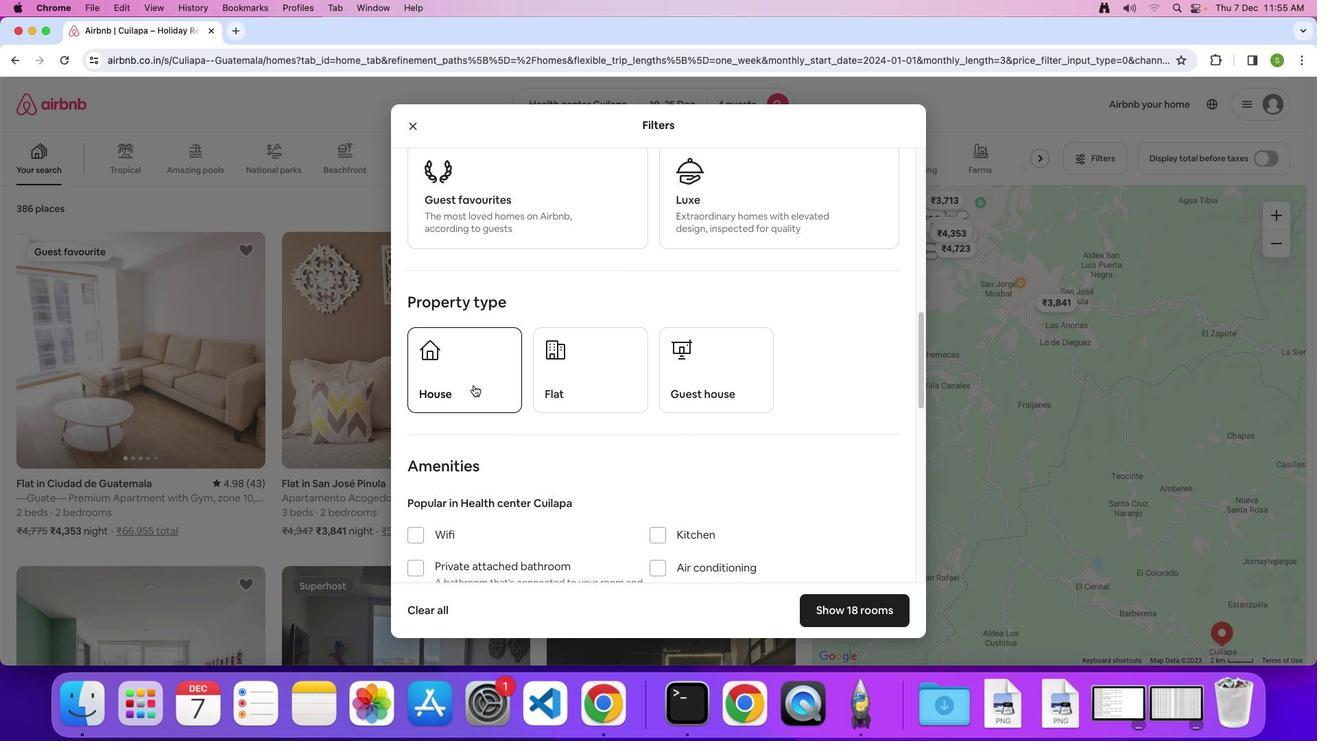 
Action: Mouse pressed left at (473, 385)
Screenshot: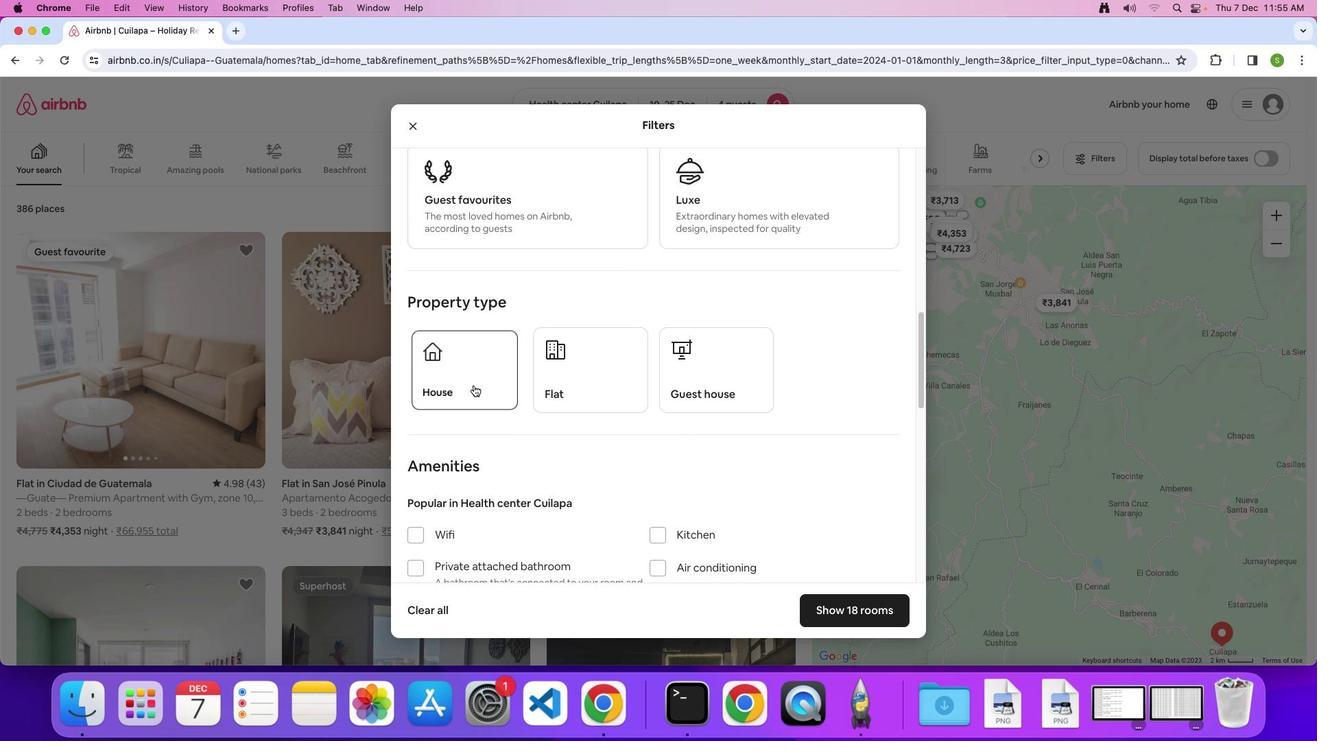 
Action: Mouse moved to (688, 384)
Screenshot: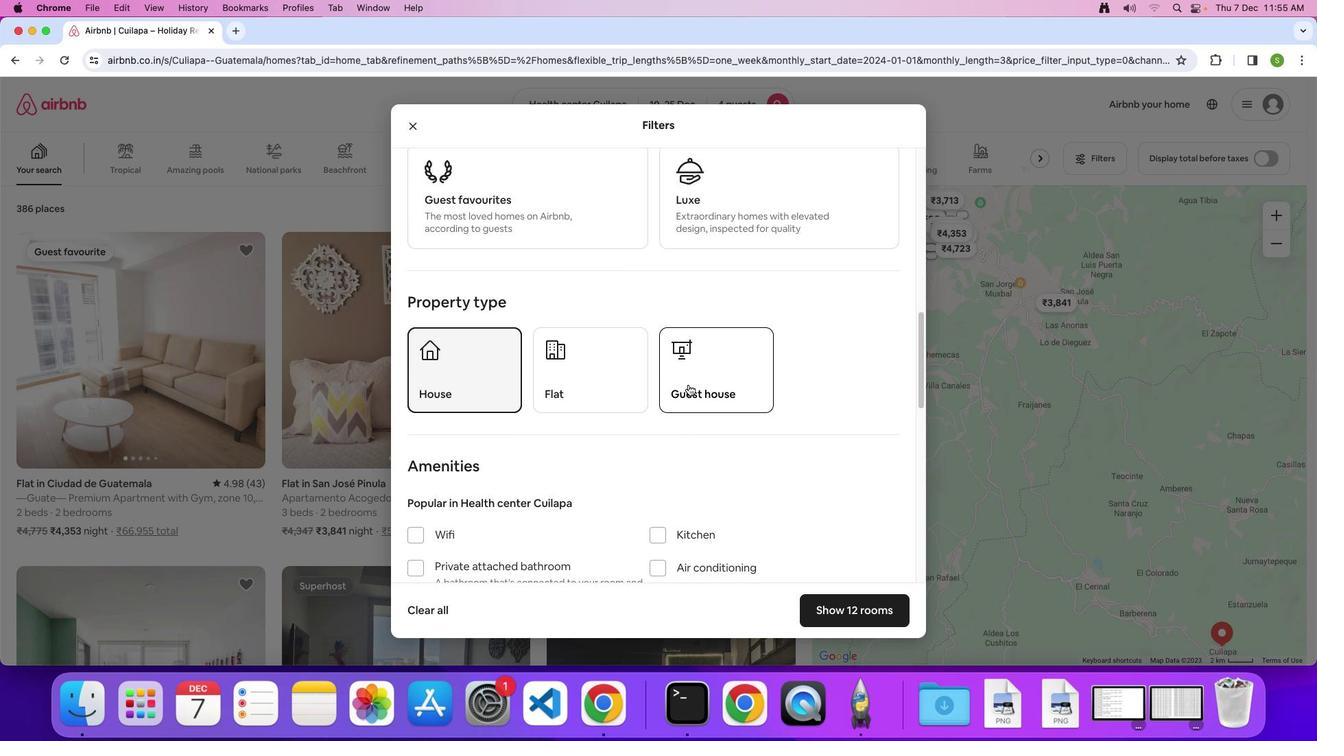 
Action: Mouse pressed left at (688, 384)
Screenshot: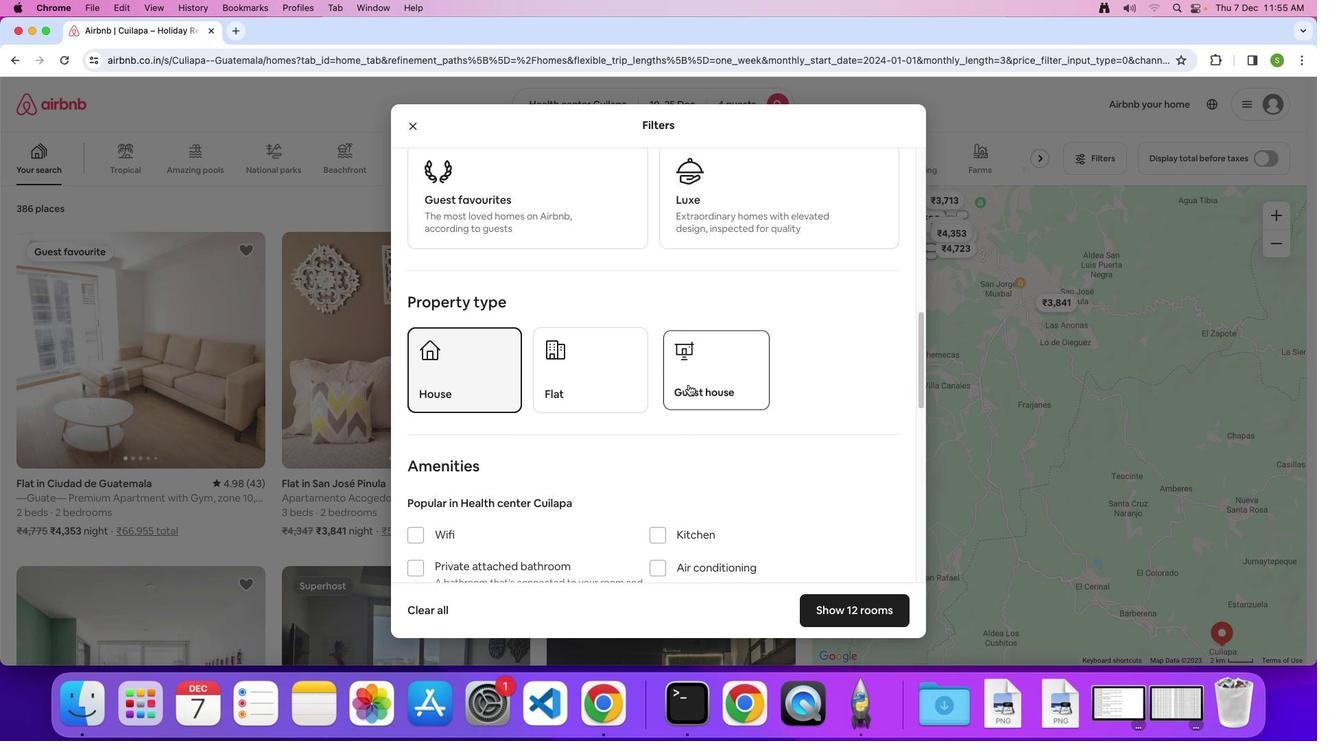 
Action: Mouse moved to (620, 393)
Screenshot: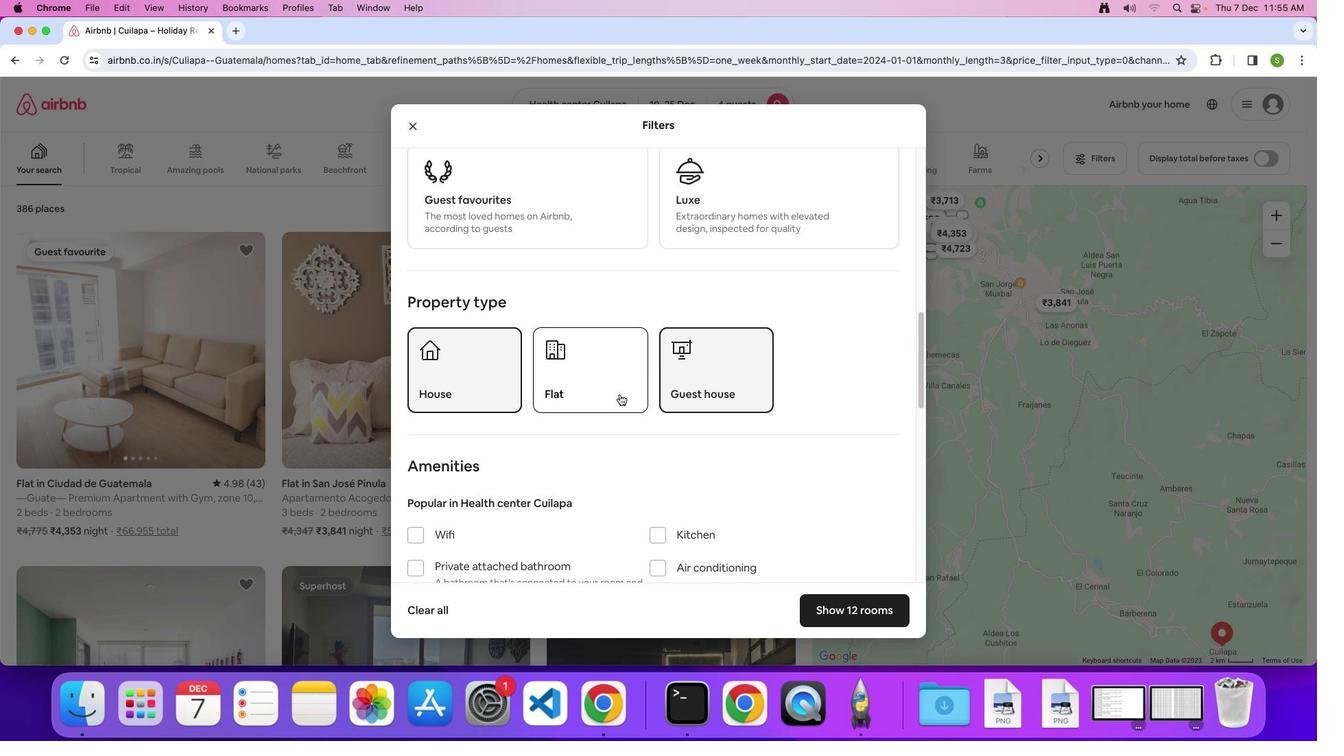 
Action: Mouse scrolled (620, 393) with delta (0, 0)
Screenshot: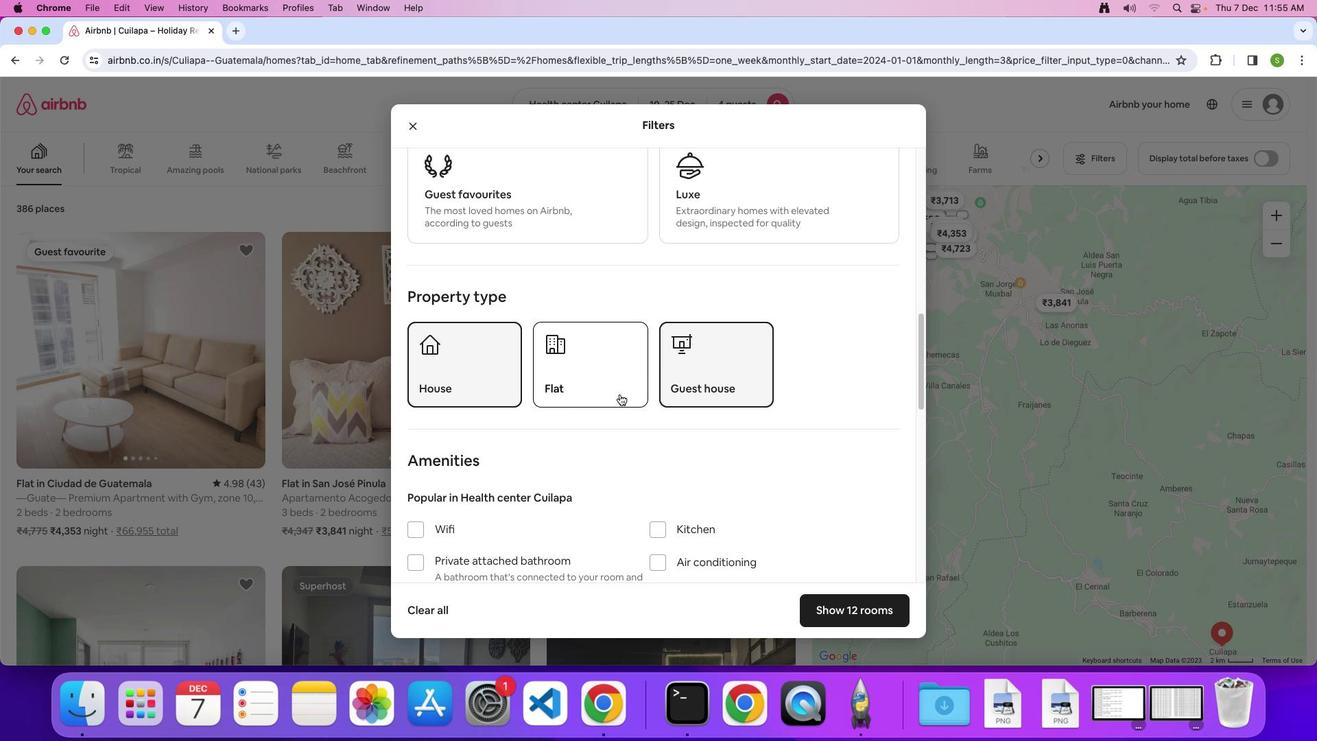 
Action: Mouse scrolled (620, 393) with delta (0, 0)
Screenshot: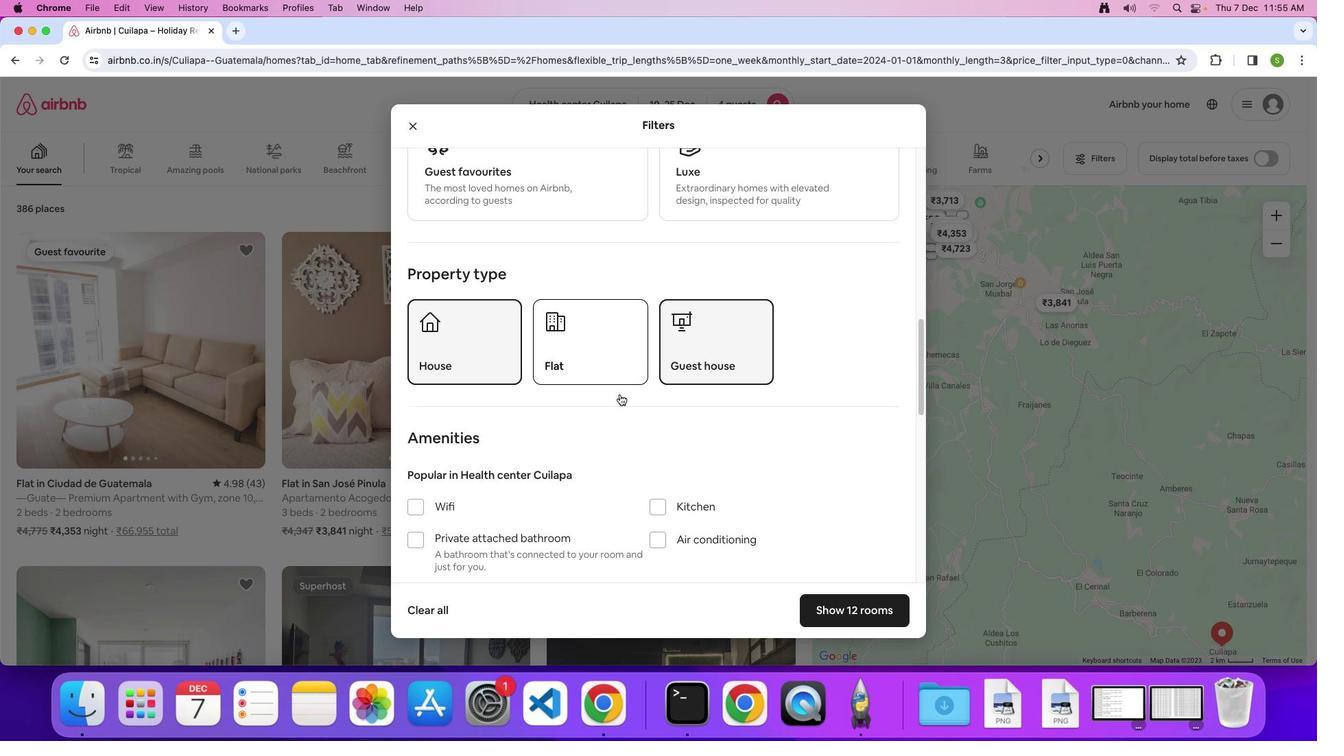 
Action: Mouse scrolled (620, 393) with delta (0, -1)
Screenshot: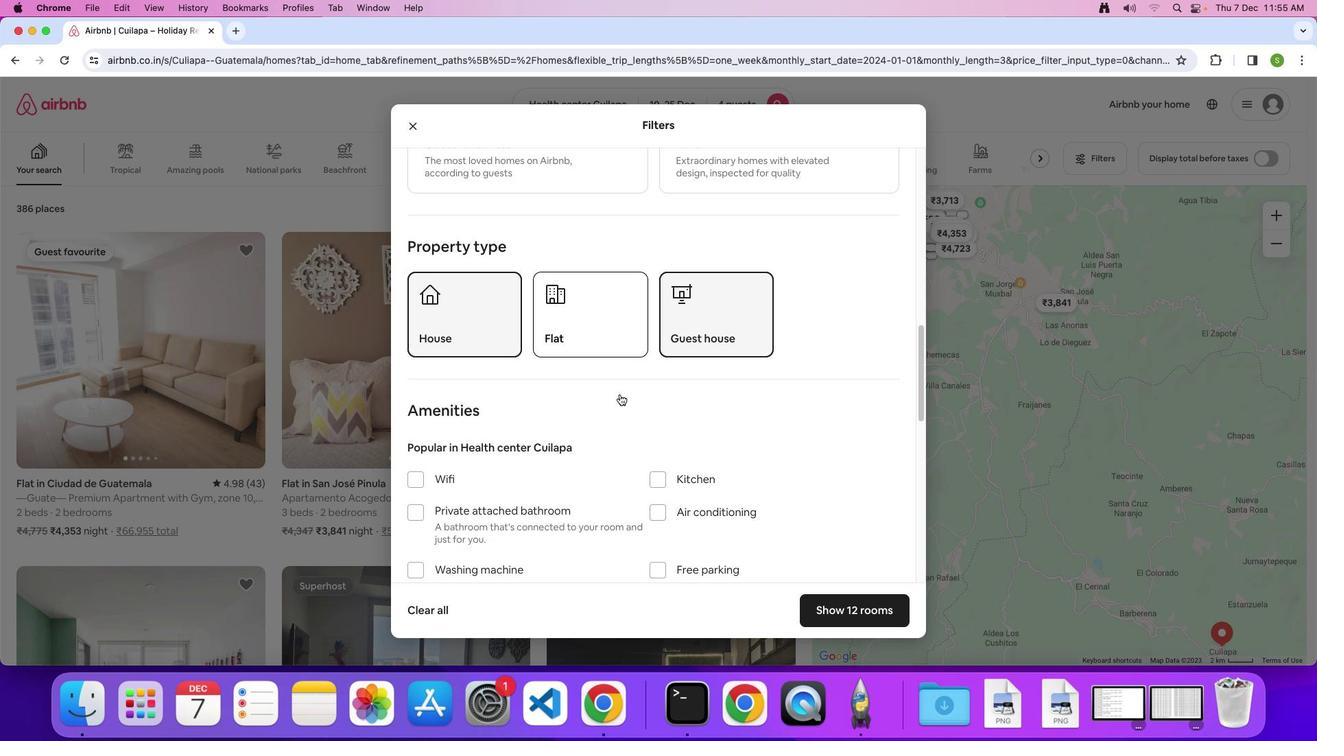 
Action: Mouse scrolled (620, 393) with delta (0, 0)
Screenshot: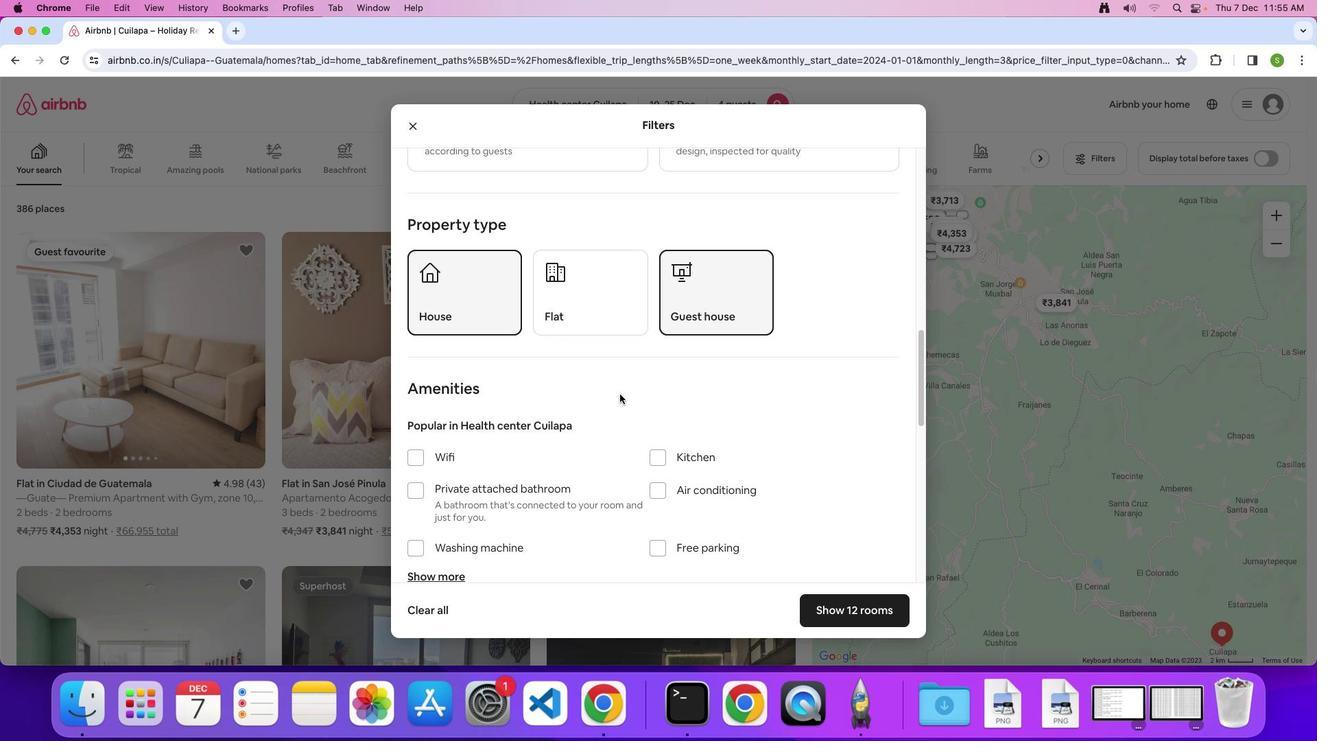 
Action: Mouse scrolled (620, 393) with delta (0, 0)
Screenshot: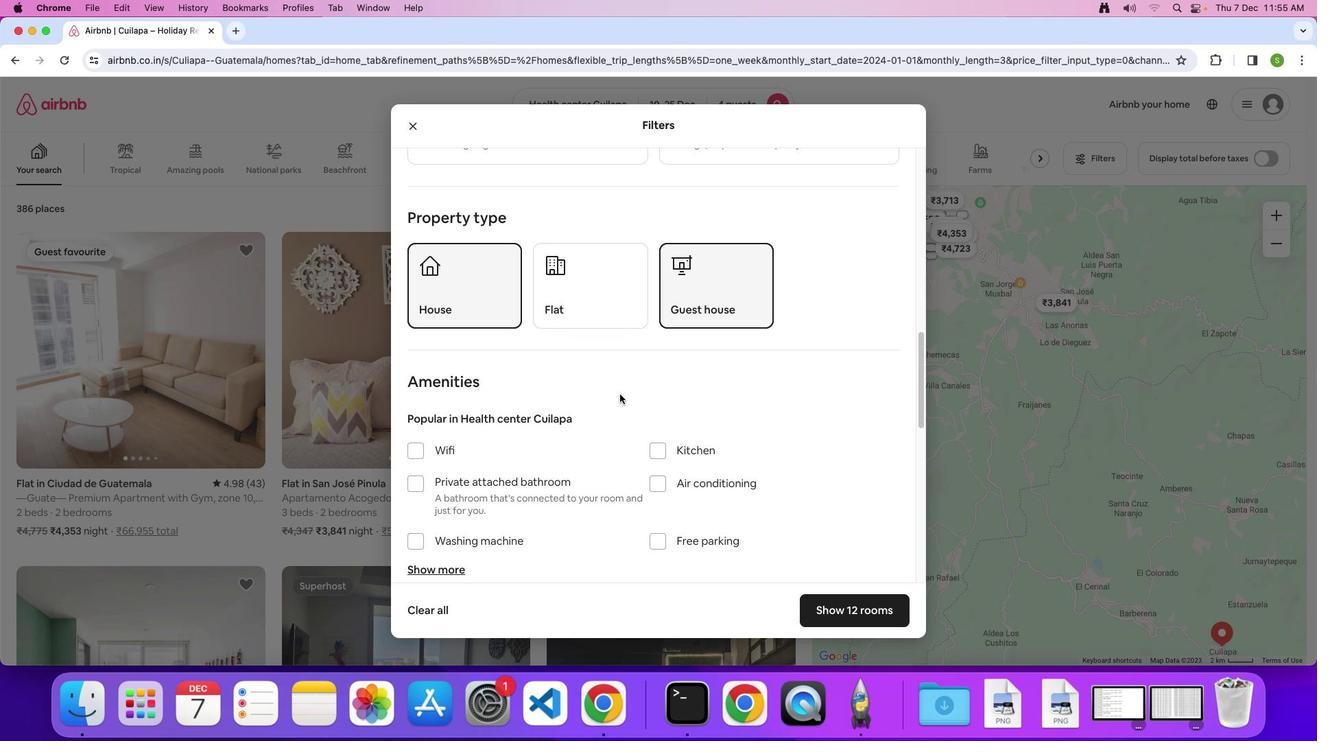 
Action: Mouse scrolled (620, 393) with delta (0, 0)
Screenshot: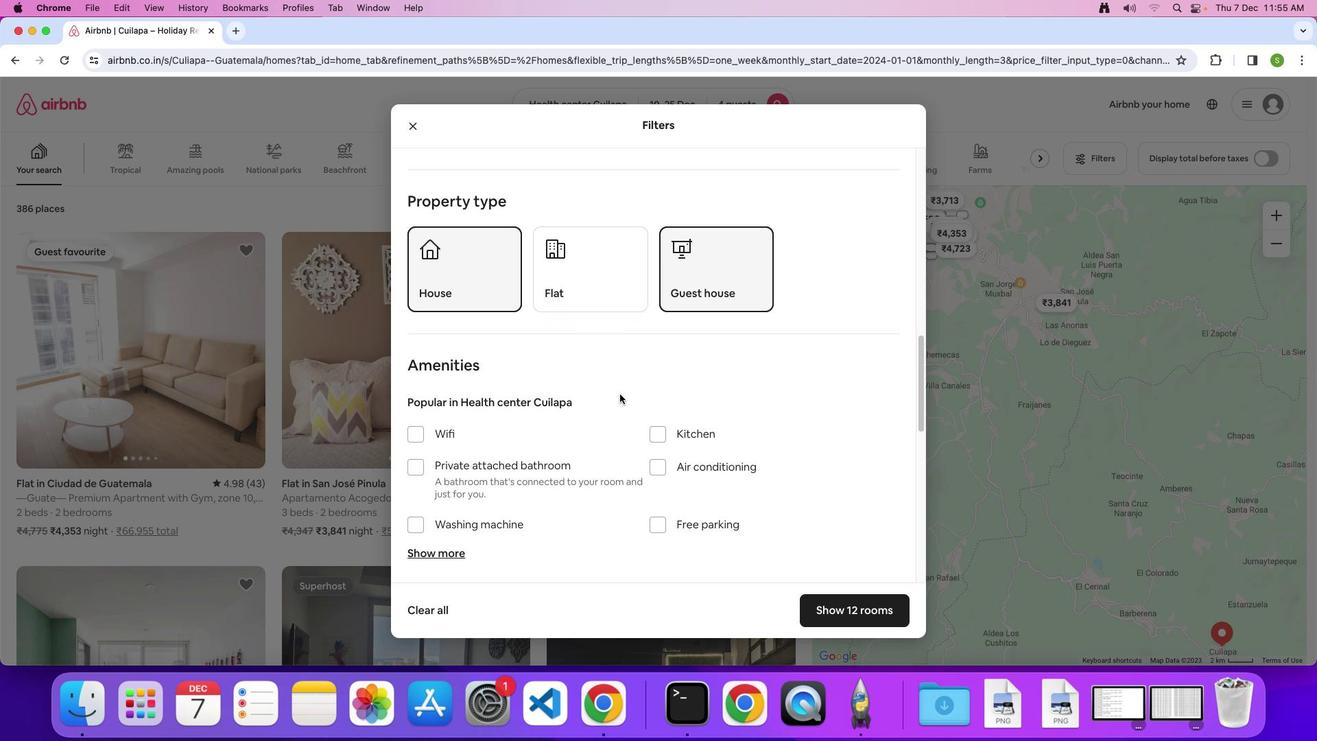 
Action: Mouse scrolled (620, 393) with delta (0, 0)
Screenshot: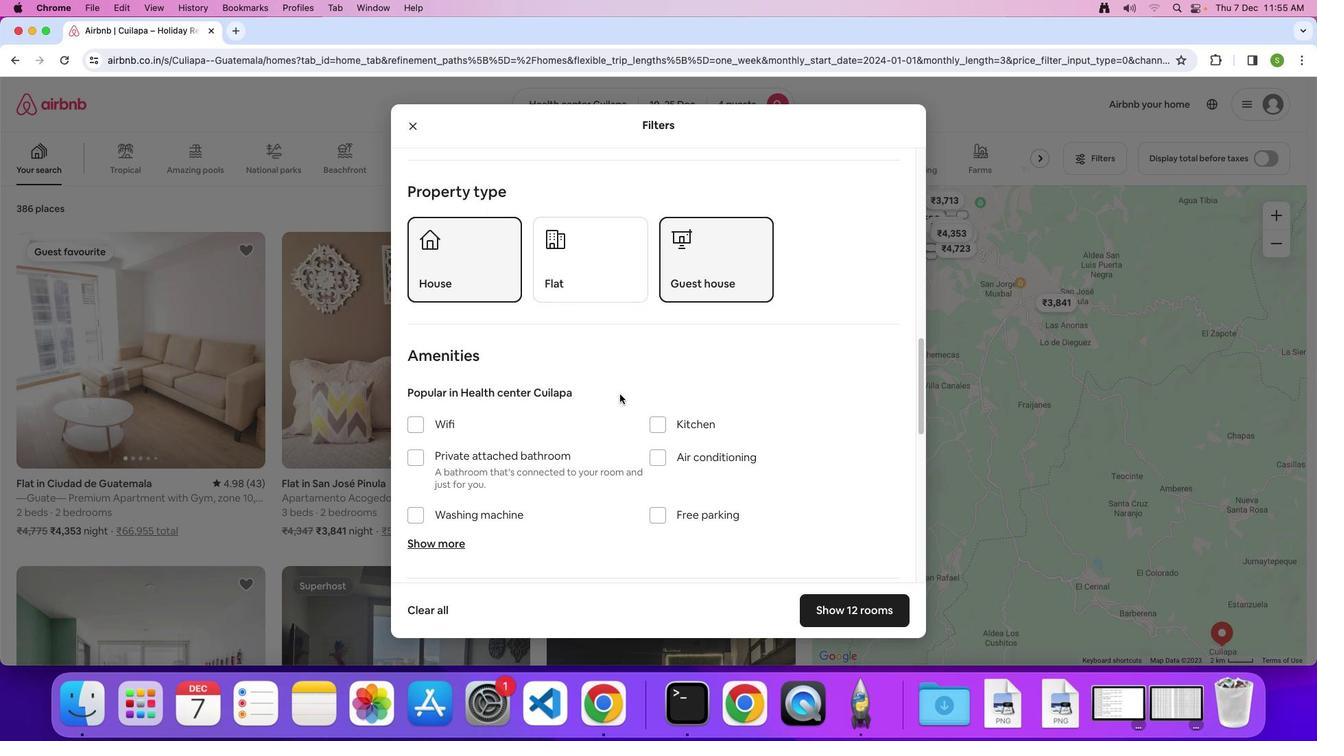 
Action: Mouse scrolled (620, 393) with delta (0, 0)
Screenshot: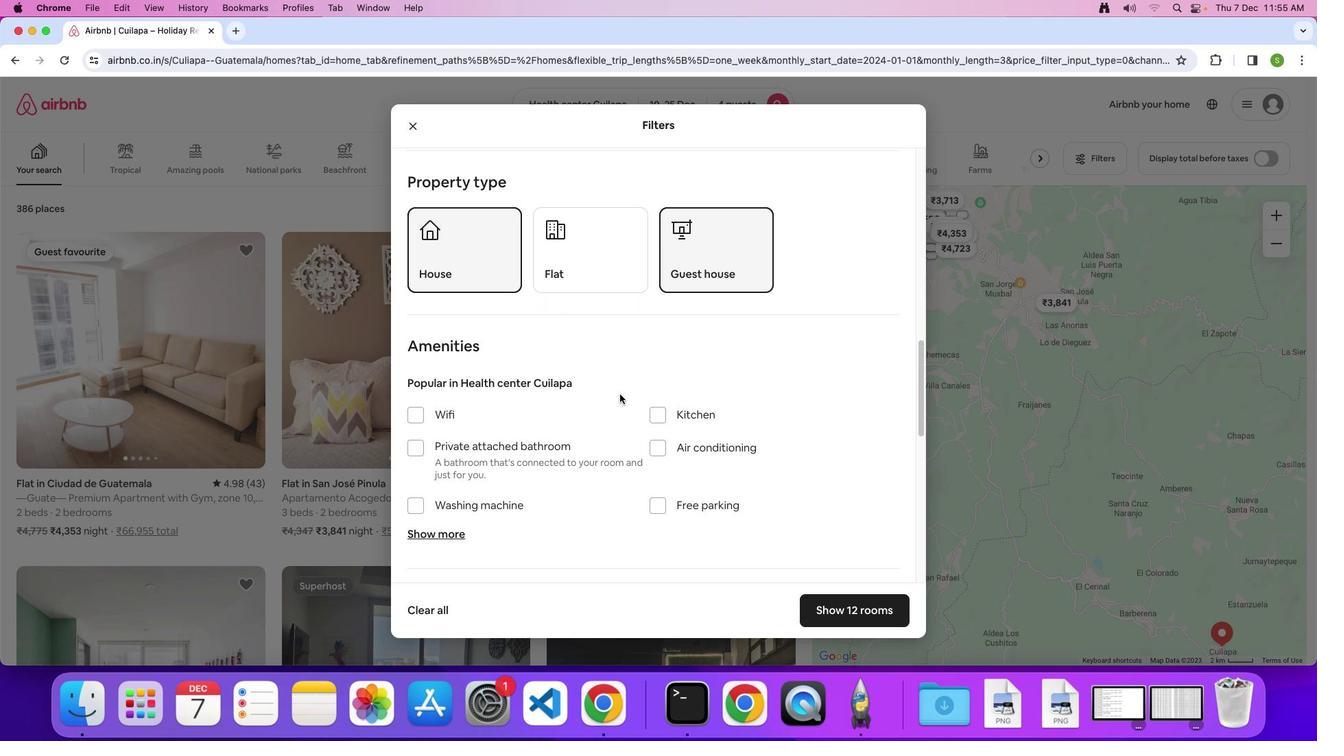 
Action: Mouse scrolled (620, 393) with delta (0, 0)
Screenshot: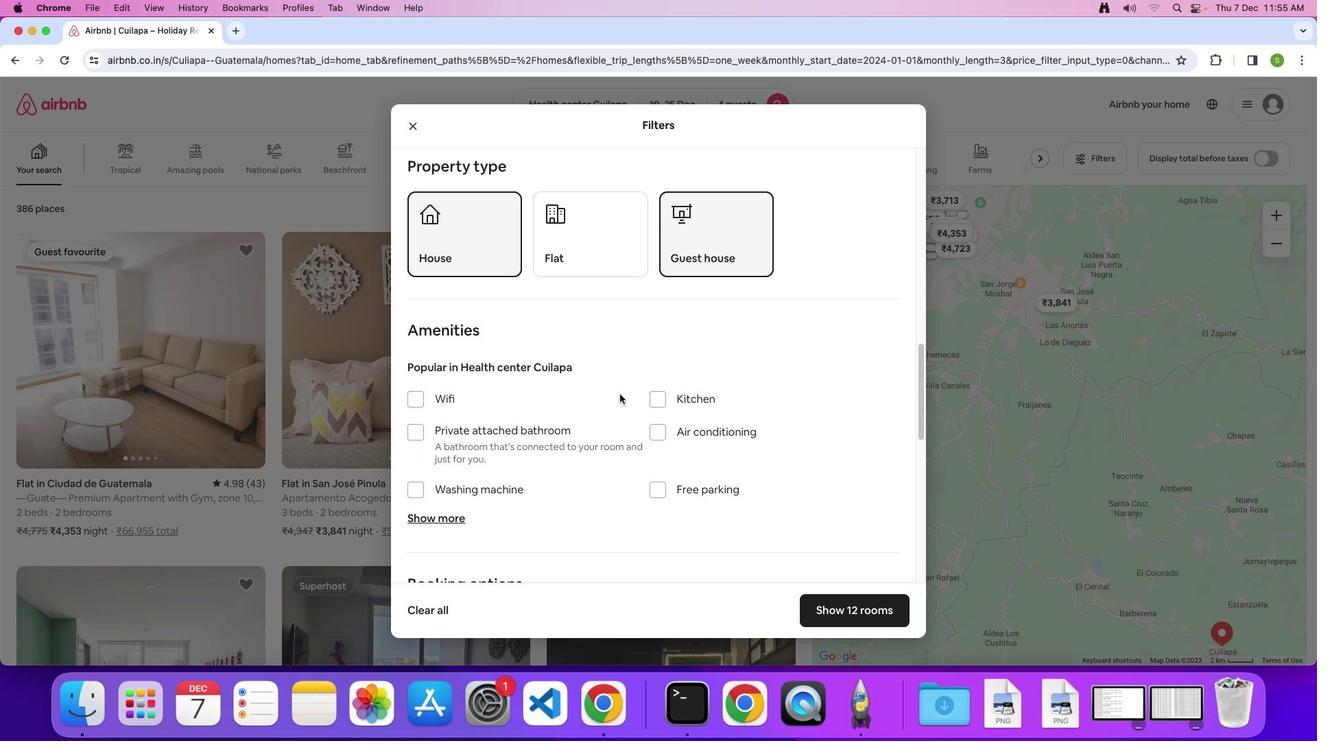 
Action: Mouse scrolled (620, 393) with delta (0, 0)
Screenshot: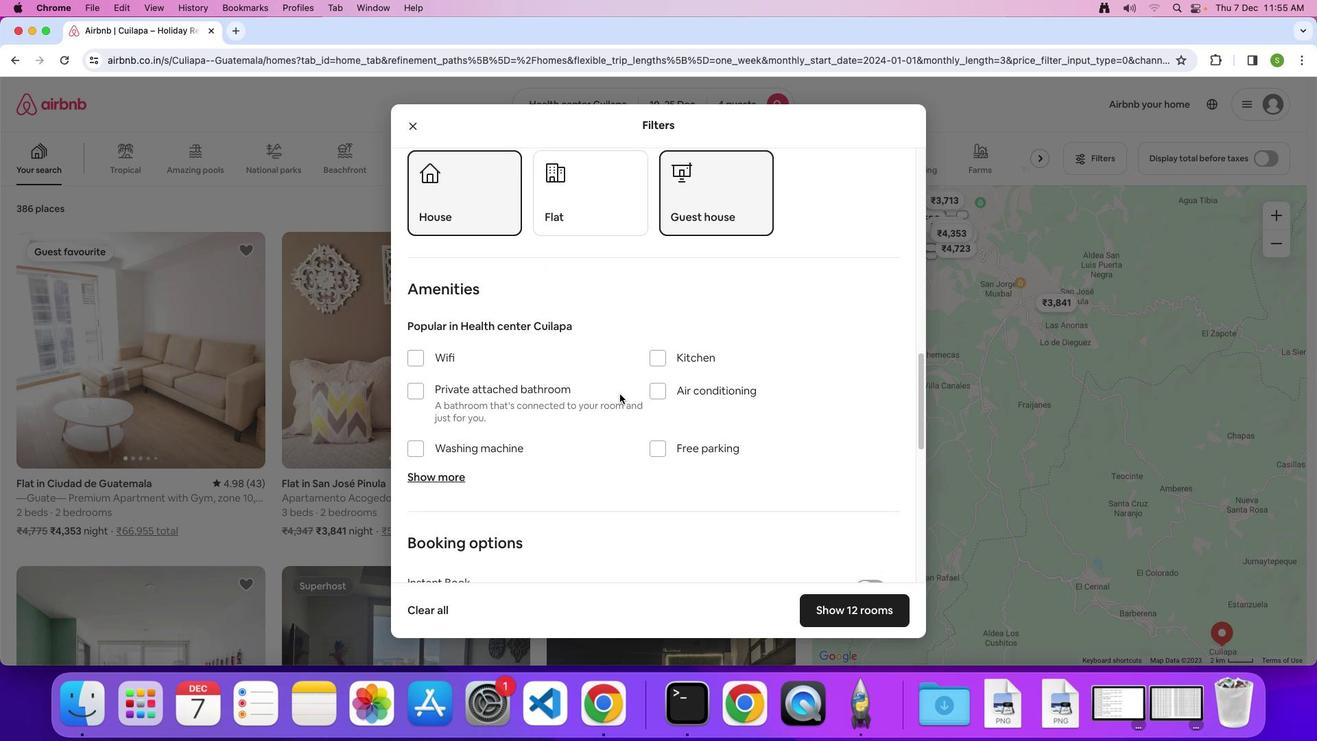 
Action: Mouse scrolled (620, 393) with delta (0, -1)
Screenshot: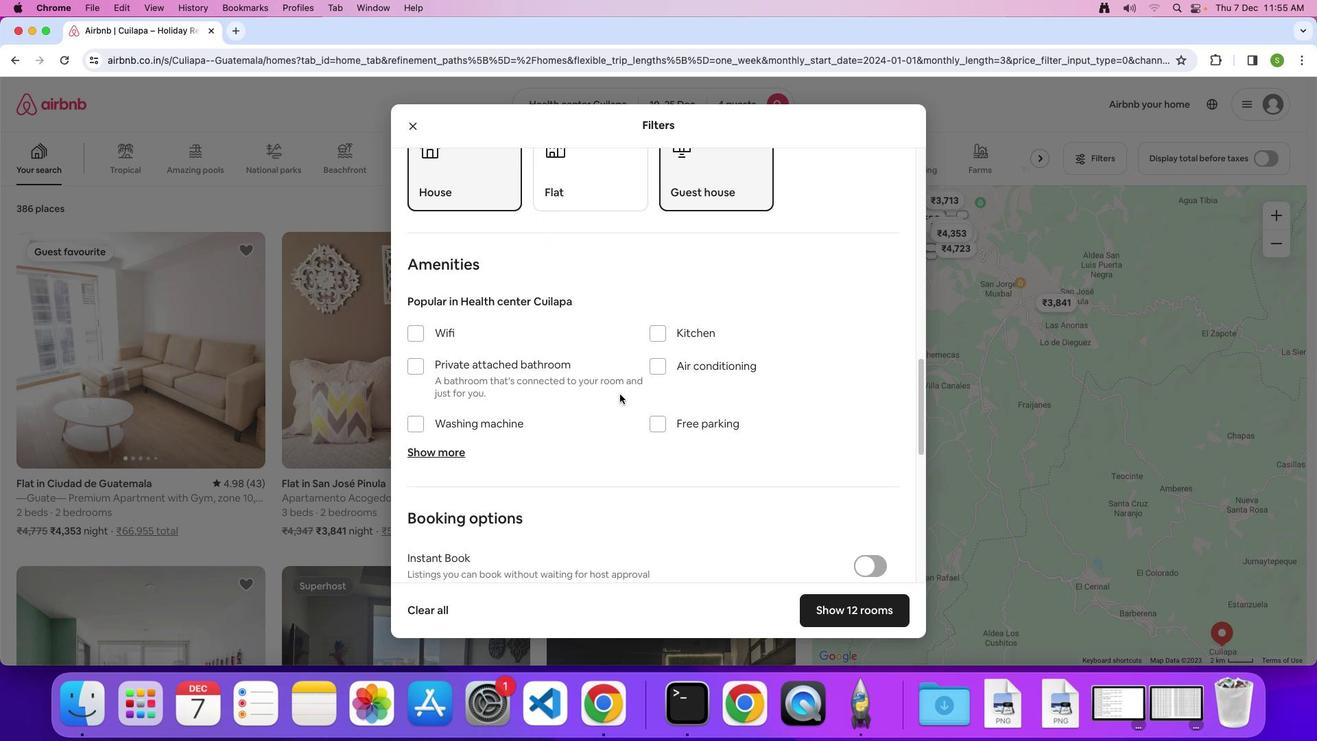 
Action: Mouse scrolled (620, 393) with delta (0, 0)
Screenshot: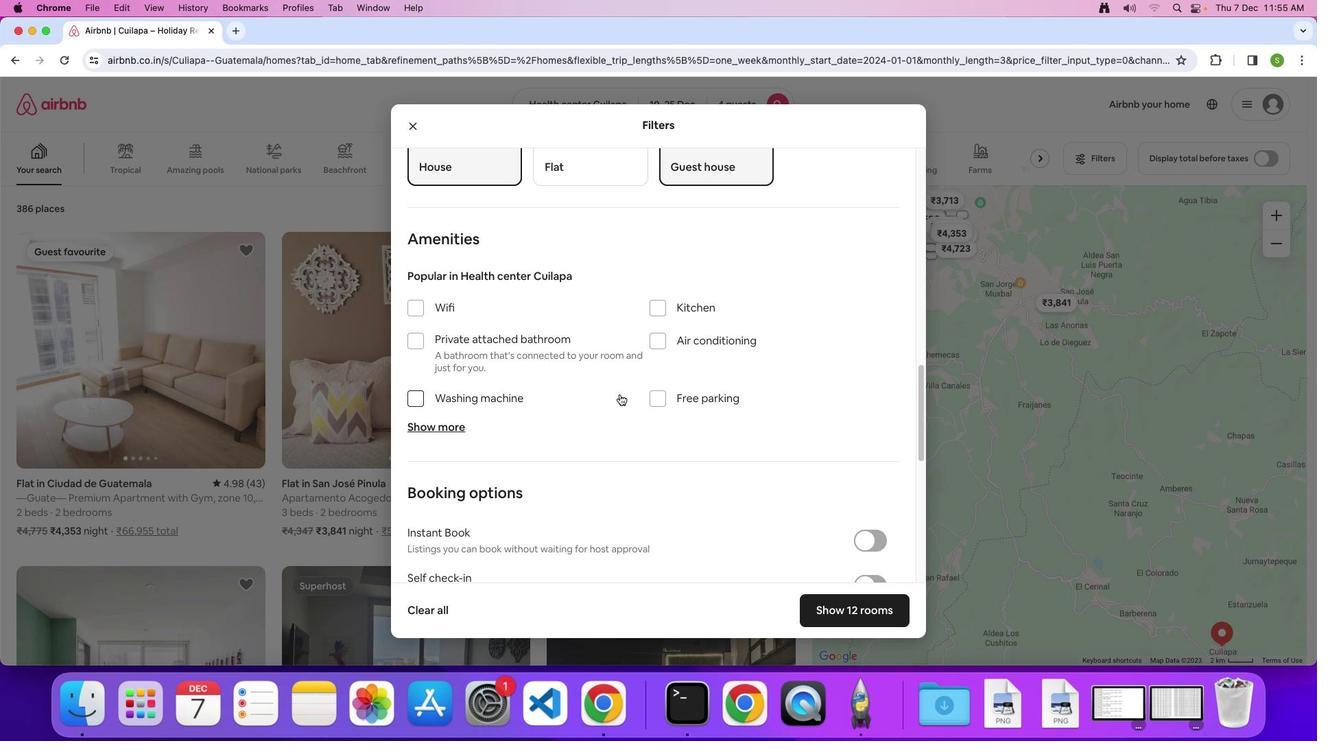 
Action: Mouse moved to (416, 311)
Screenshot: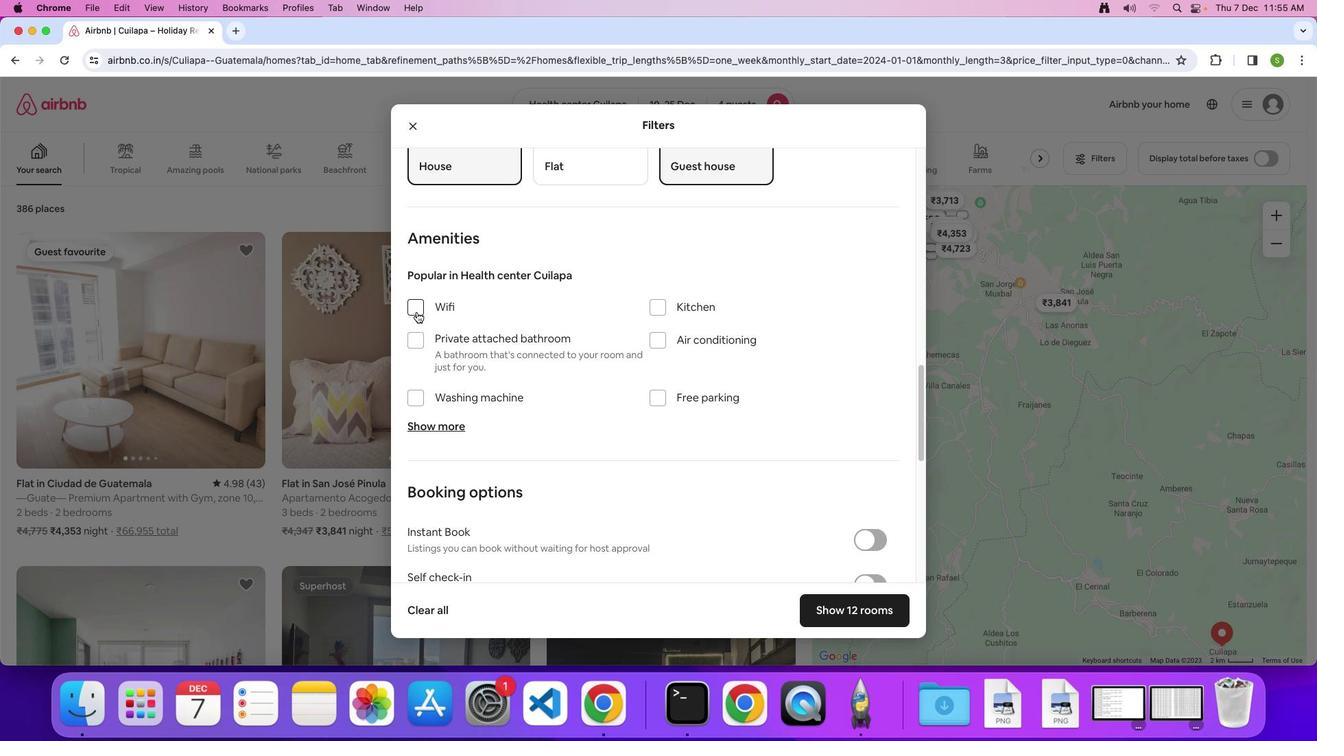 
Action: Mouse pressed left at (416, 311)
Screenshot: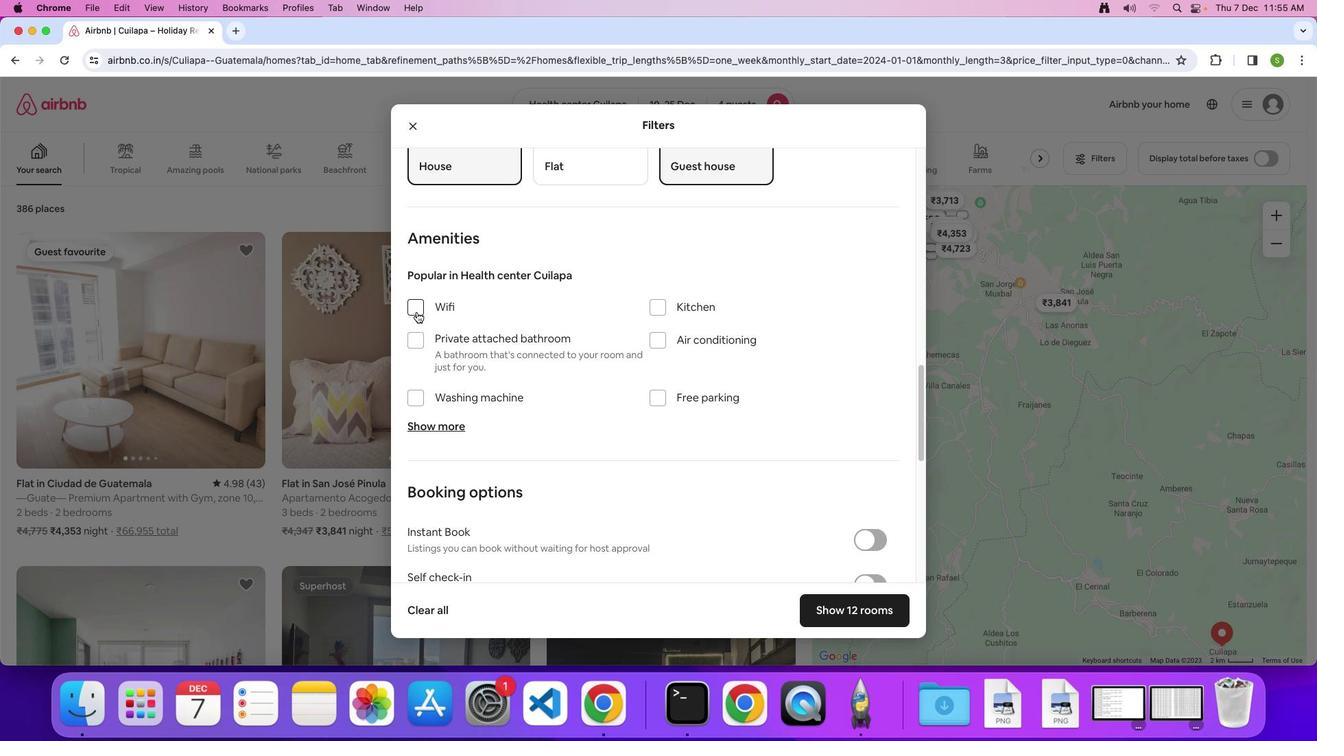 
Action: Mouse moved to (659, 389)
Screenshot: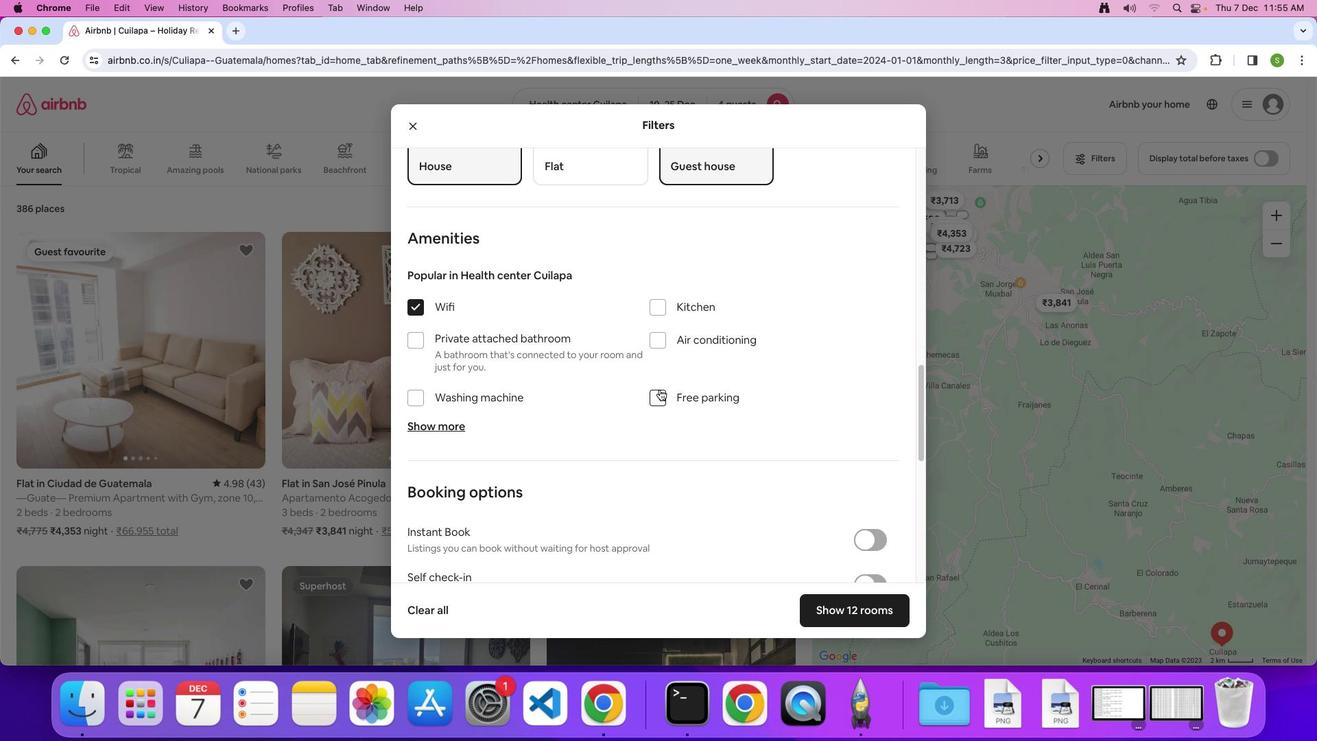 
Action: Mouse pressed left at (659, 389)
Screenshot: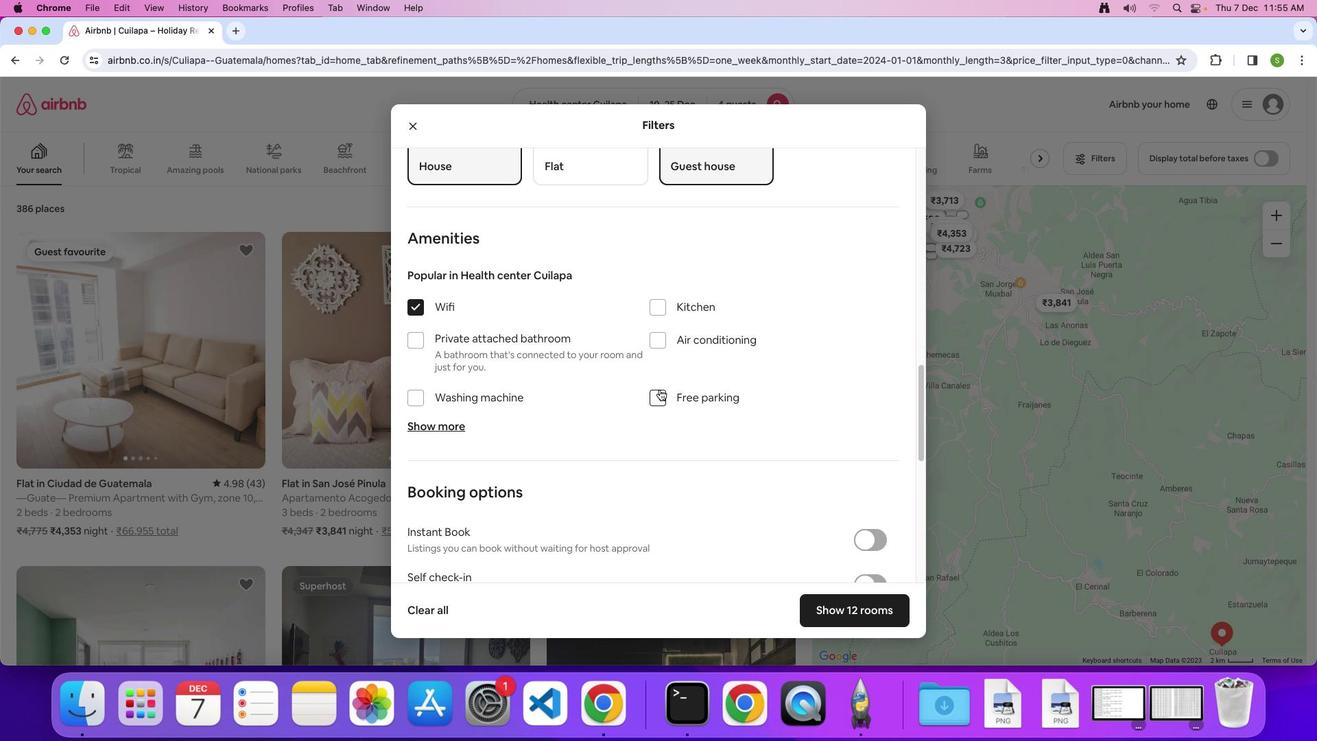 
Action: Mouse moved to (461, 428)
Screenshot: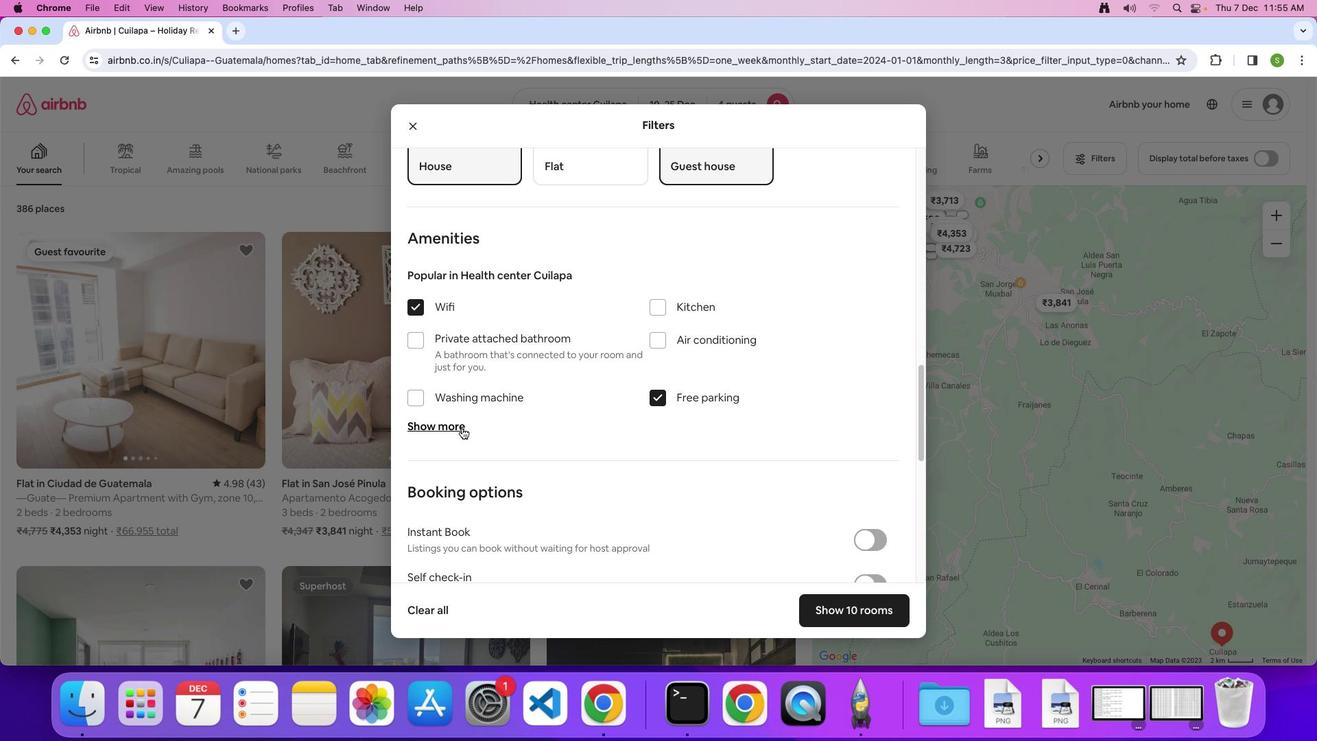
Action: Mouse pressed left at (461, 428)
Screenshot: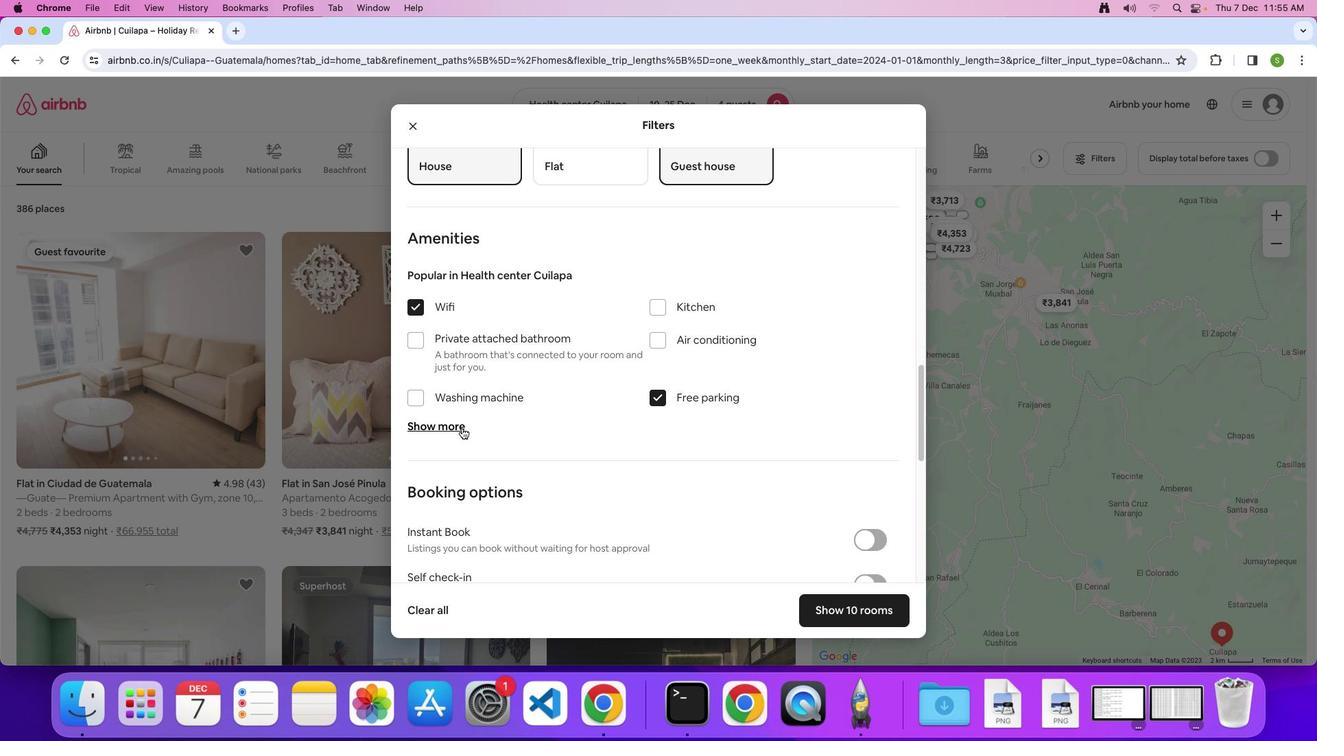 
Action: Mouse moved to (659, 413)
Screenshot: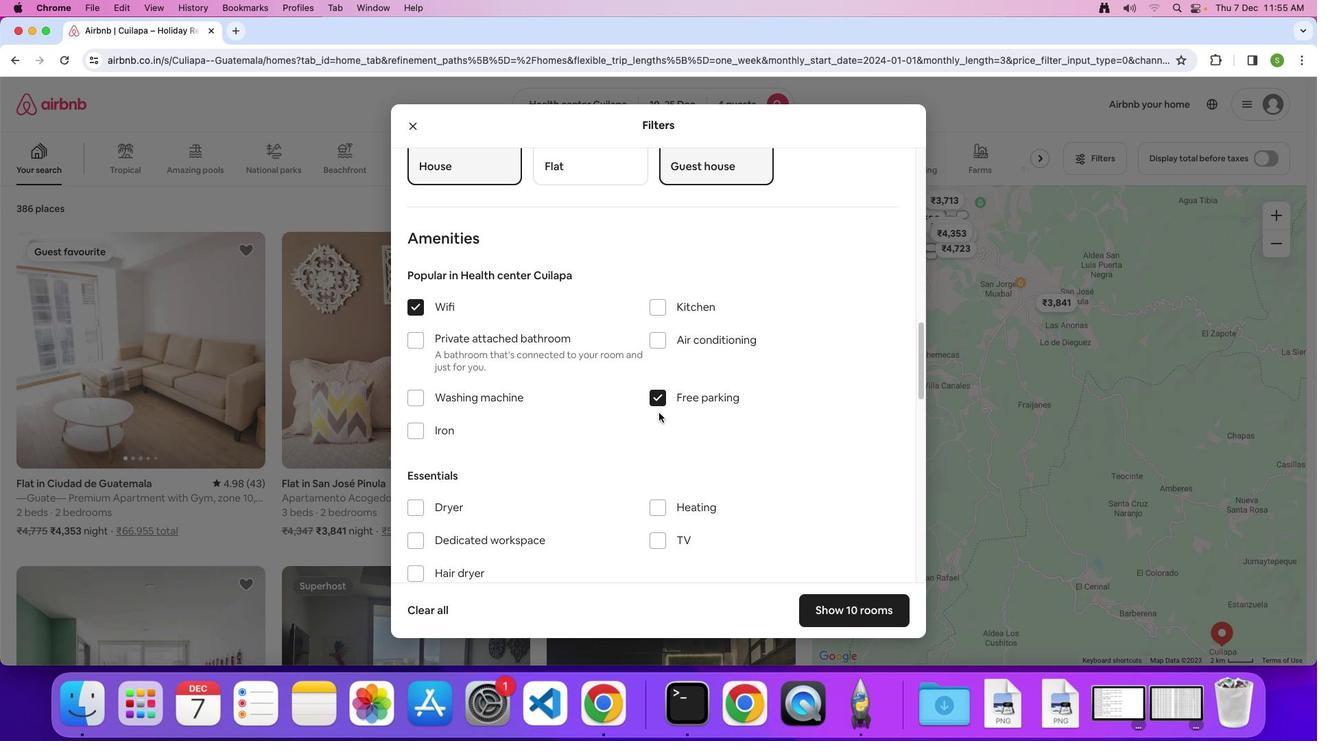 
Action: Mouse scrolled (659, 413) with delta (0, 0)
Screenshot: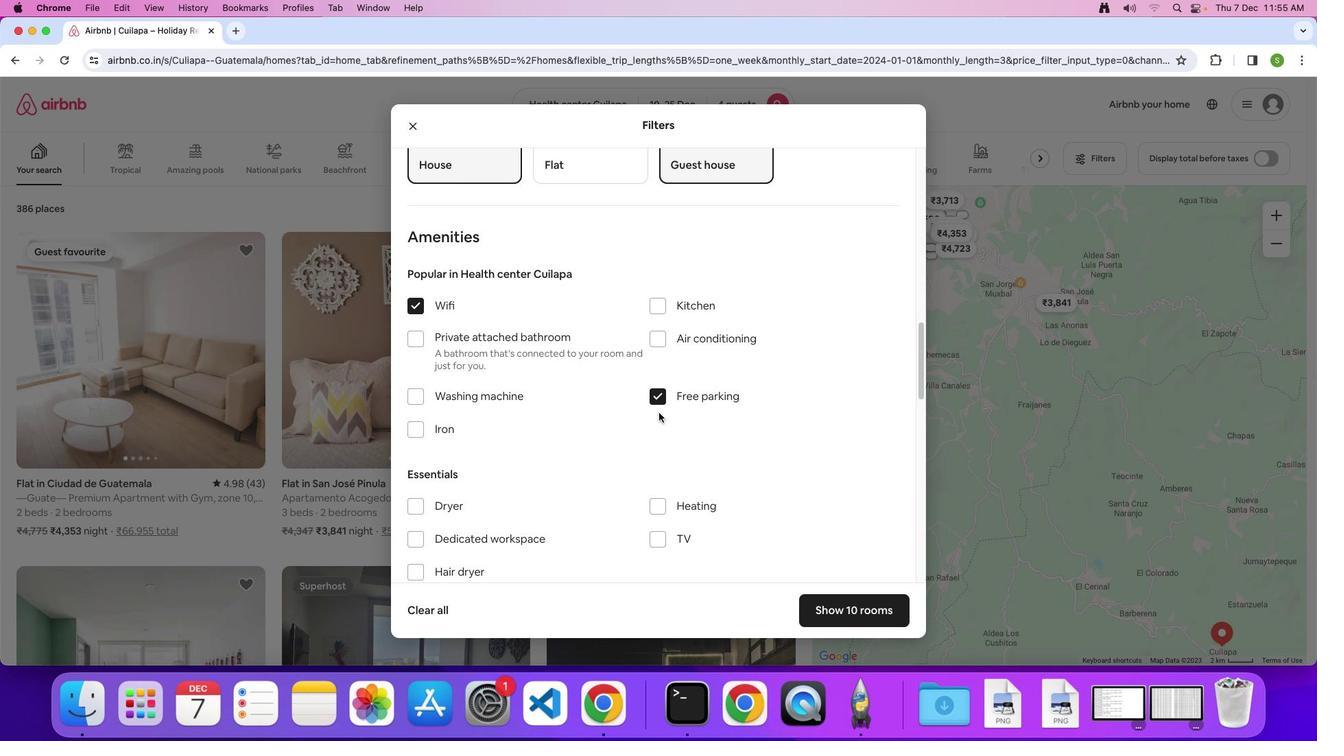 
Action: Mouse scrolled (659, 413) with delta (0, 0)
Screenshot: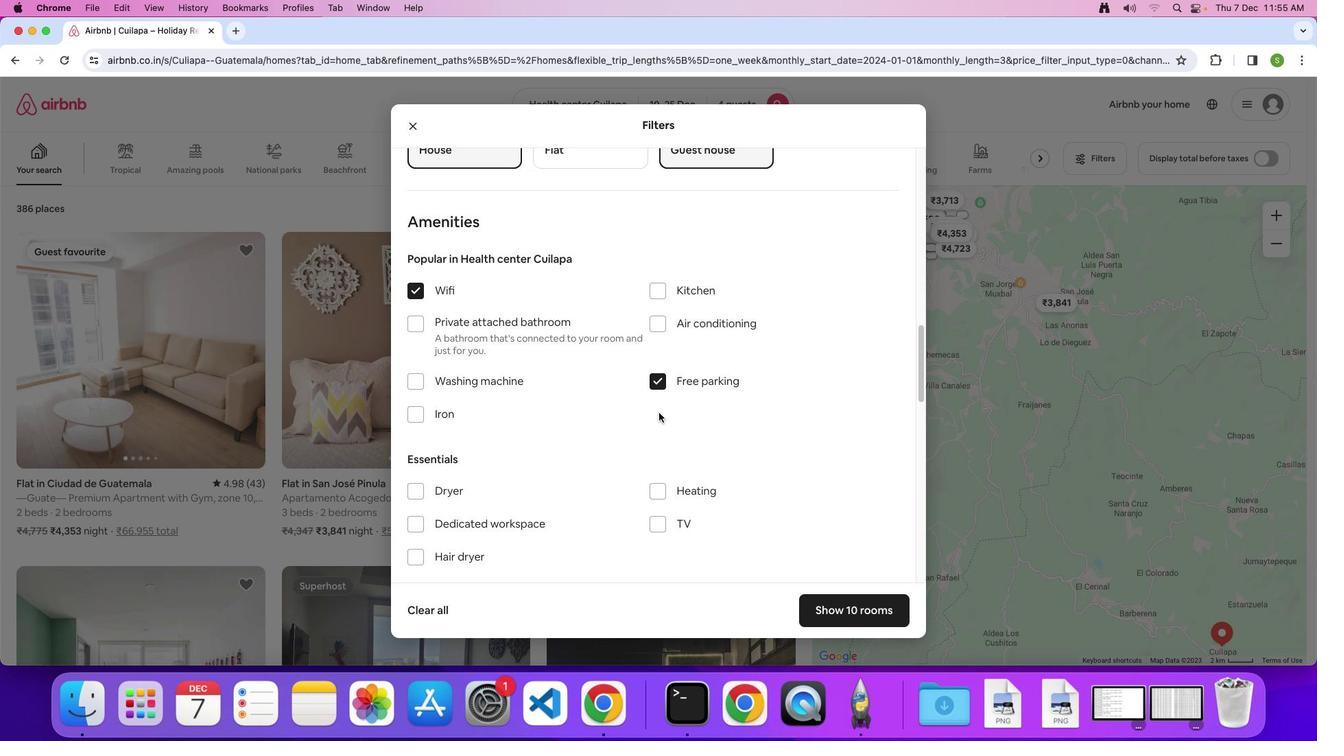 
Action: Mouse scrolled (659, 413) with delta (0, -1)
Screenshot: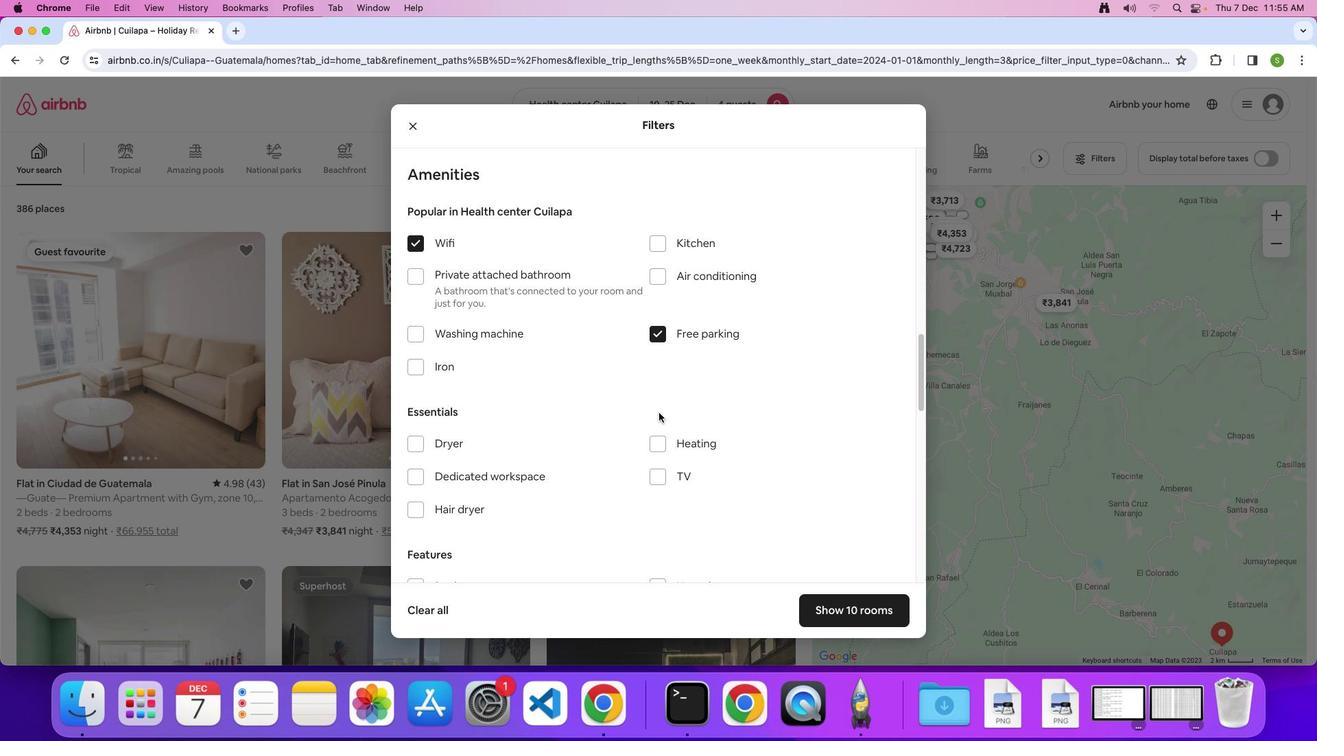 
Action: Mouse moved to (658, 413)
Screenshot: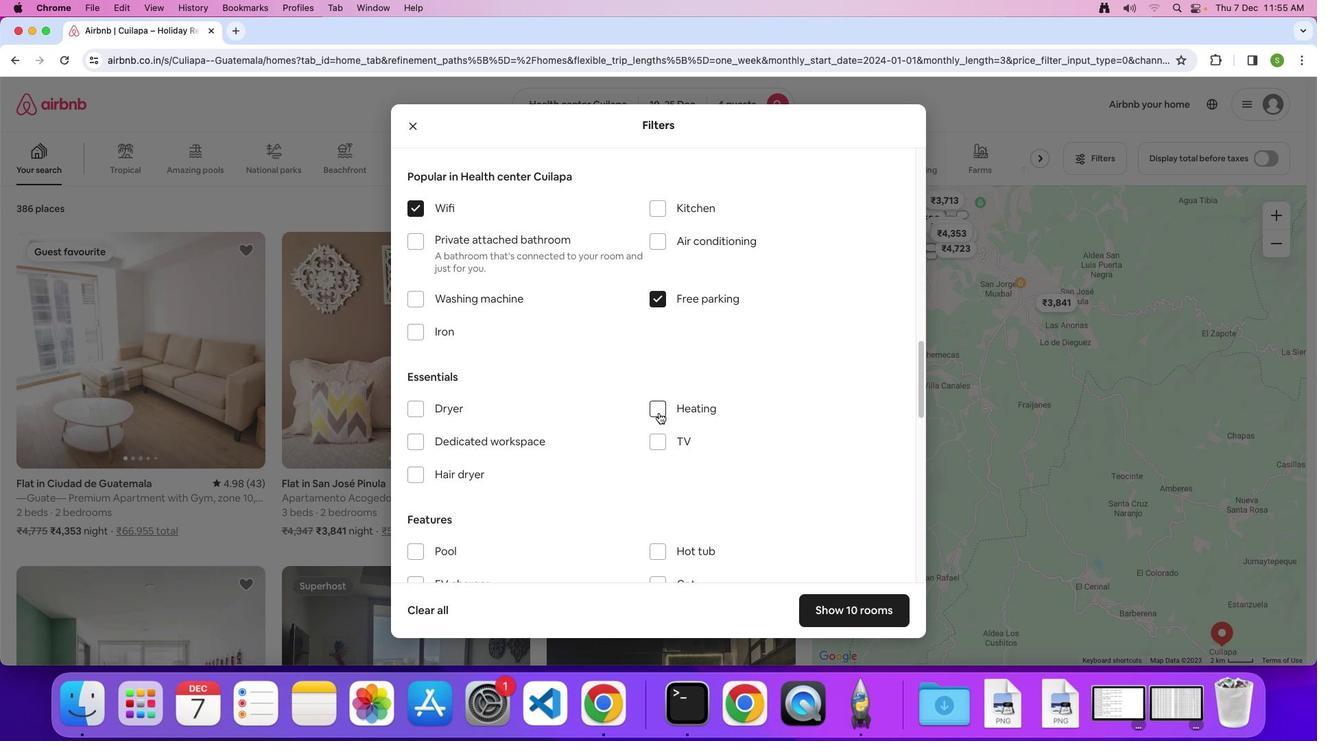 
Action: Mouse scrolled (658, 413) with delta (0, 0)
Screenshot: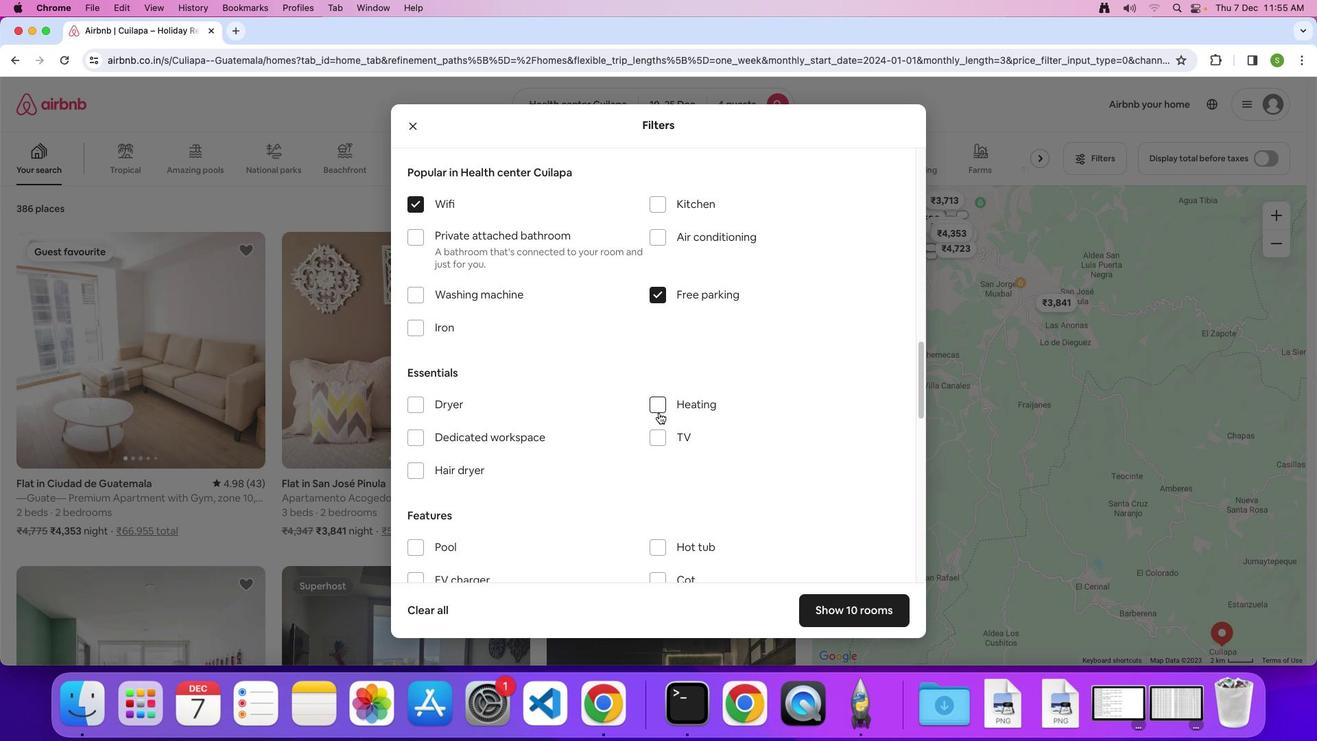 
Action: Mouse scrolled (658, 413) with delta (0, 0)
Screenshot: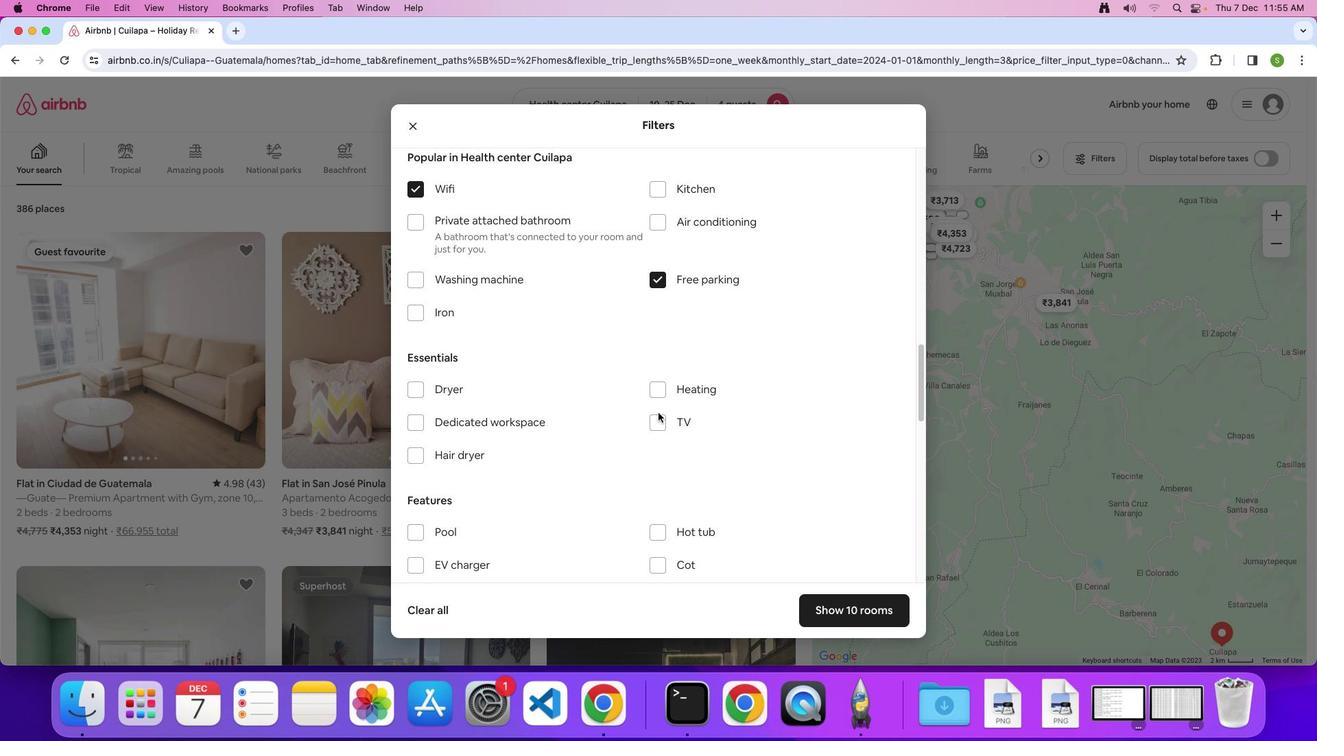 
Action: Mouse moved to (658, 413)
Screenshot: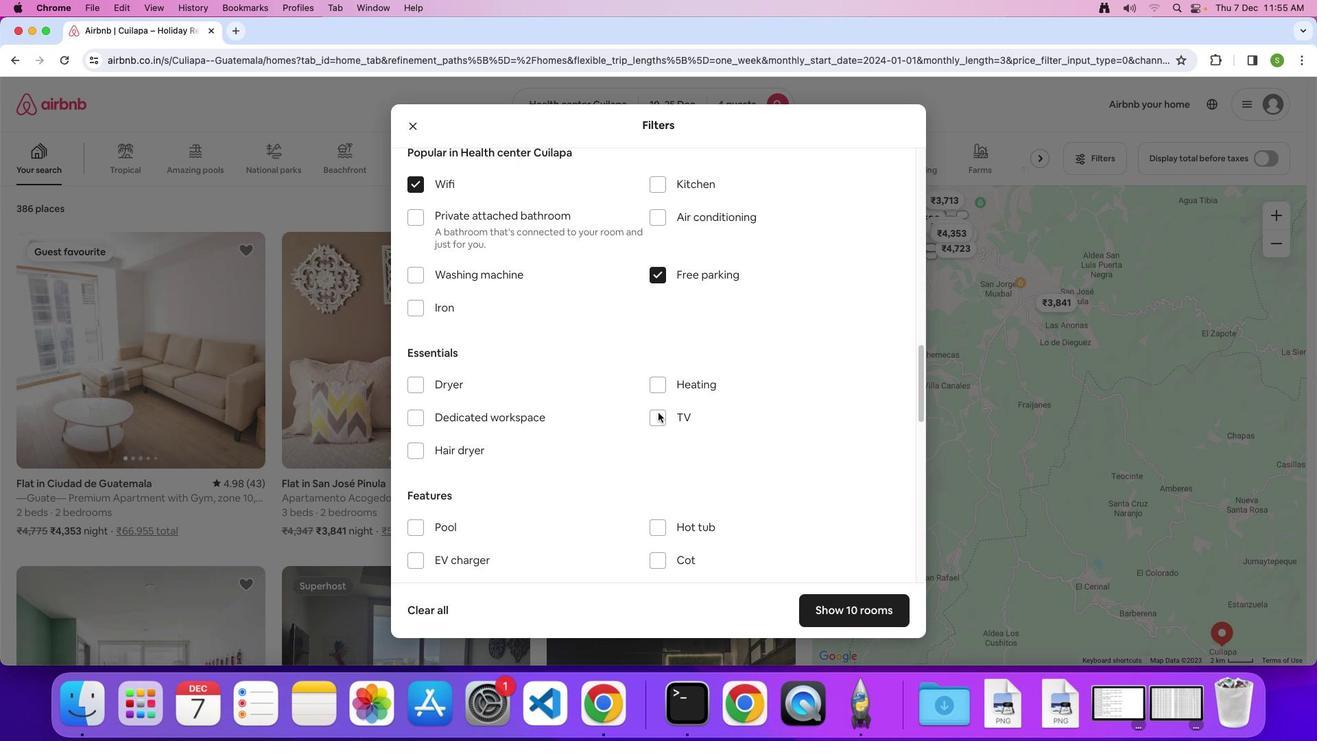 
Action: Mouse scrolled (658, 413) with delta (0, 0)
Screenshot: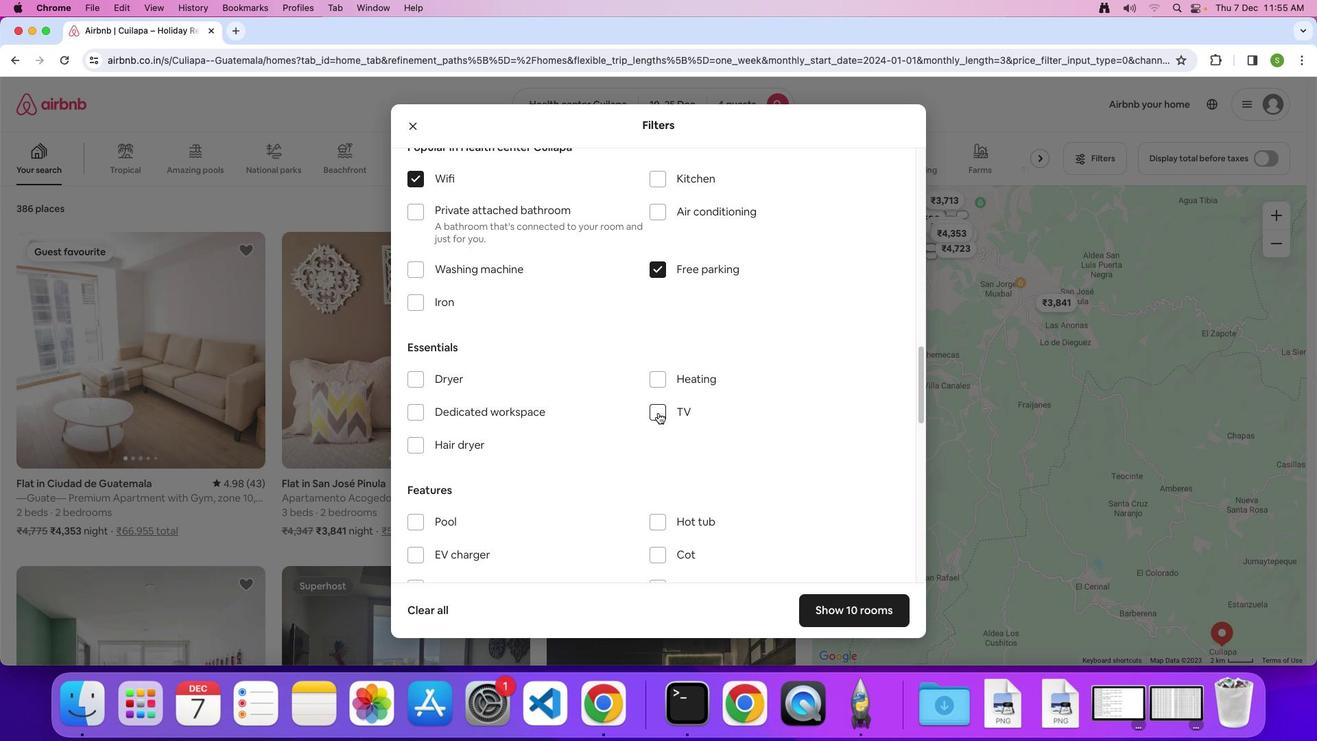 
Action: Mouse scrolled (658, 413) with delta (0, 0)
Screenshot: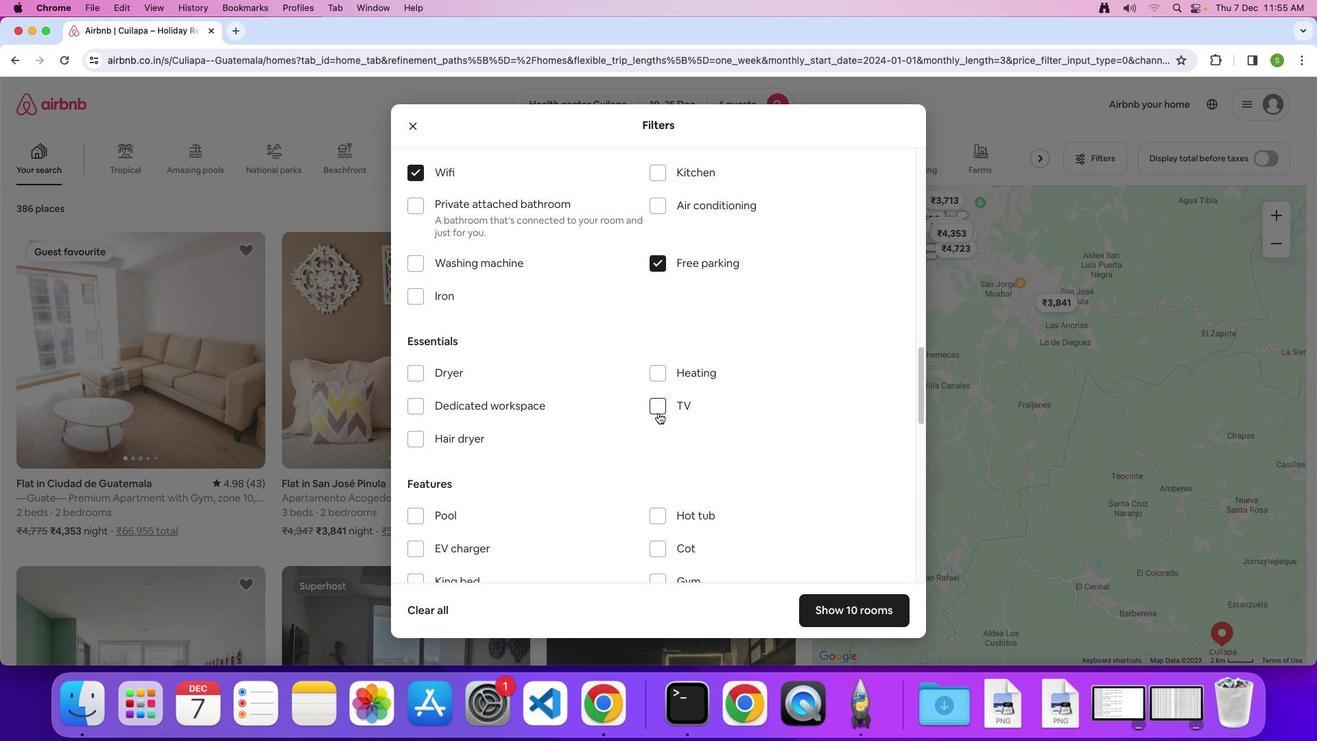 
Action: Mouse scrolled (658, 413) with delta (0, -1)
Screenshot: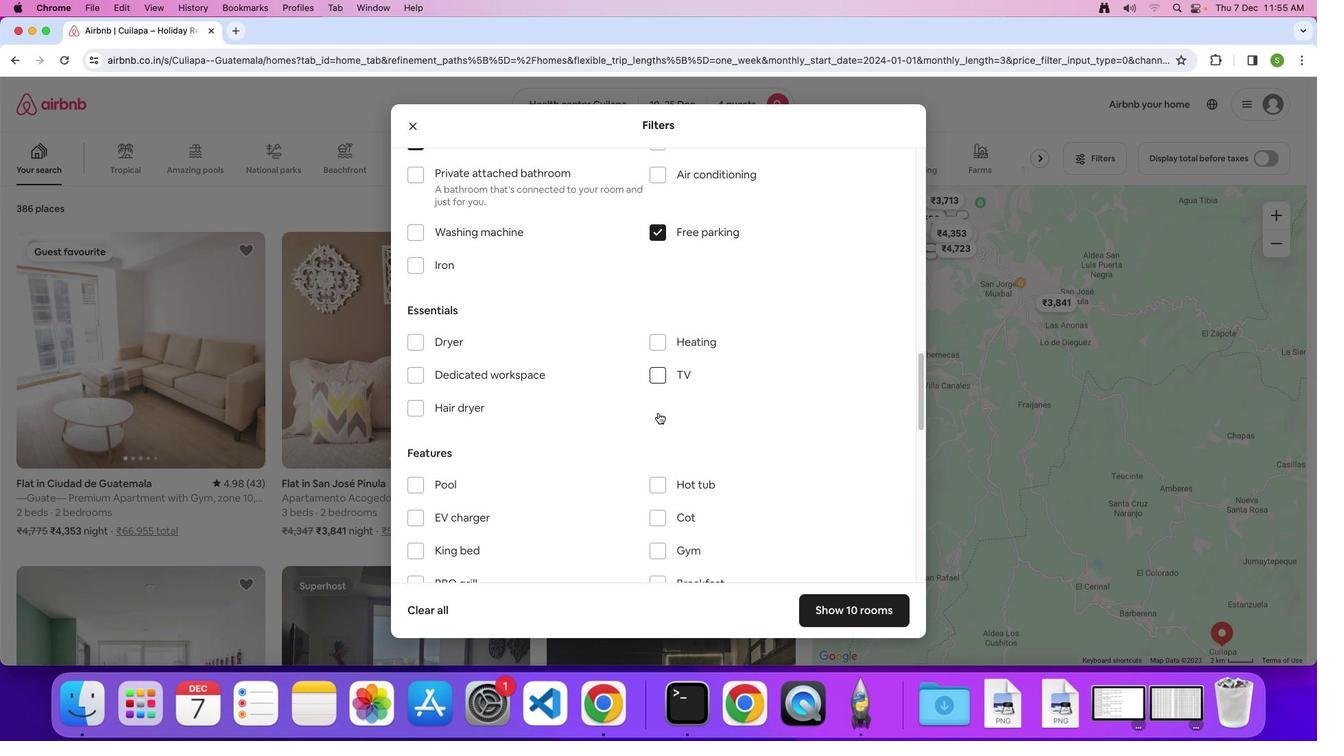 
Action: Mouse moved to (656, 332)
Screenshot: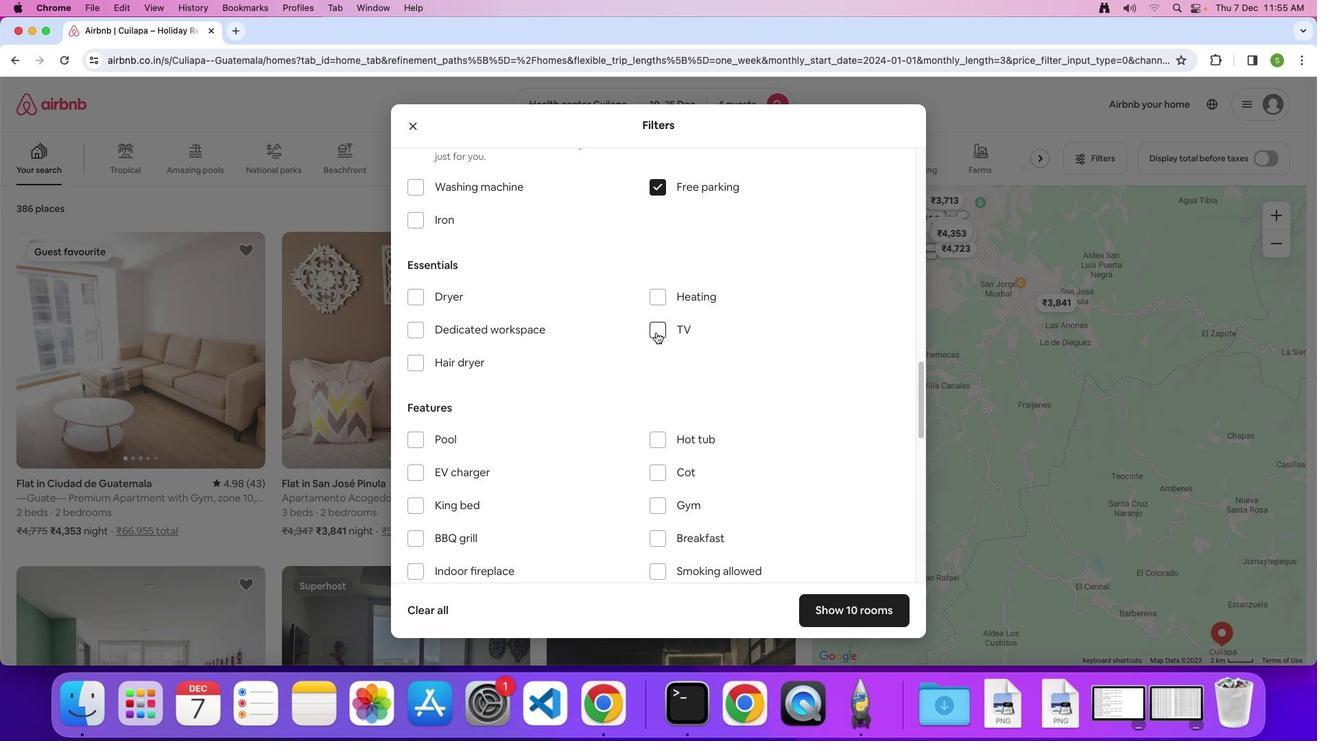
Action: Mouse pressed left at (656, 332)
Screenshot: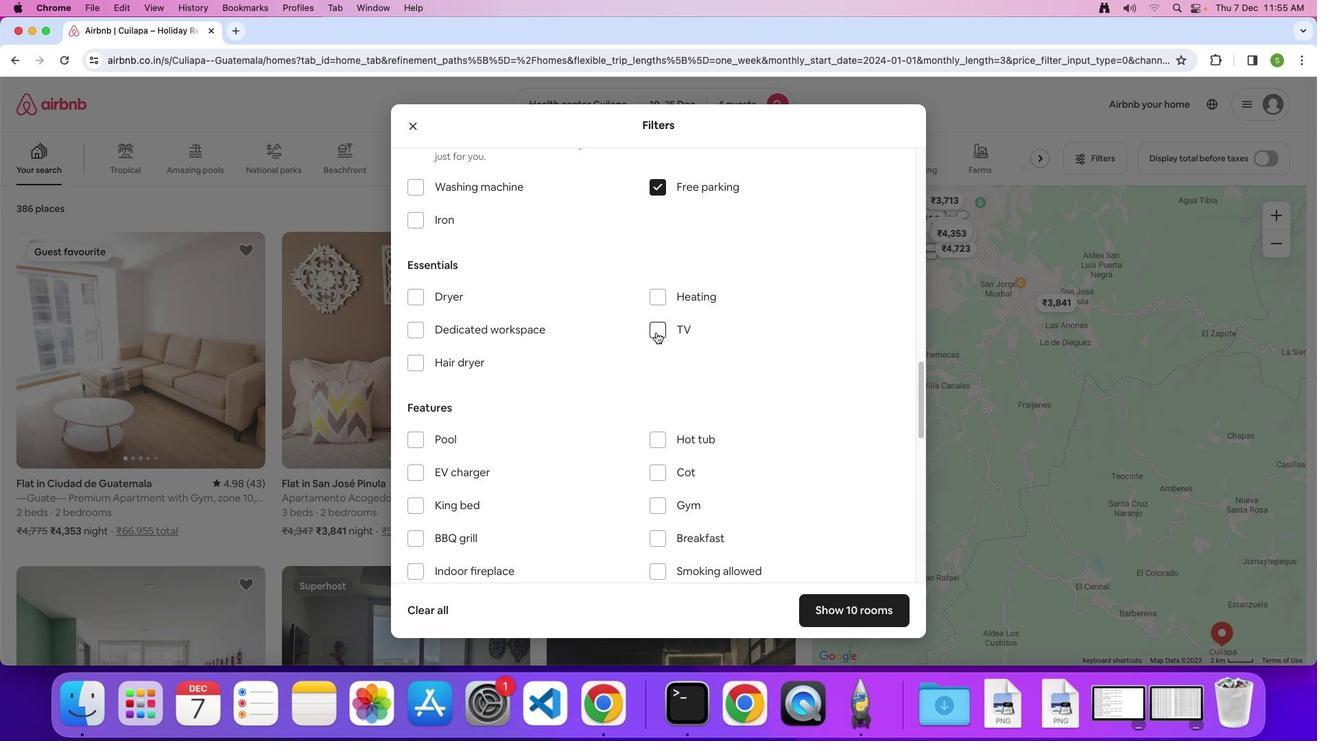 
Action: Mouse moved to (629, 382)
Screenshot: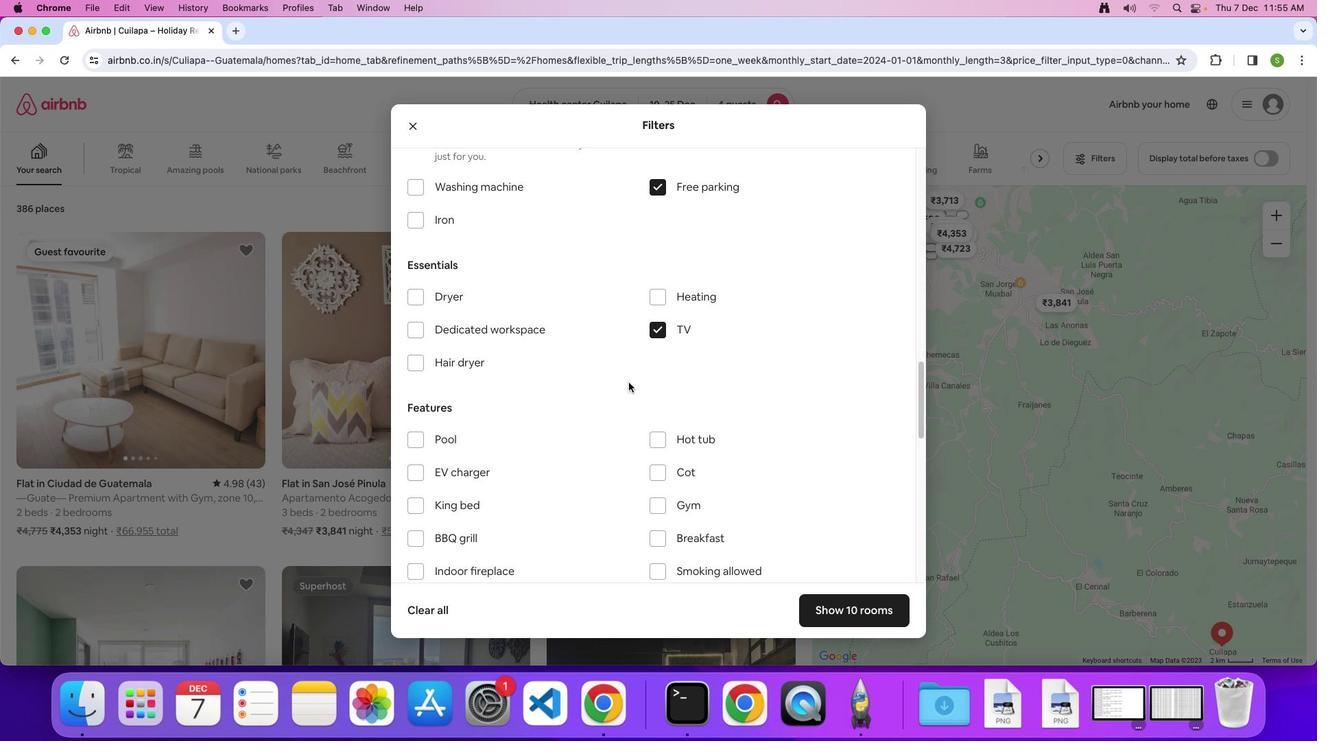 
Action: Mouse scrolled (629, 382) with delta (0, 0)
Screenshot: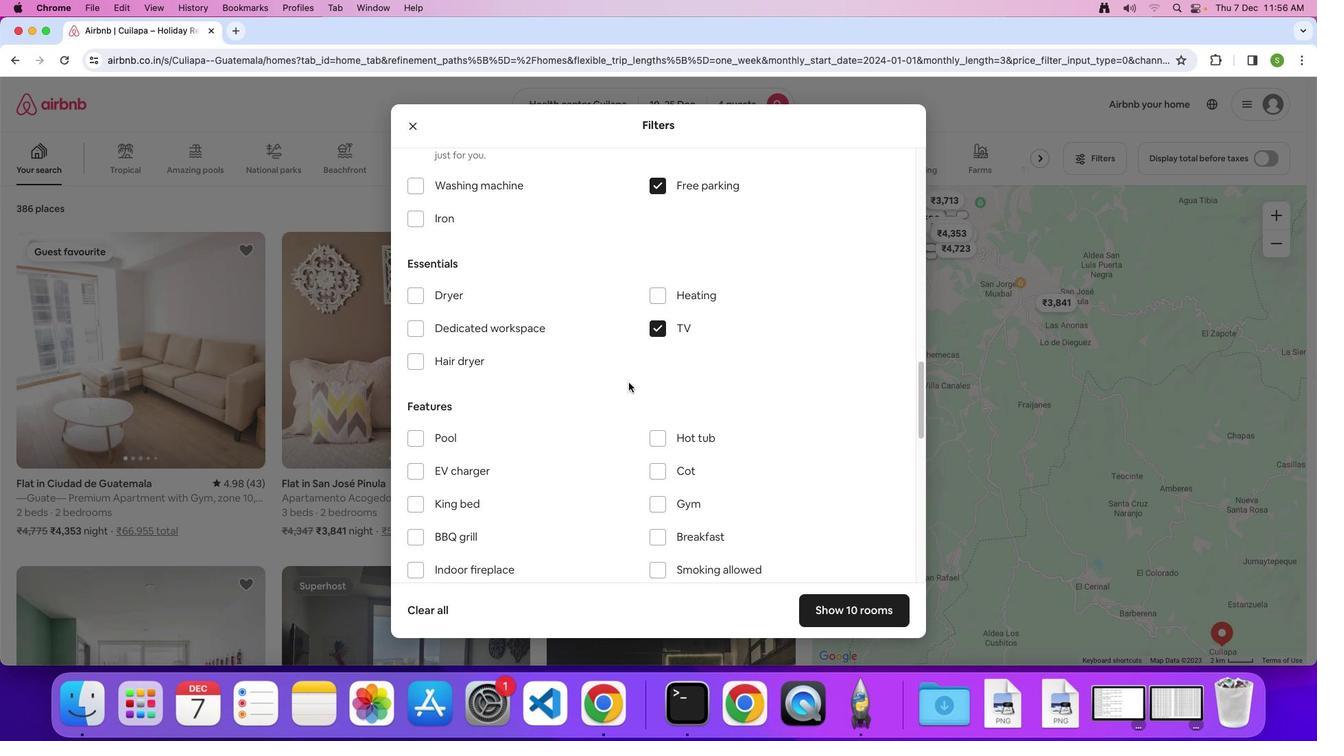 
Action: Mouse scrolled (629, 382) with delta (0, 0)
Screenshot: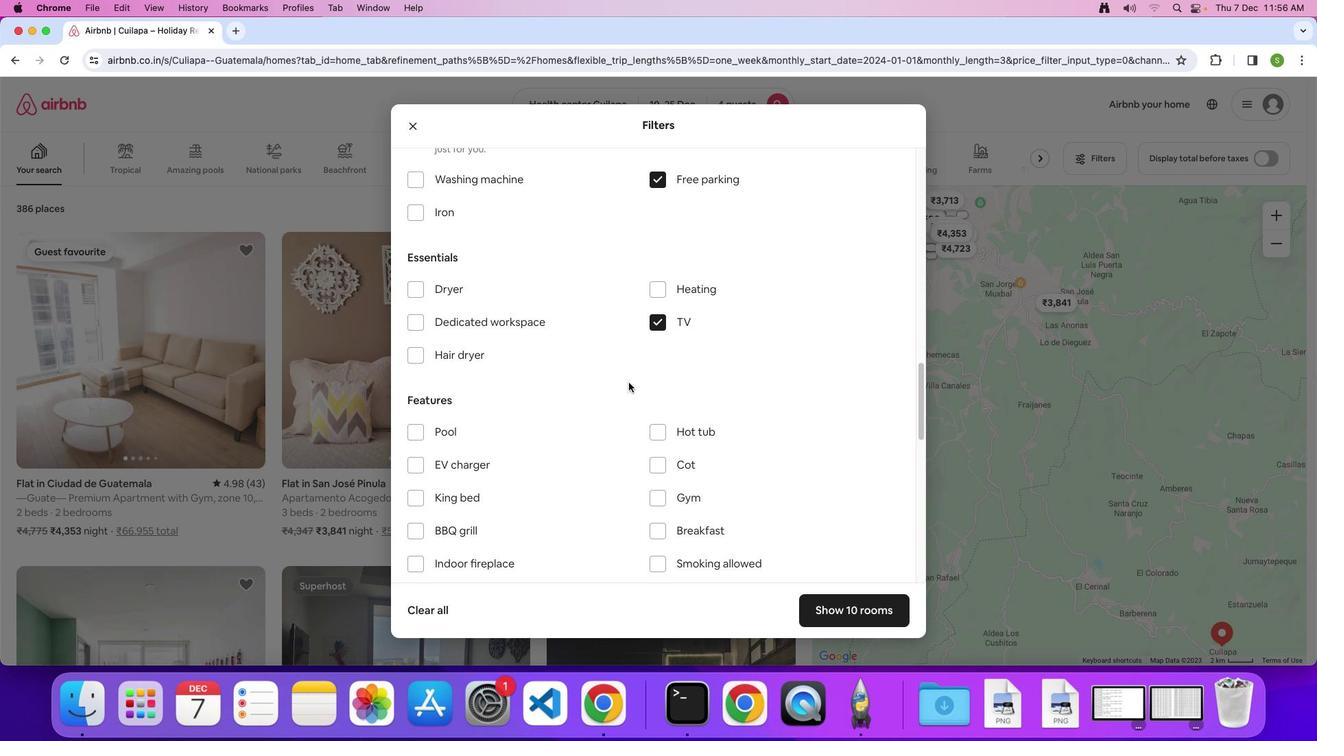 
Action: Mouse scrolled (629, 382) with delta (0, 0)
Screenshot: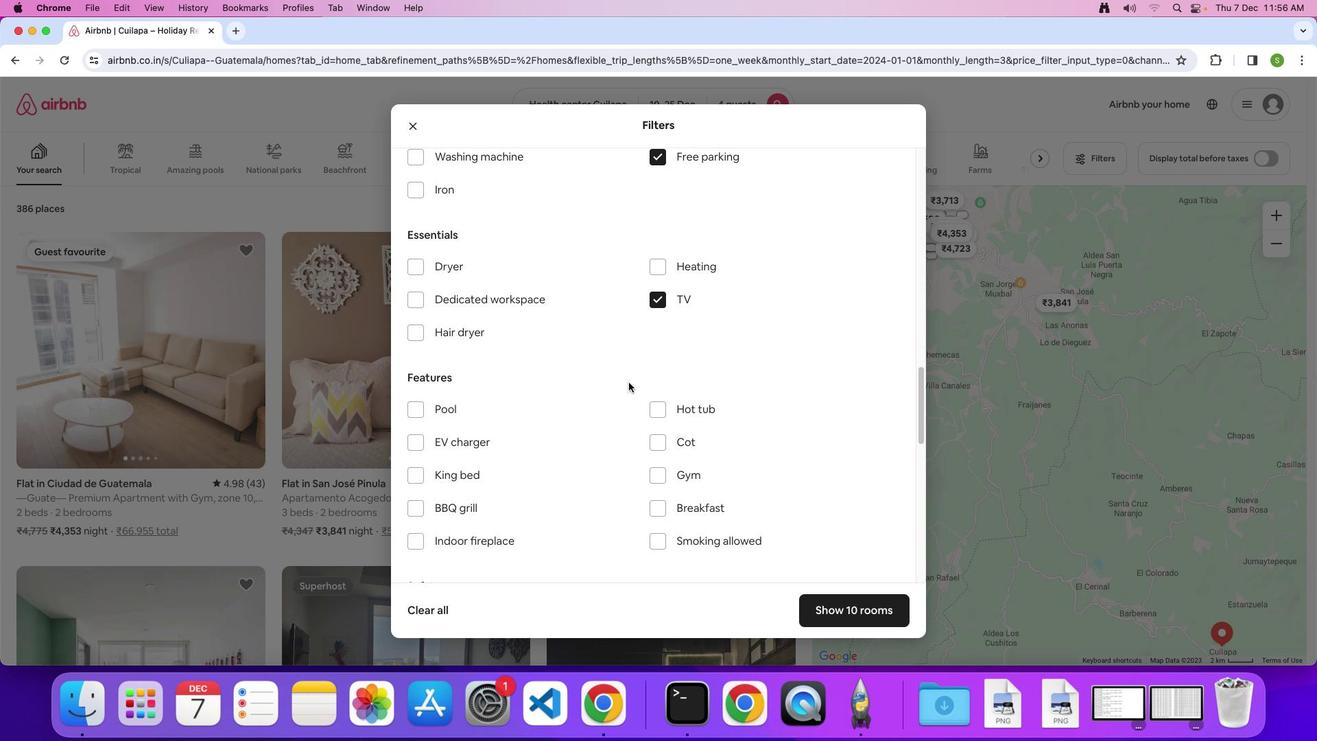 
Action: Mouse scrolled (629, 382) with delta (0, 0)
Screenshot: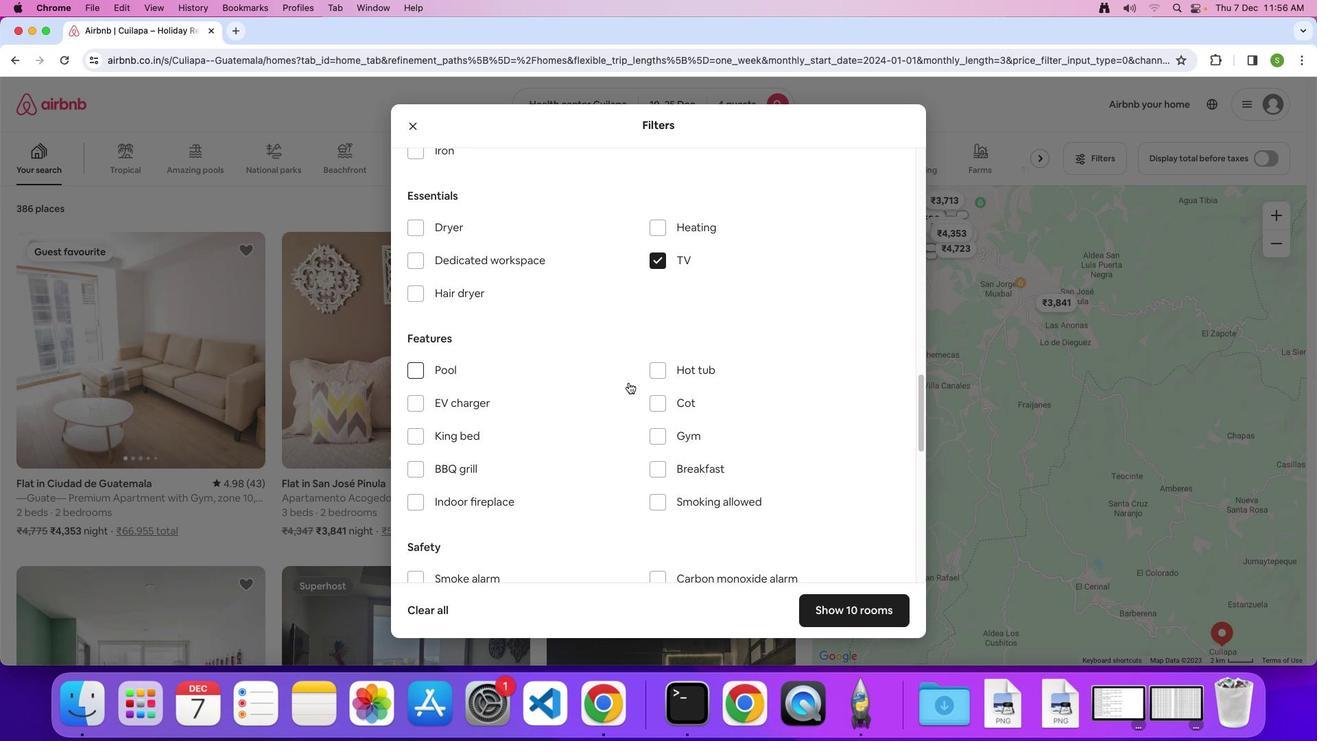 
Action: Mouse scrolled (629, 382) with delta (0, 0)
Screenshot: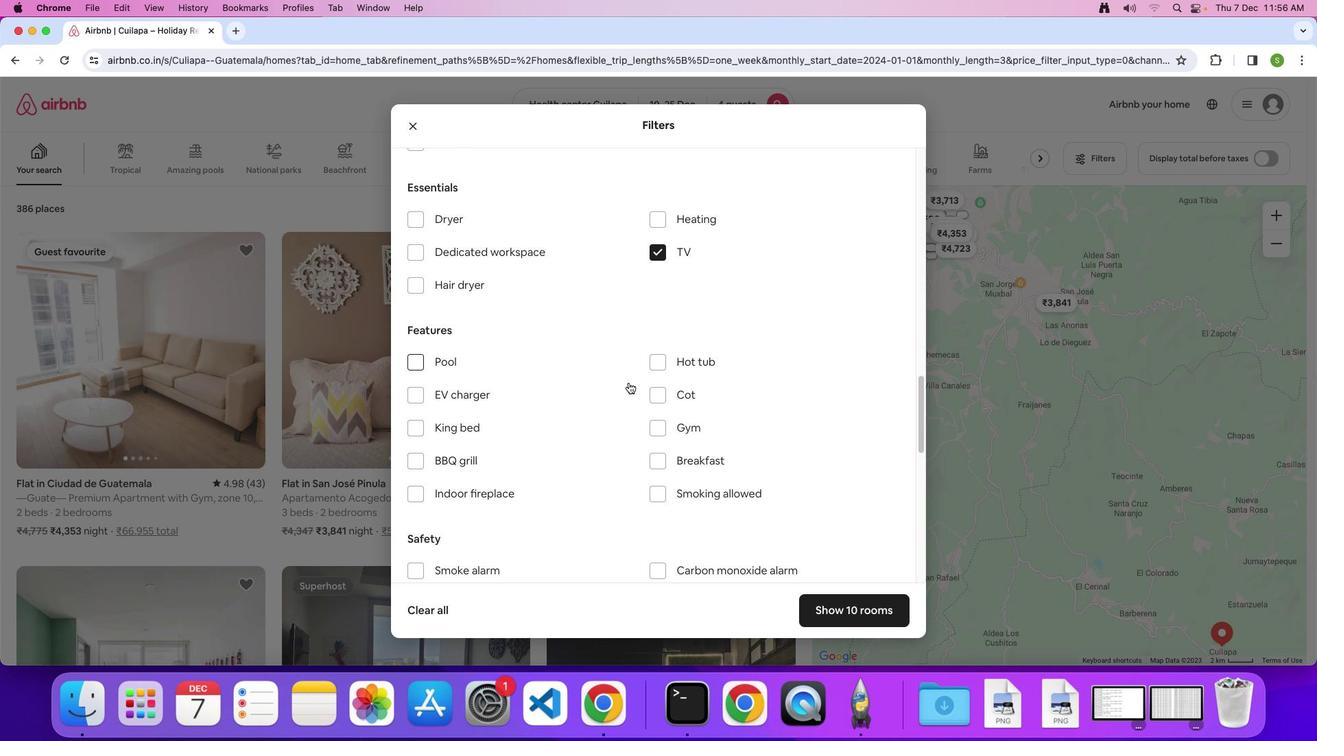 
Action: Mouse scrolled (629, 382) with delta (0, 0)
Screenshot: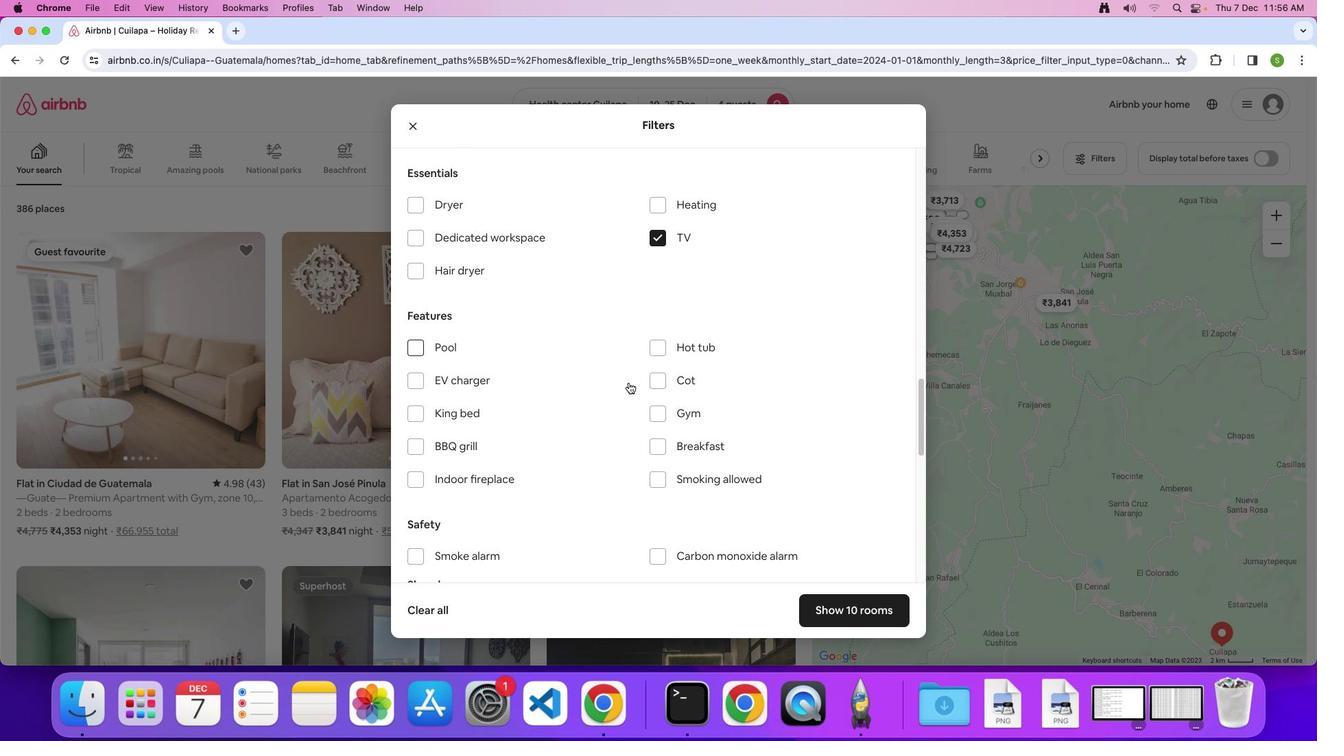 
Action: Mouse scrolled (629, 382) with delta (0, 0)
Screenshot: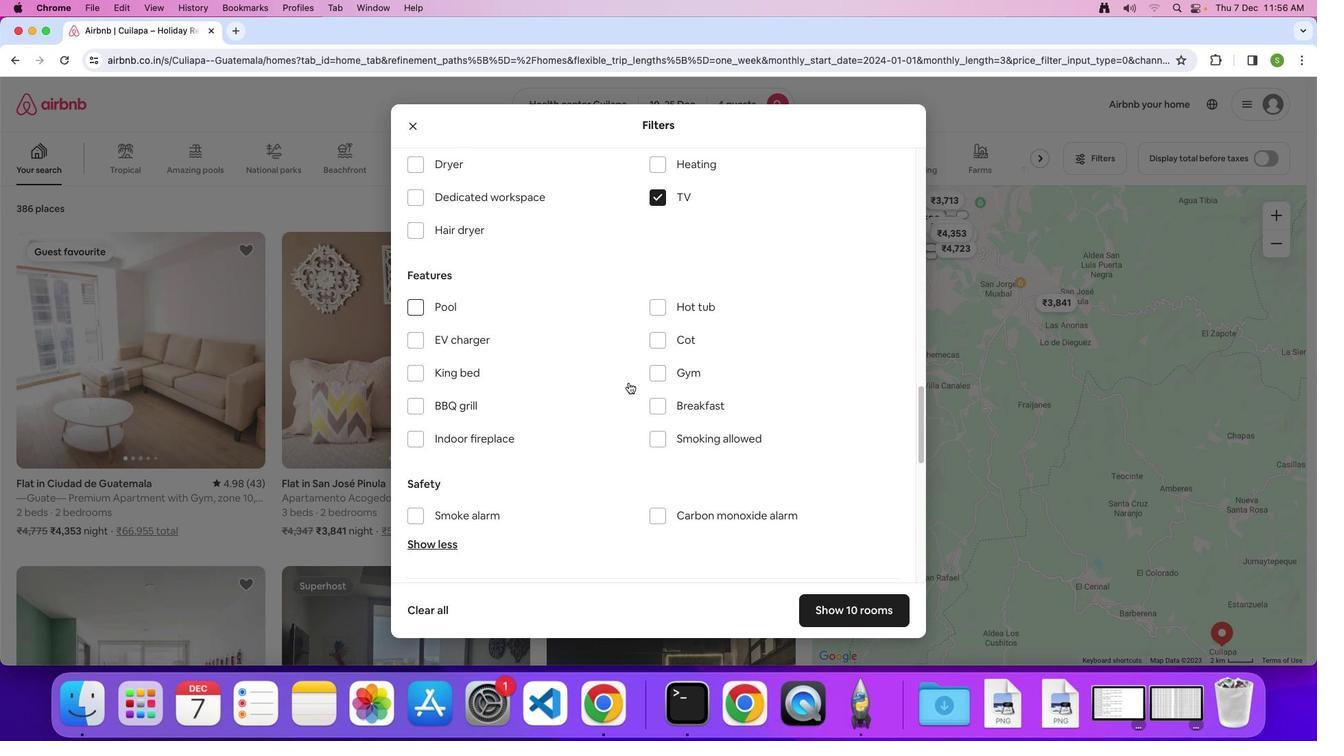 
Action: Mouse scrolled (629, 382) with delta (0, -2)
Screenshot: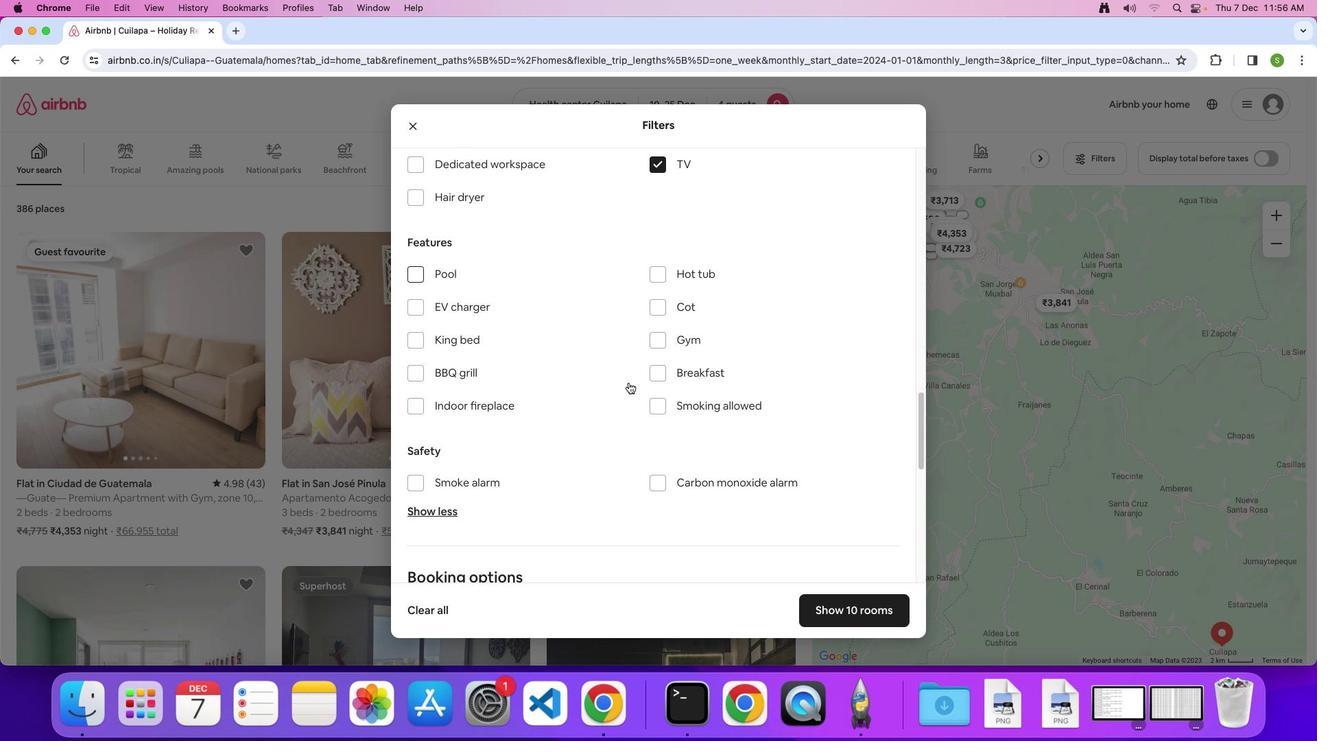 
Action: Mouse moved to (657, 302)
Screenshot: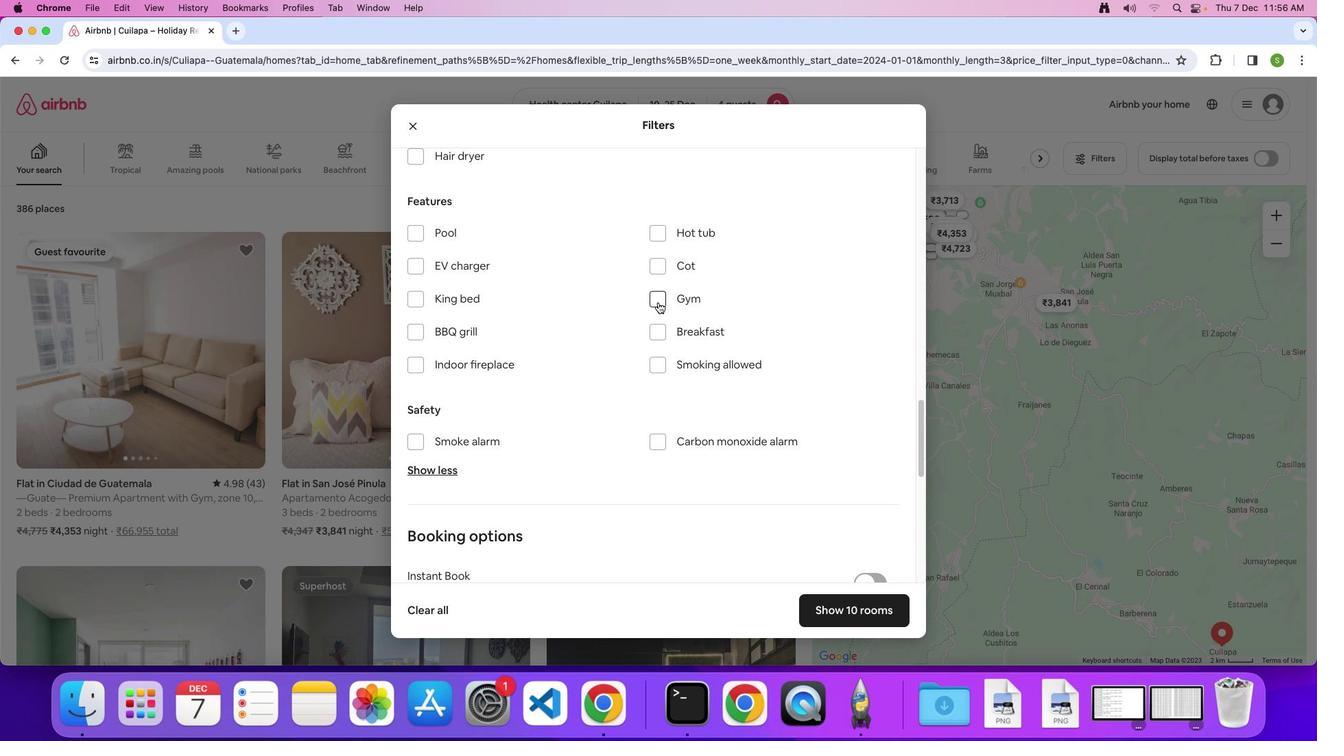 
Action: Mouse pressed left at (657, 302)
Screenshot: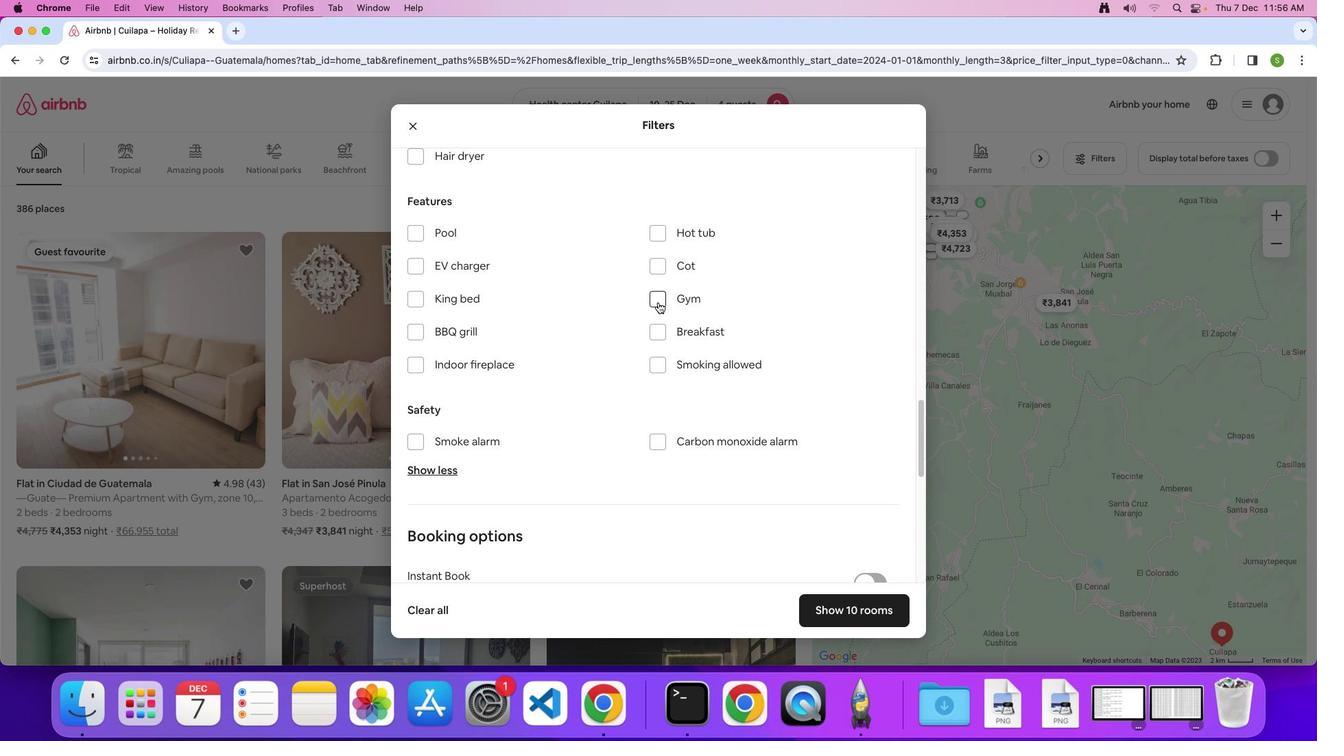 
Action: Mouse moved to (649, 330)
Screenshot: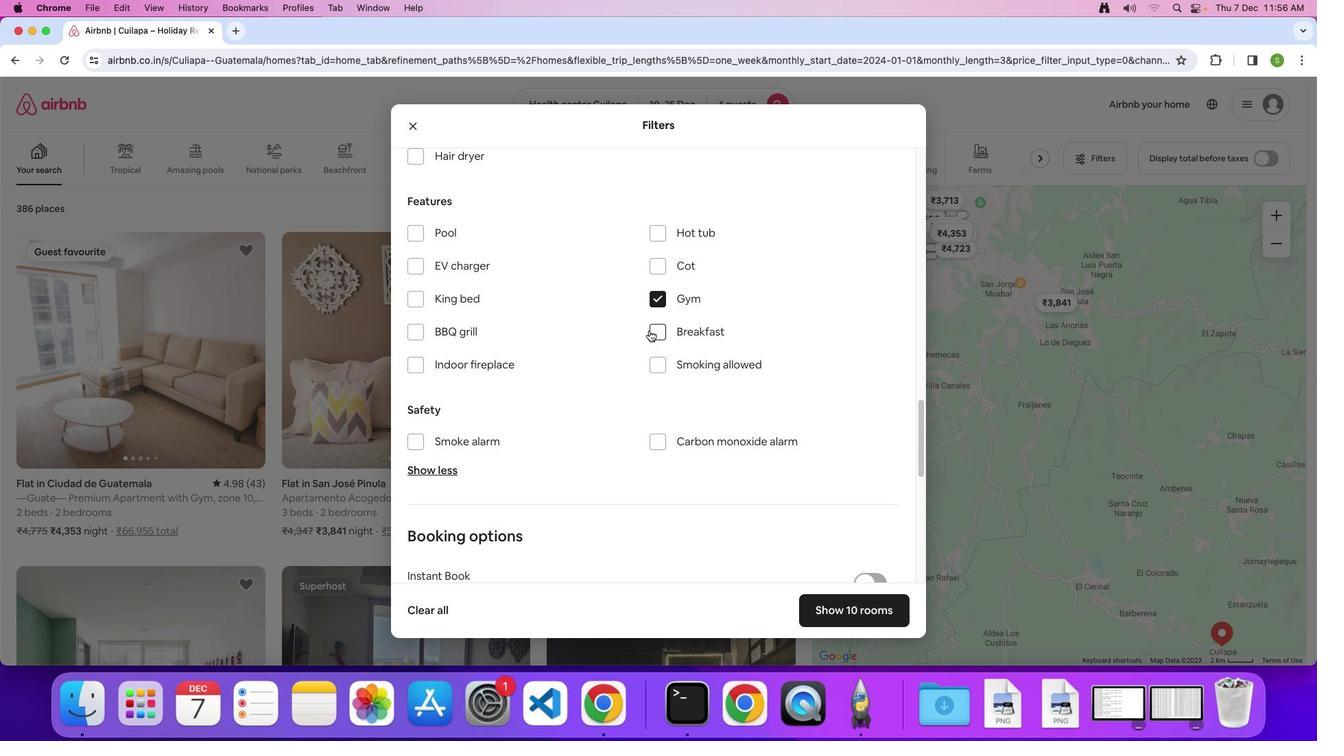 
Action: Mouse pressed left at (649, 330)
Screenshot: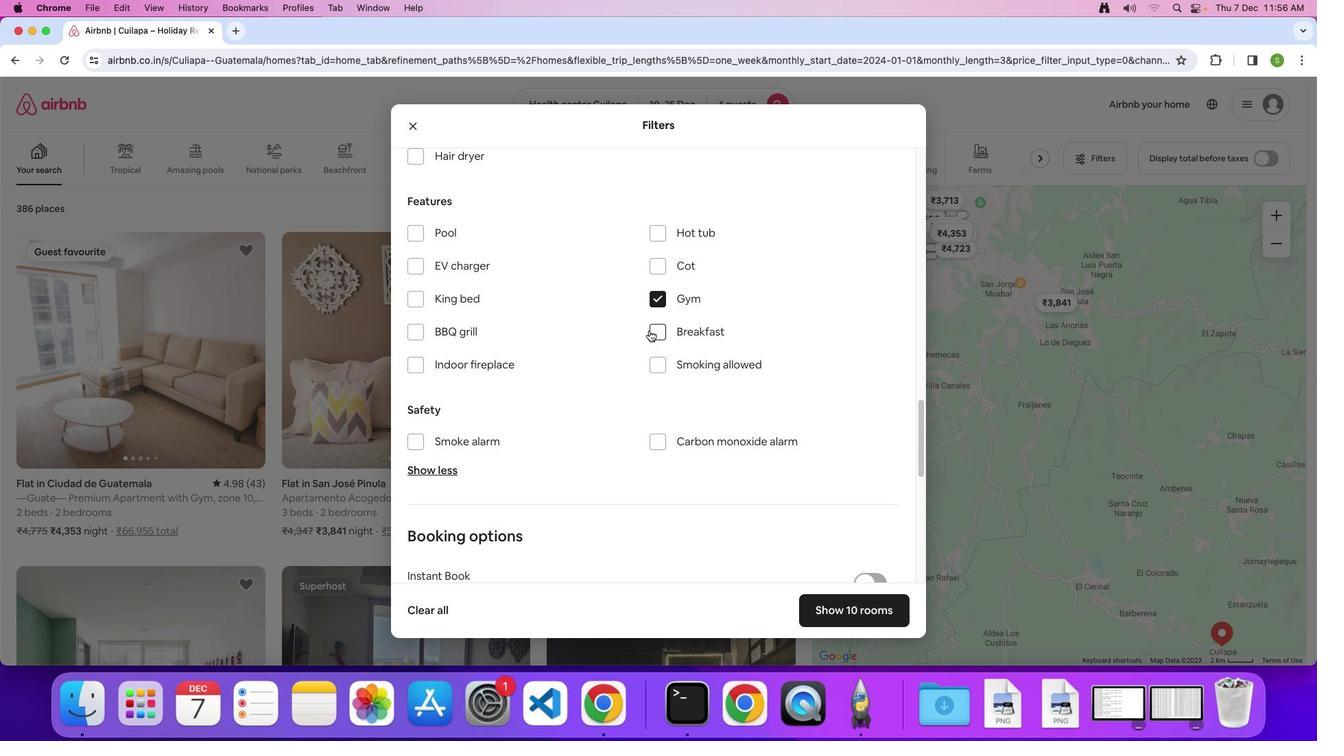 
Action: Mouse moved to (839, 607)
Screenshot: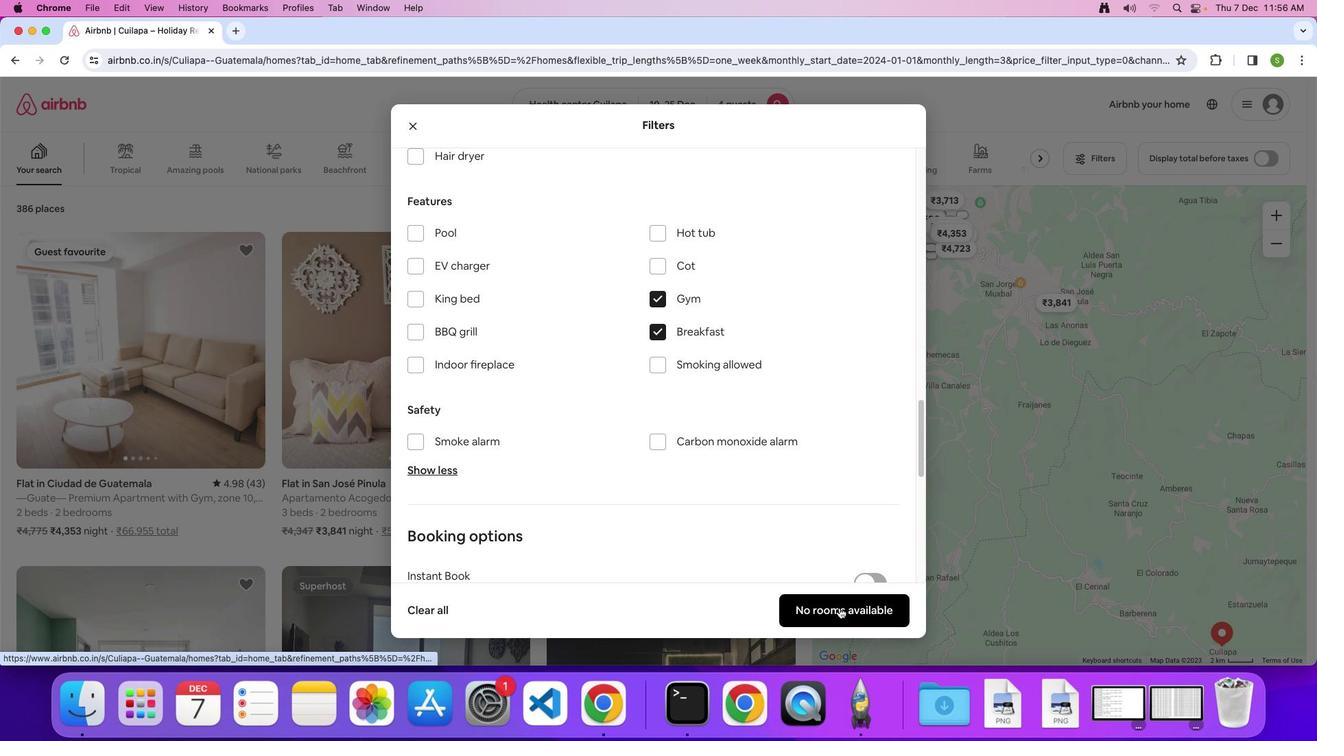 
Action: Mouse pressed left at (839, 607)
Screenshot: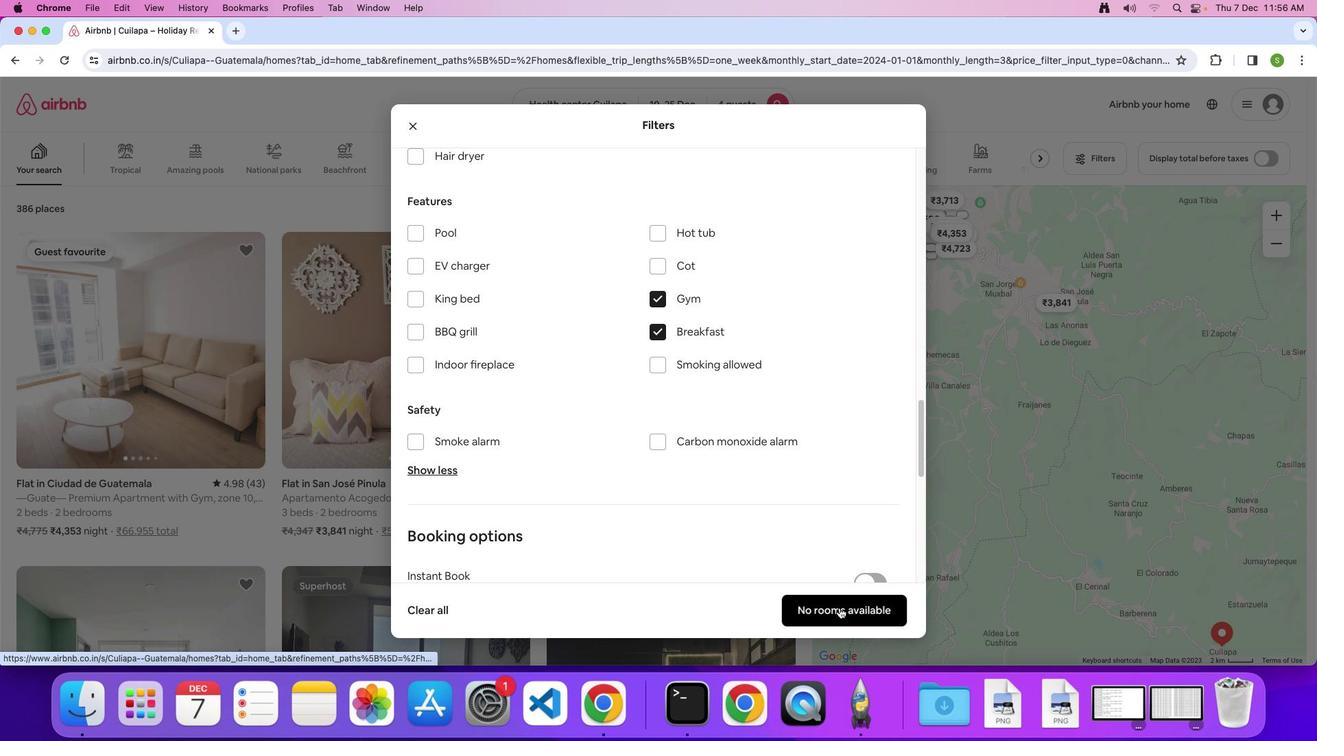 
Action: Mouse moved to (648, 333)
Screenshot: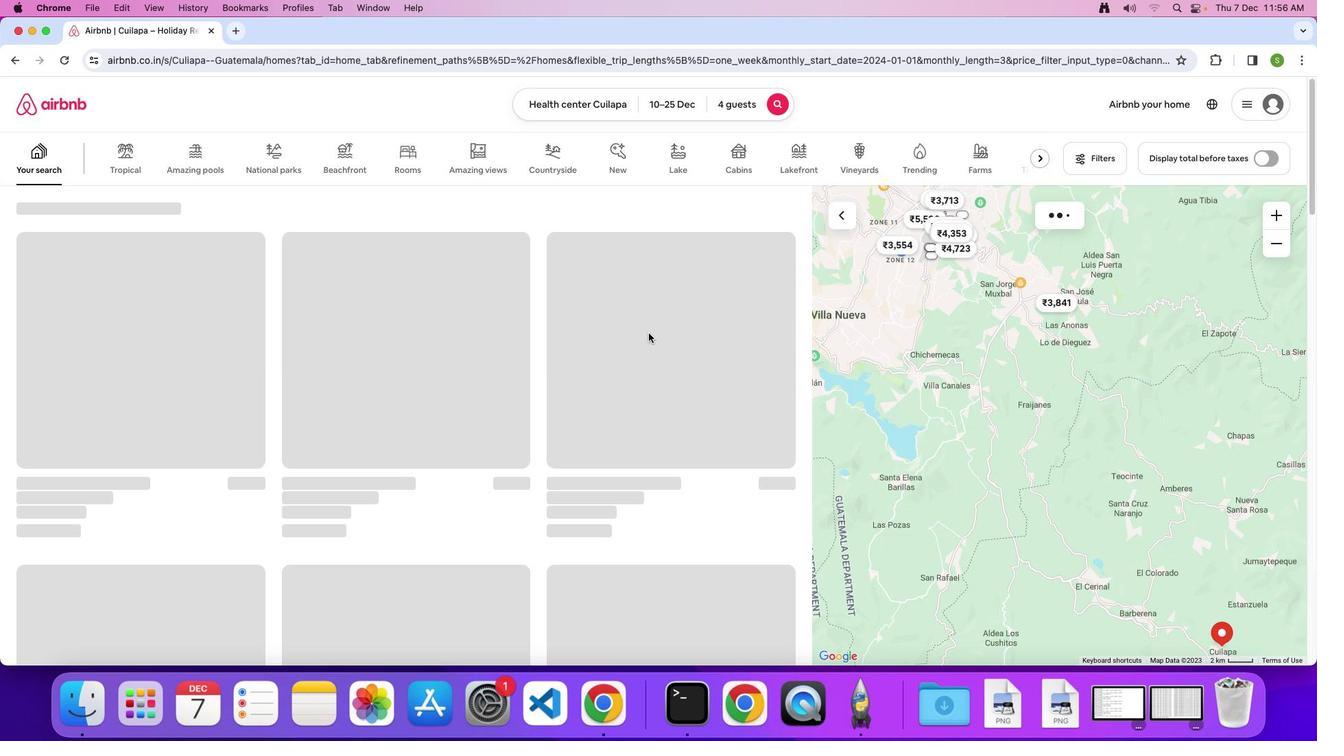 
